 Task: Create lightening app for event and attendee management system.
Action: Mouse moved to (720, 54)
Screenshot: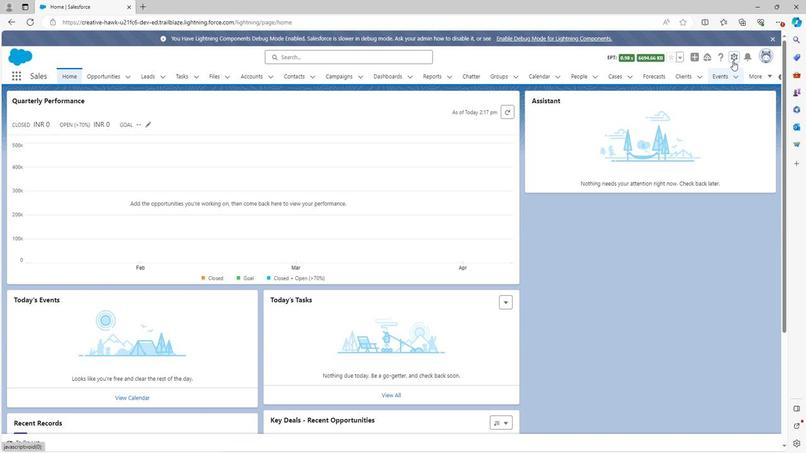 
Action: Mouse pressed left at (720, 54)
Screenshot: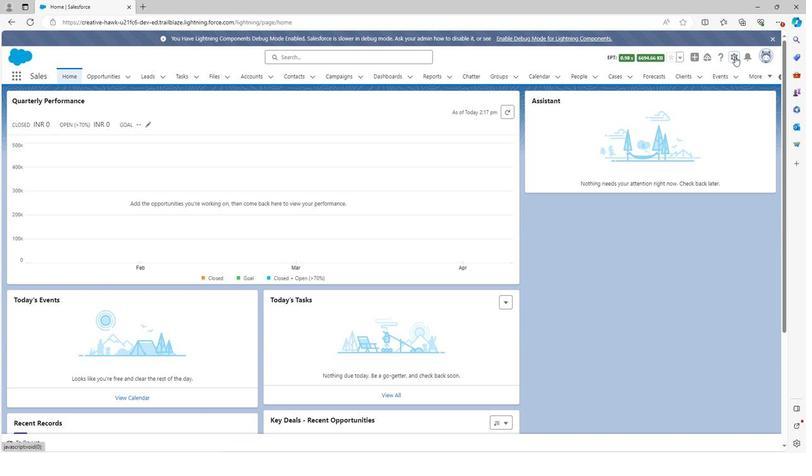 
Action: Mouse moved to (695, 78)
Screenshot: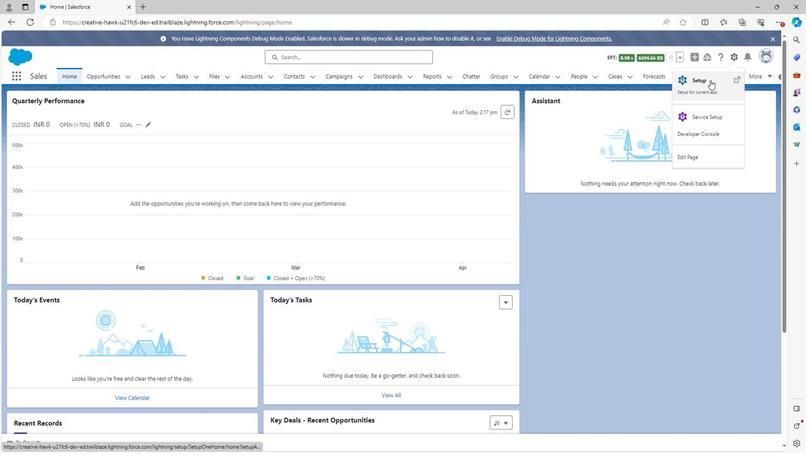 
Action: Mouse pressed left at (695, 78)
Screenshot: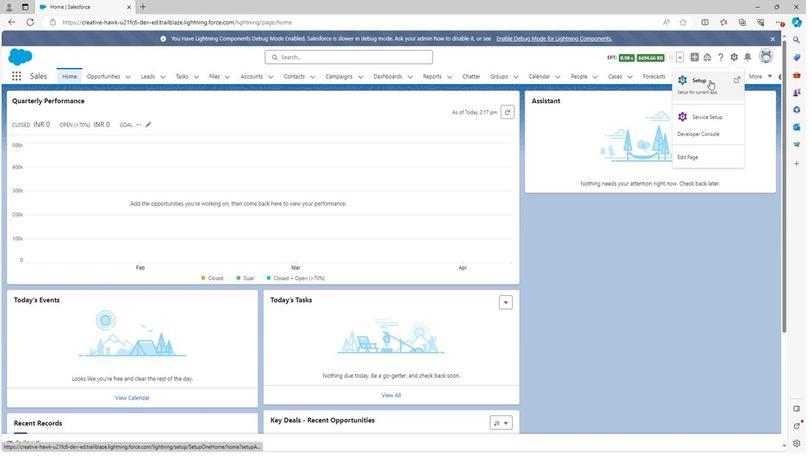 
Action: Mouse moved to (35, 103)
Screenshot: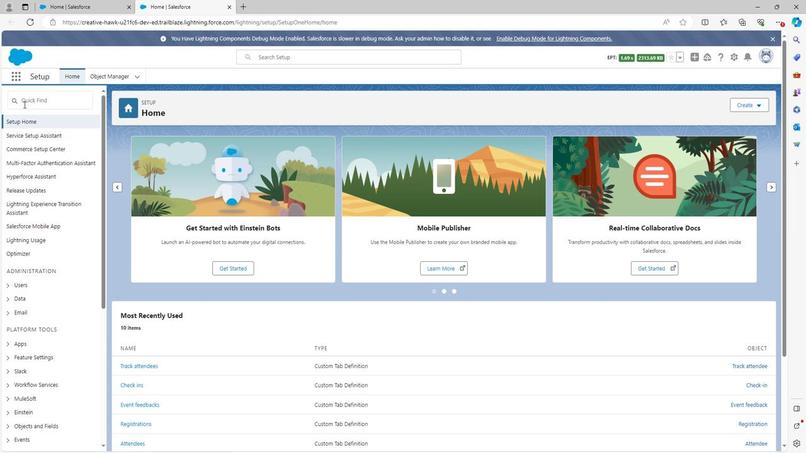 
Action: Mouse pressed left at (35, 103)
Screenshot: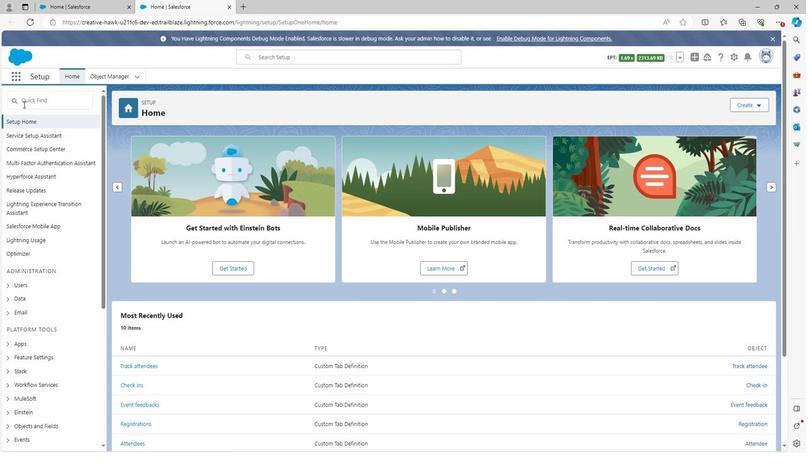 
Action: Key pressed app
Screenshot: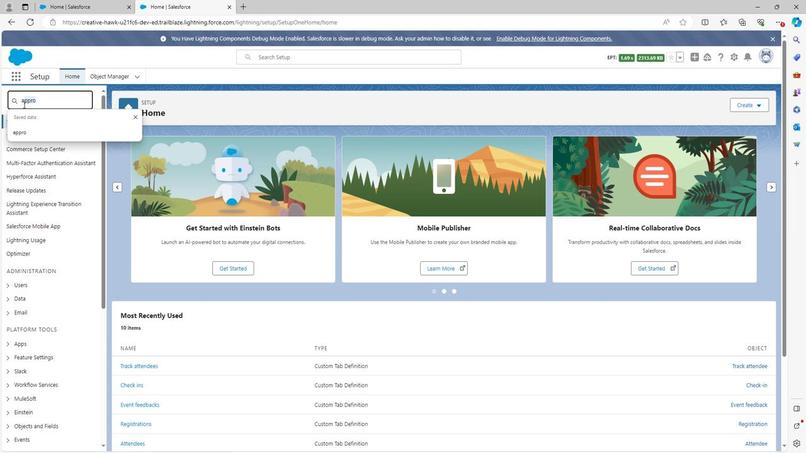 
Action: Mouse moved to (51, 189)
Screenshot: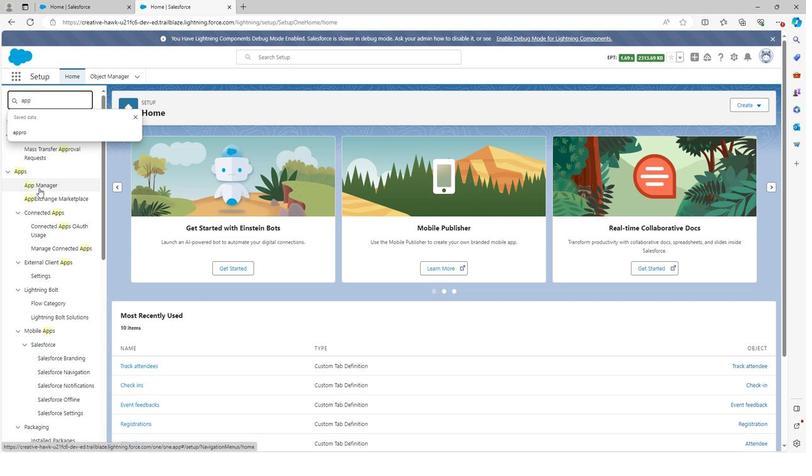 
Action: Mouse pressed left at (51, 189)
Screenshot: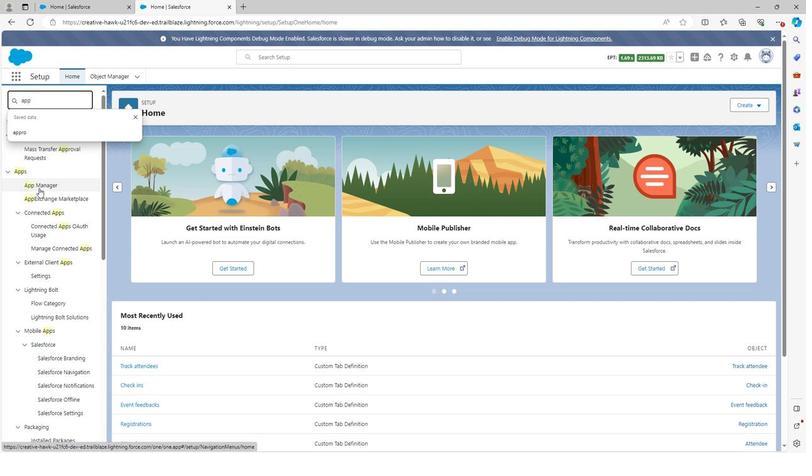 
Action: Mouse moved to (666, 100)
Screenshot: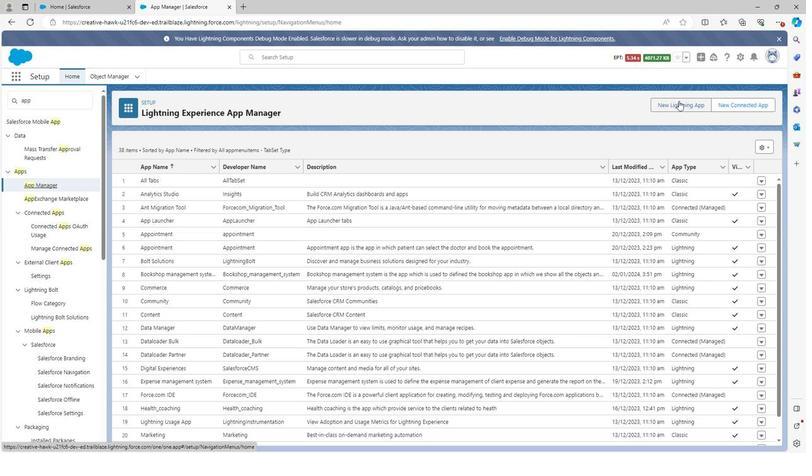 
Action: Mouse pressed left at (666, 100)
Screenshot: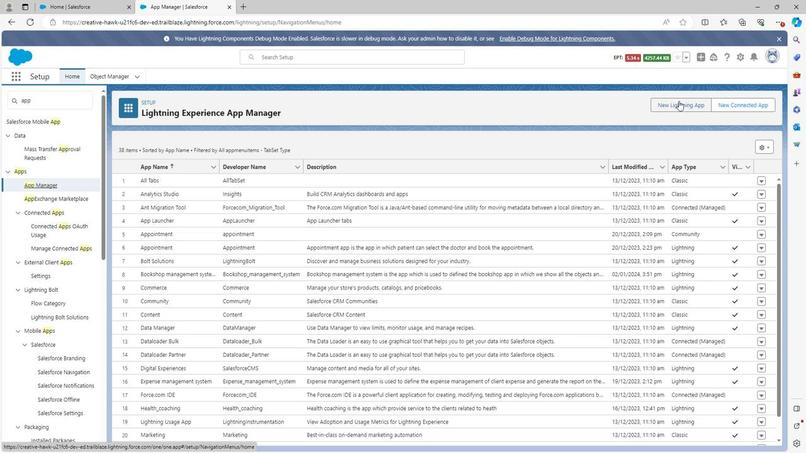 
Action: Mouse moved to (299, 186)
Screenshot: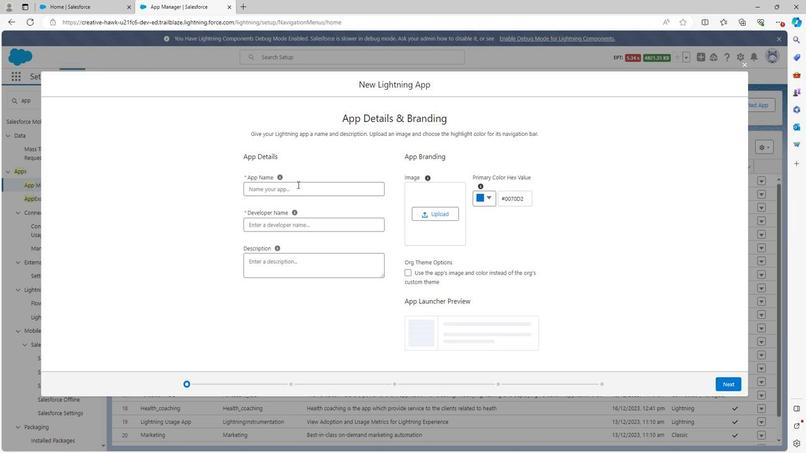 
Action: Mouse pressed left at (299, 186)
Screenshot: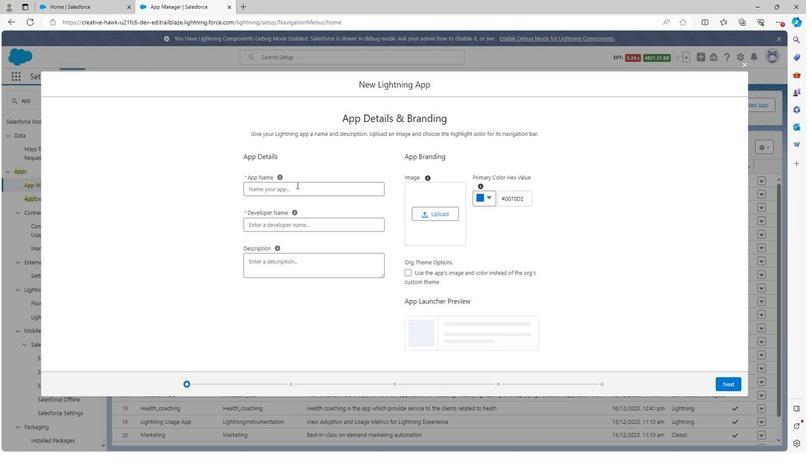 
Action: Mouse moved to (299, 186)
Screenshot: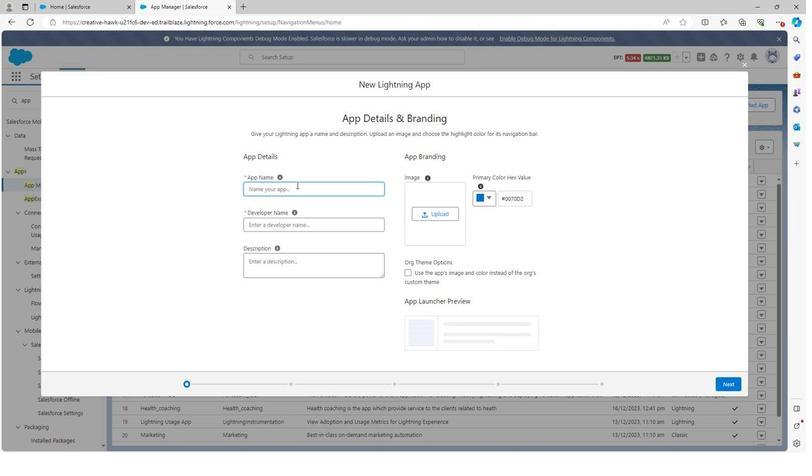 
Action: Key pressed <Key.shift>Event<Key.space>a
Screenshot: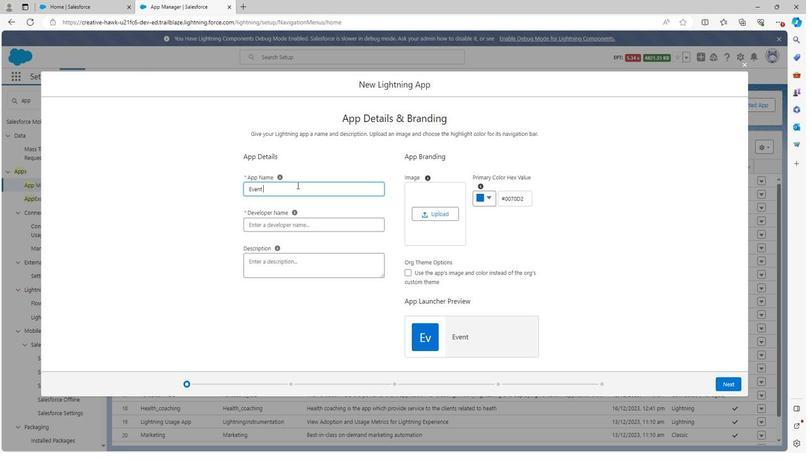 
Action: Mouse moved to (299, 186)
Screenshot: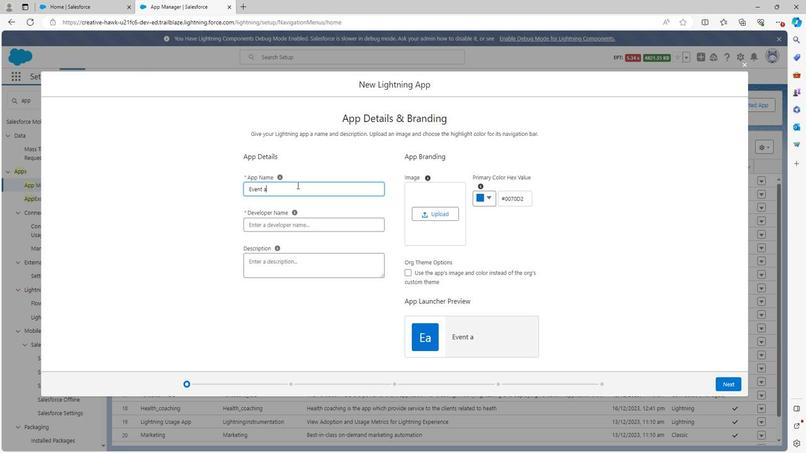 
Action: Key pressed nd<Key.space>attendee<Key.space>management<Key.space>system
Screenshot: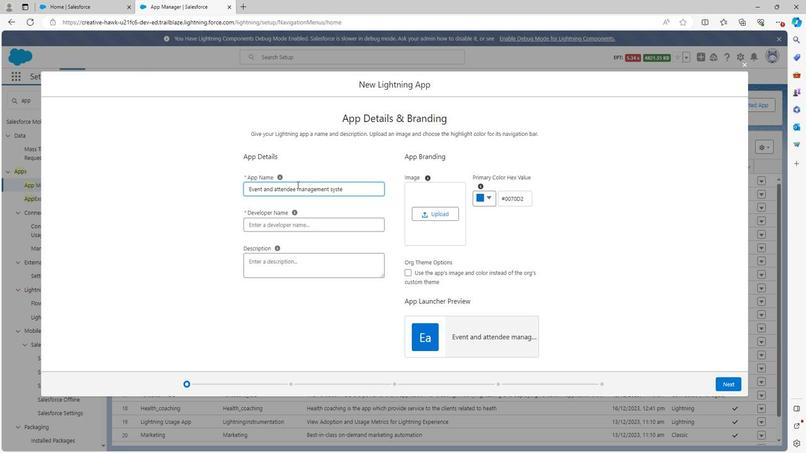 
Action: Mouse moved to (310, 228)
Screenshot: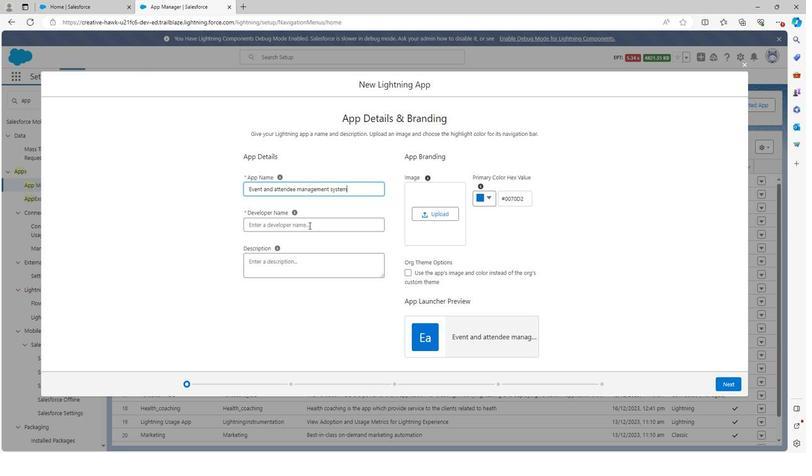 
Action: Mouse pressed left at (310, 228)
Screenshot: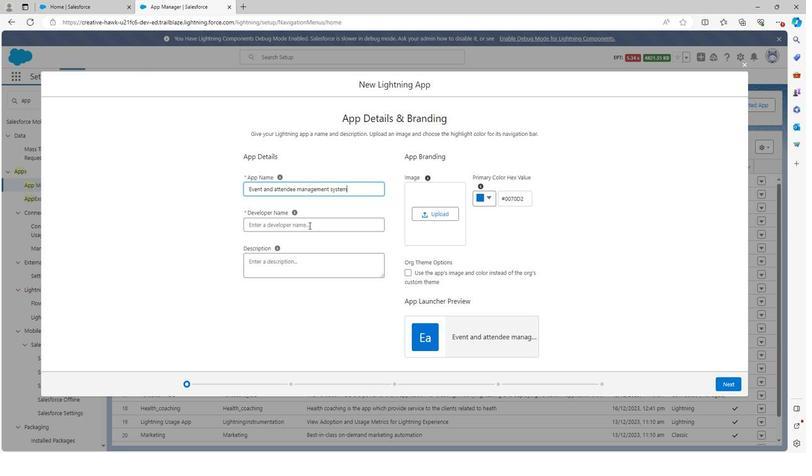 
Action: Mouse moved to (313, 263)
Screenshot: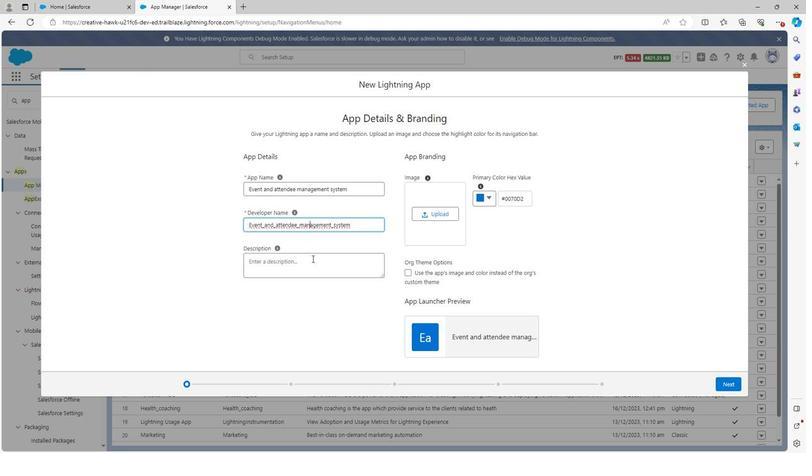 
Action: Mouse pressed left at (313, 263)
Screenshot: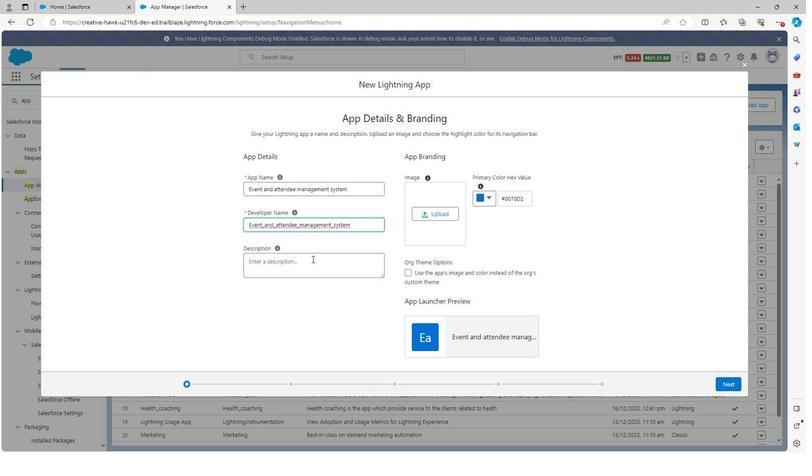 
Action: Key pressed <Key.shift>Event<Key.space>and<Key.space>att
Screenshot: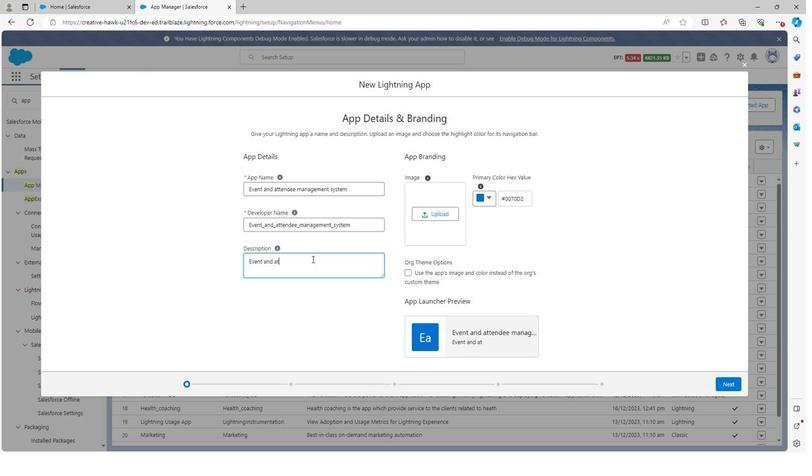 
Action: Mouse moved to (314, 263)
Screenshot: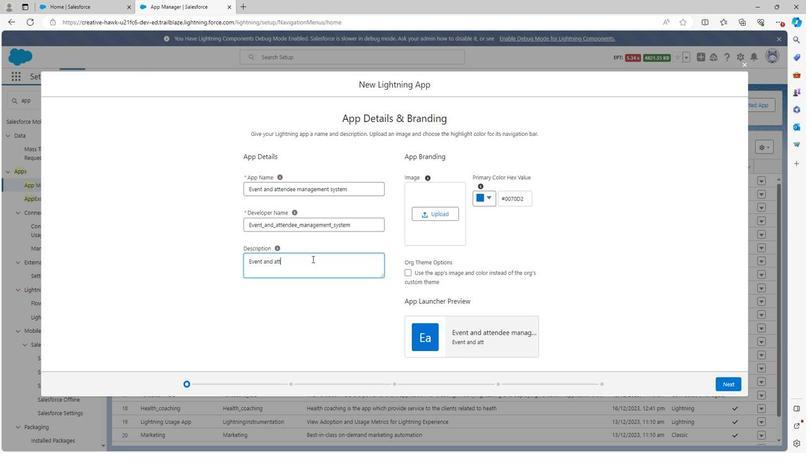 
Action: Key pressed endee<Key.space>management<Key.space>system<Key.space>is<Key.space>the<Key.space>app<Key.space>in<Key.space>which<Key.space>we<Key.space>defined<Key.space>all<Key.space>the<Key.space>objects<Key.space>with<Key.space>all<Key.space>the<Key.space>fields<Key.space>related<Key.space>r<Key.backspace>to<Key.space>events<Key.space>and<Key.space>registration
Screenshot: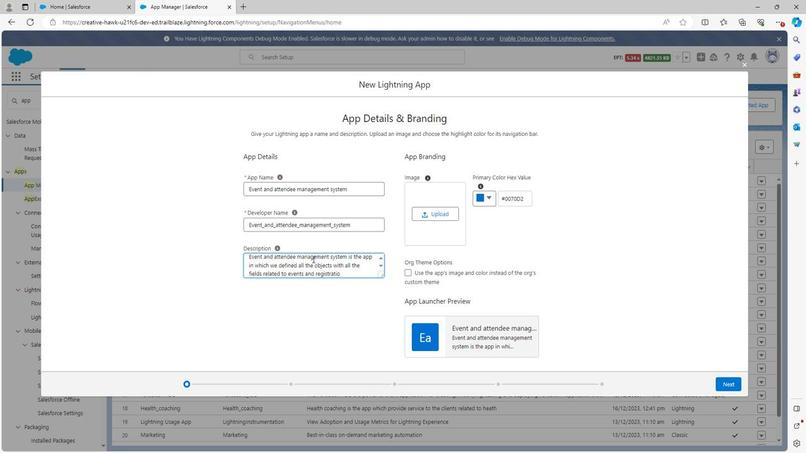 
Action: Mouse moved to (408, 278)
Screenshot: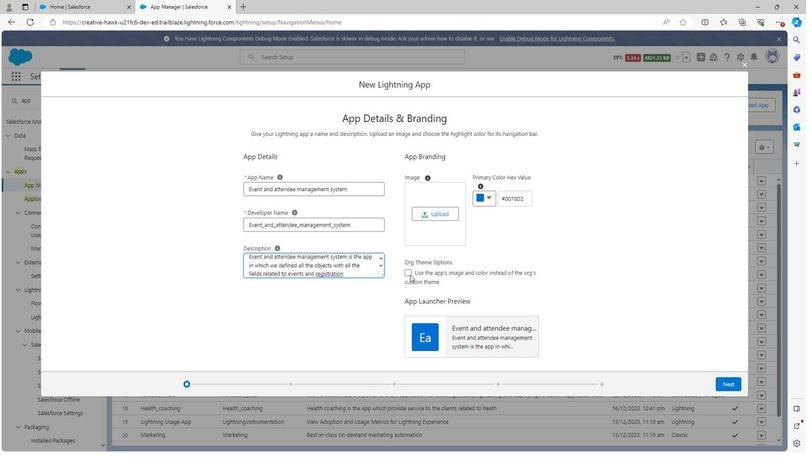 
Action: Mouse pressed left at (408, 278)
Screenshot: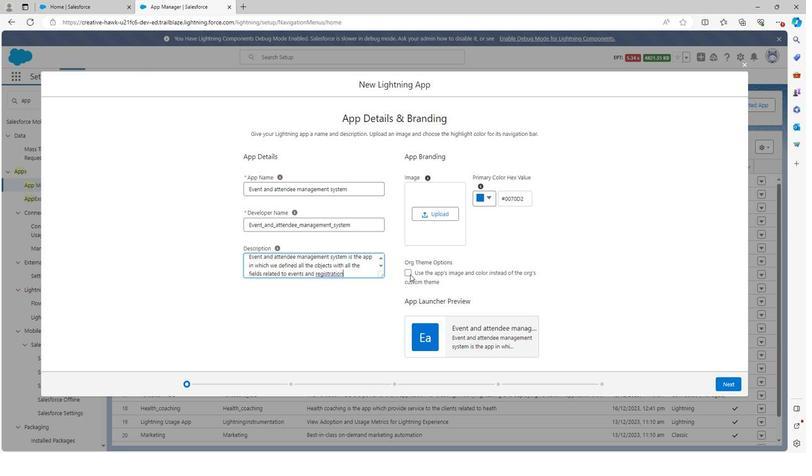 
Action: Mouse moved to (718, 393)
Screenshot: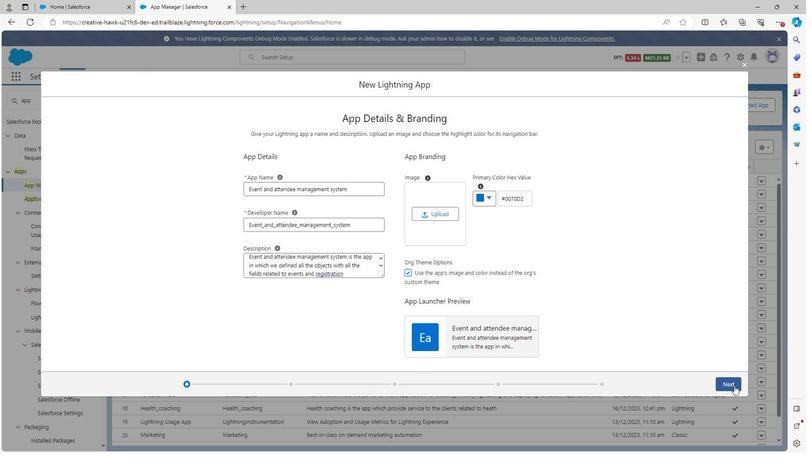 
Action: Mouse pressed left at (718, 393)
Screenshot: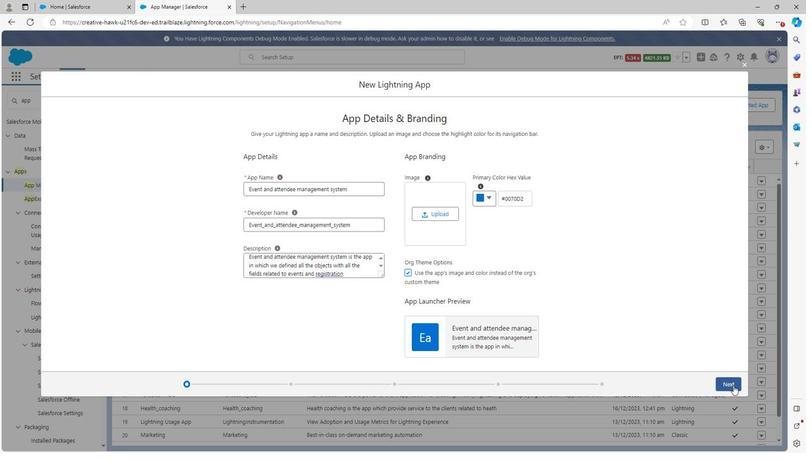 
Action: Mouse moved to (718, 392)
Screenshot: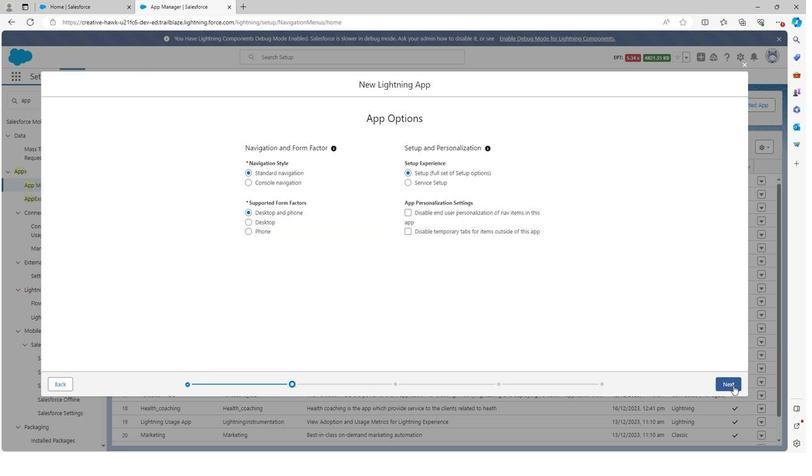
Action: Mouse pressed left at (718, 392)
Screenshot: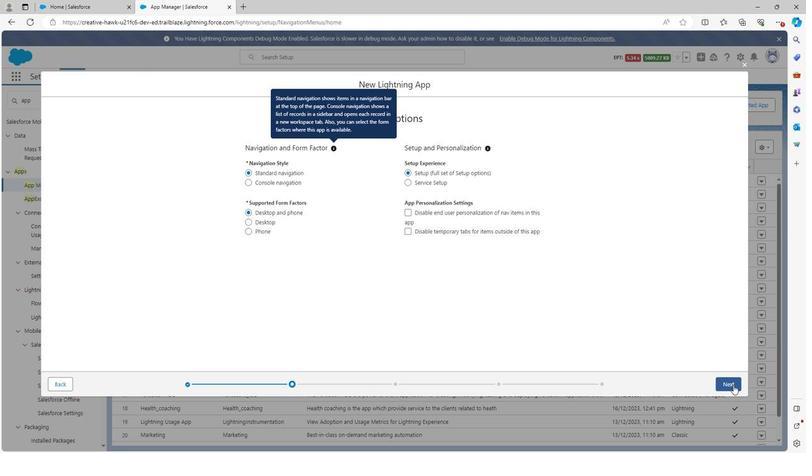 
Action: Mouse pressed left at (718, 392)
Screenshot: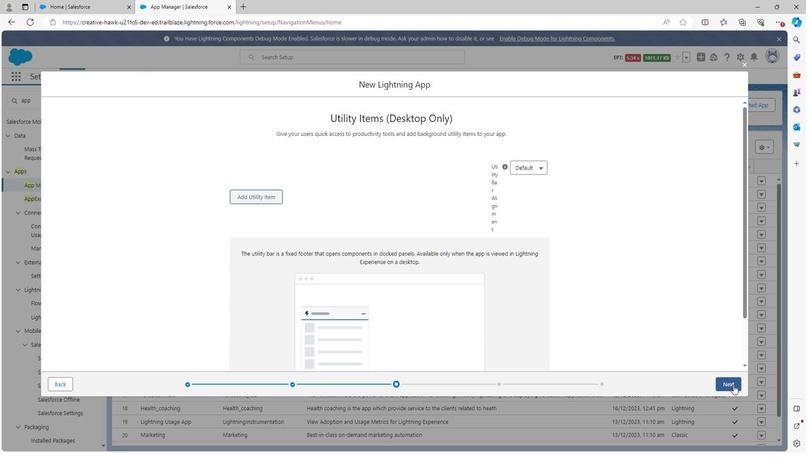 
Action: Mouse pressed left at (718, 392)
Screenshot: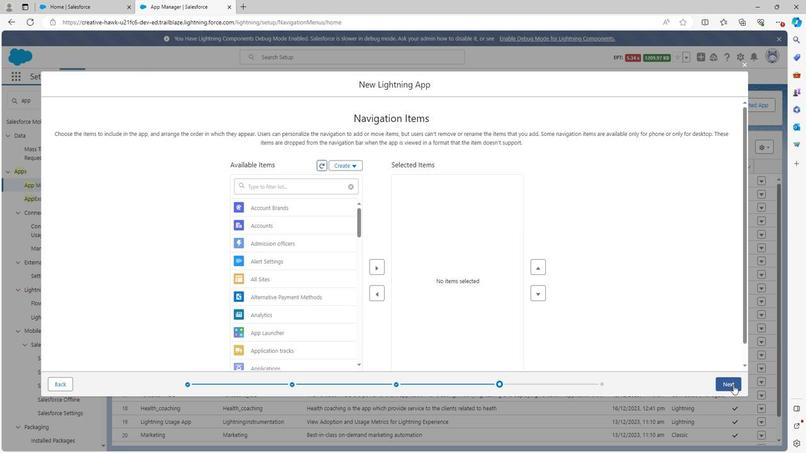
Action: Mouse moved to (306, 302)
Screenshot: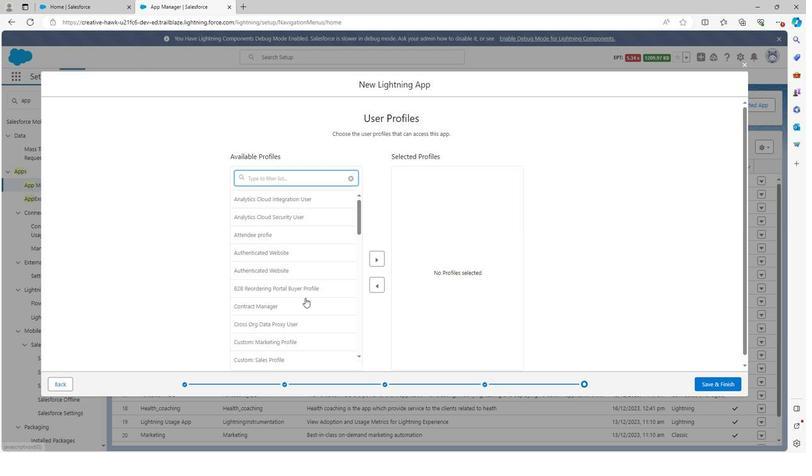 
Action: Mouse scrolled (306, 302) with delta (0, 0)
Screenshot: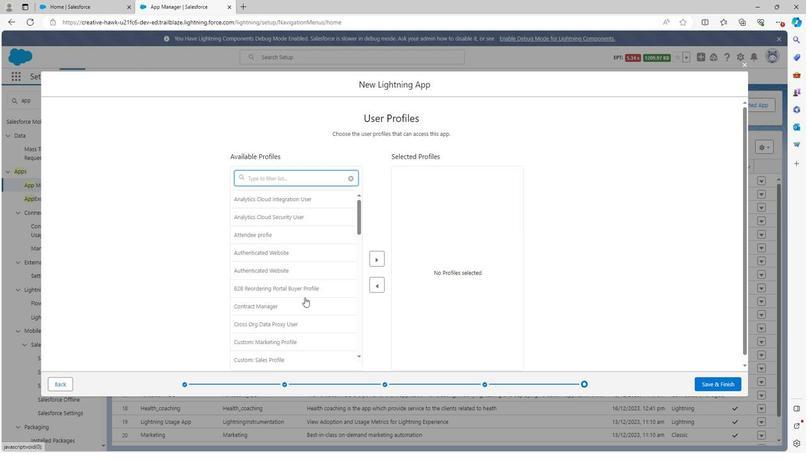 
Action: Mouse scrolled (306, 302) with delta (0, 0)
Screenshot: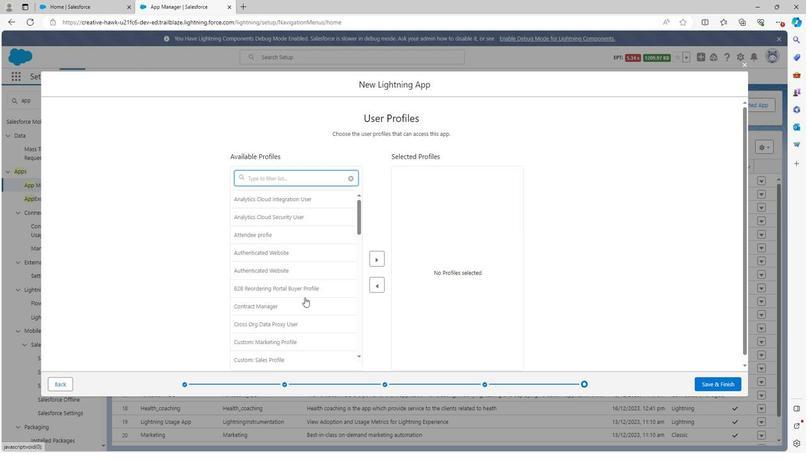 
Action: Mouse scrolled (306, 302) with delta (0, 0)
Screenshot: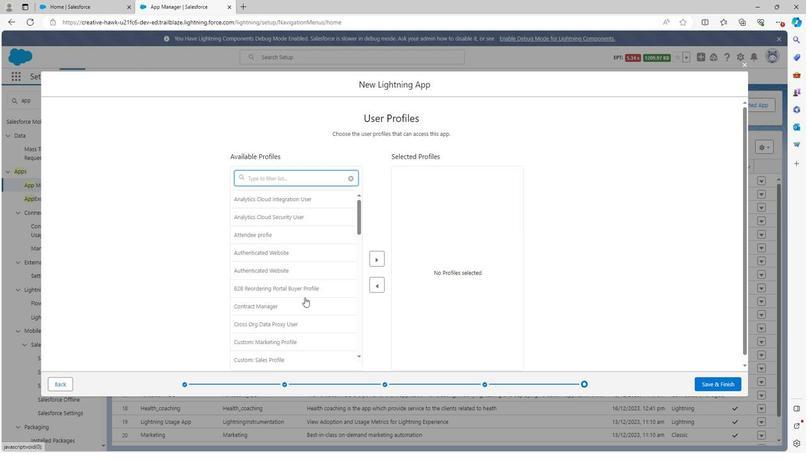 
Action: Mouse scrolled (306, 302) with delta (0, 0)
Screenshot: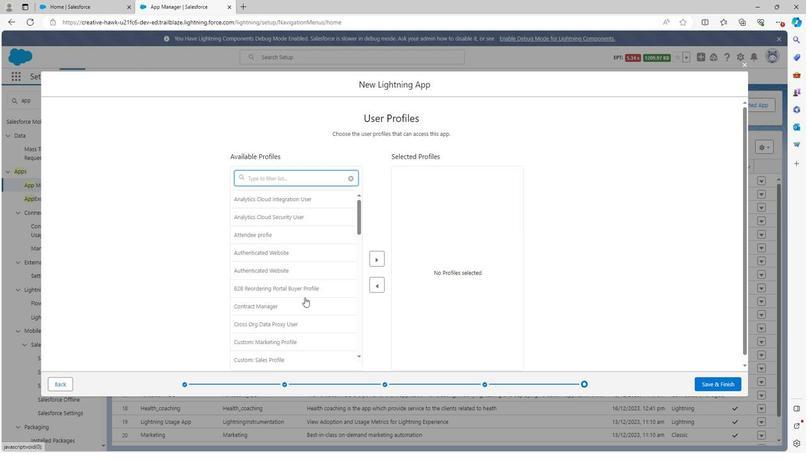 
Action: Mouse scrolled (306, 302) with delta (0, 0)
Screenshot: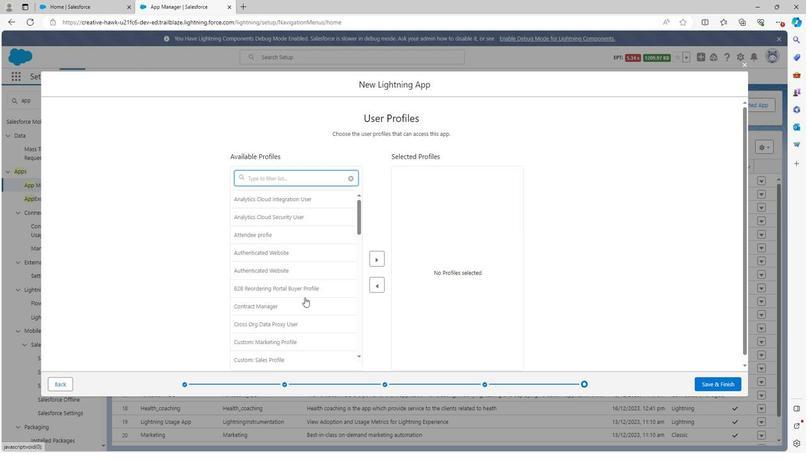 
Action: Mouse scrolled (306, 302) with delta (0, 0)
Screenshot: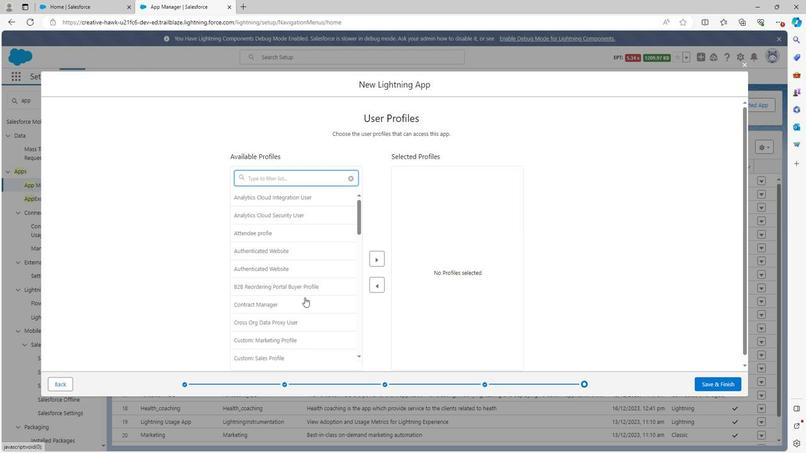 
Action: Mouse scrolled (306, 302) with delta (0, 0)
Screenshot: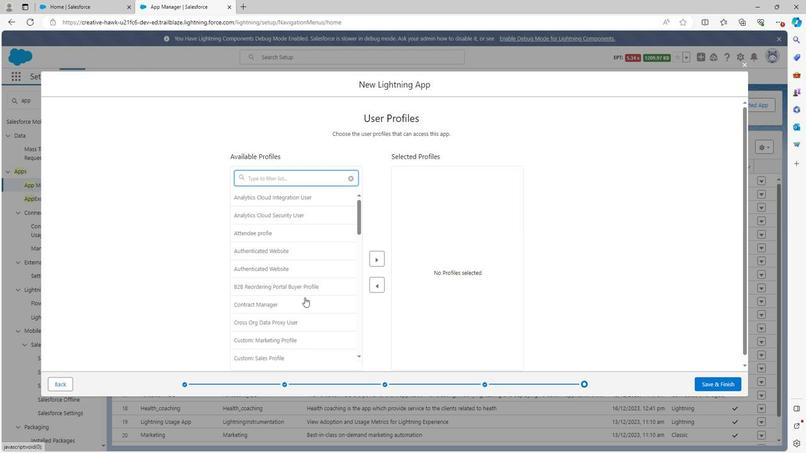 
Action: Mouse scrolled (306, 302) with delta (0, 0)
Screenshot: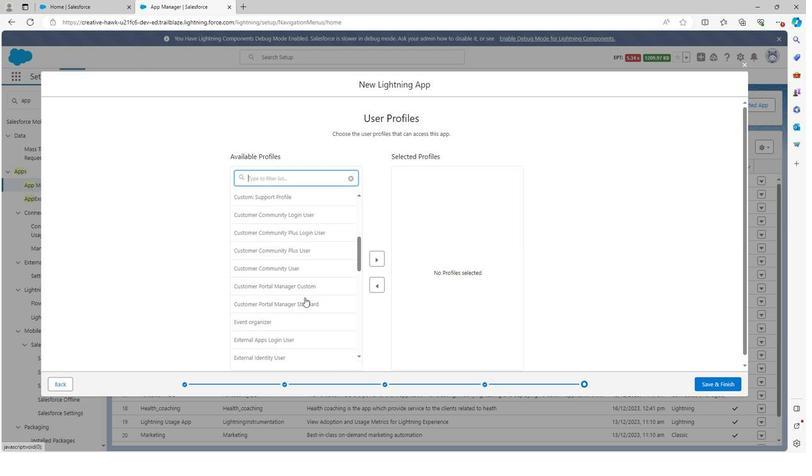
Action: Mouse scrolled (306, 302) with delta (0, 0)
Screenshot: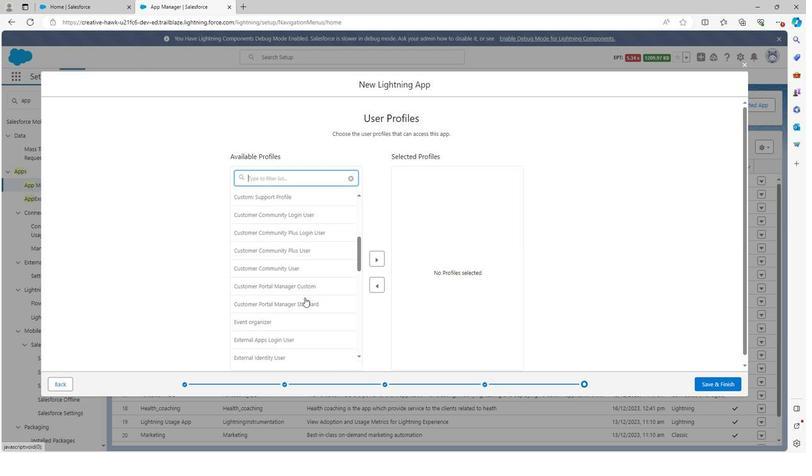 
Action: Mouse scrolled (306, 302) with delta (0, 0)
Screenshot: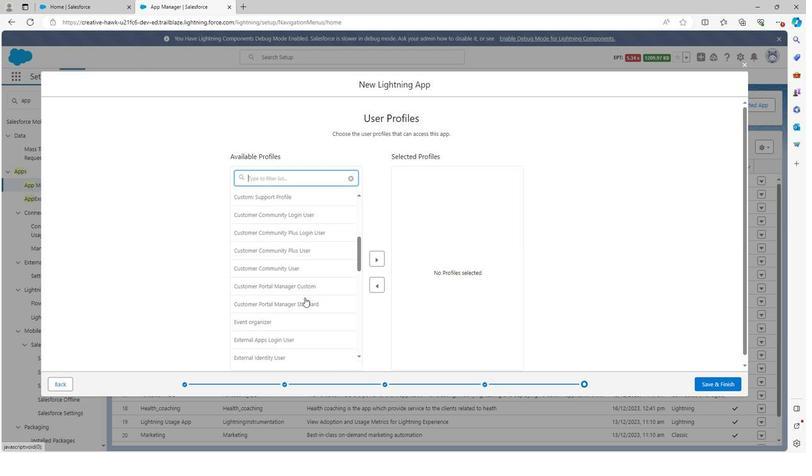 
Action: Mouse scrolled (306, 302) with delta (0, 0)
Screenshot: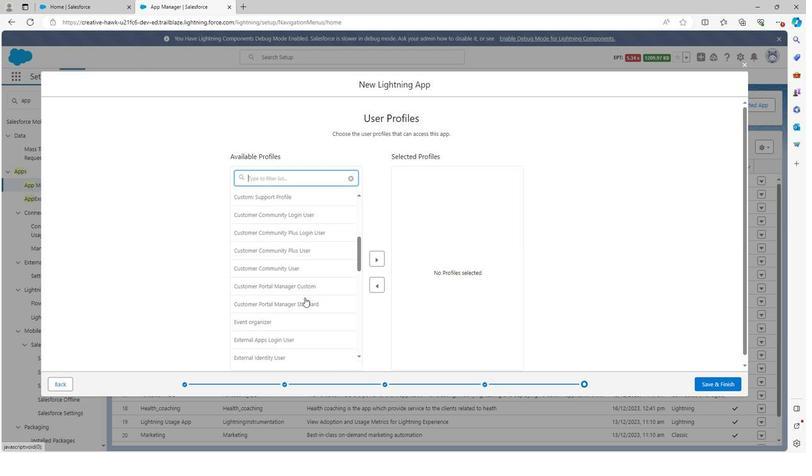 
Action: Mouse scrolled (306, 302) with delta (0, 0)
Screenshot: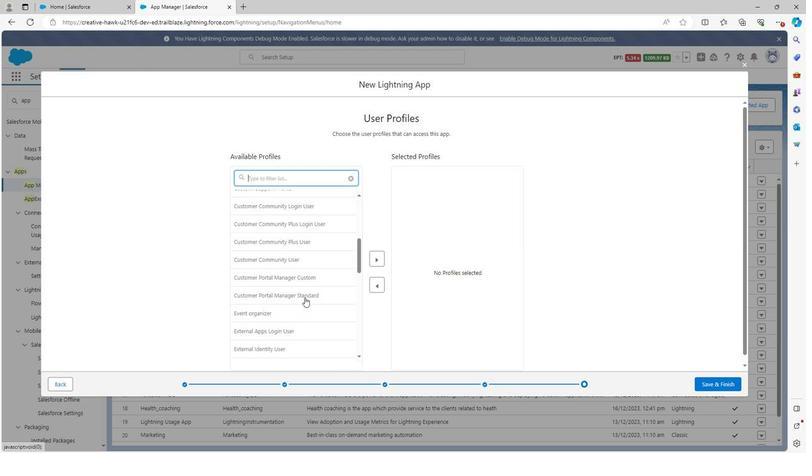 
Action: Mouse scrolled (306, 302) with delta (0, 0)
Screenshot: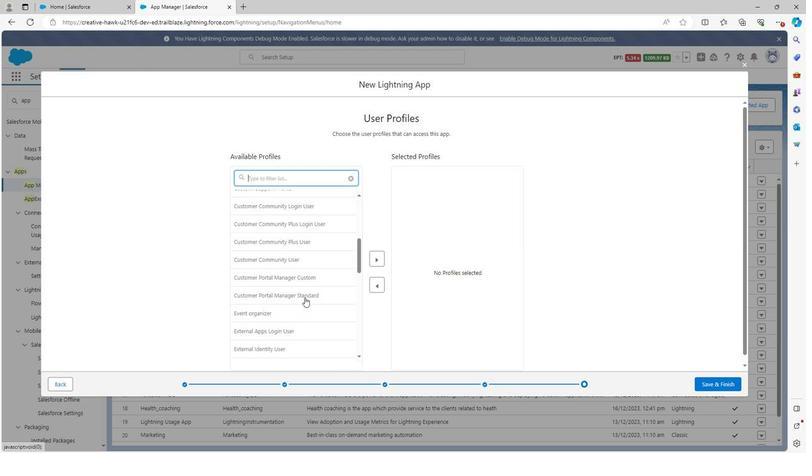 
Action: Mouse scrolled (306, 302) with delta (0, 0)
Screenshot: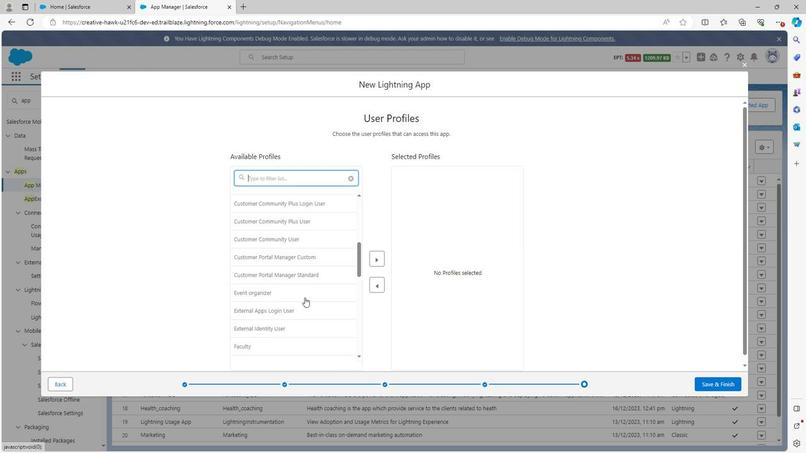 
Action: Mouse scrolled (306, 302) with delta (0, 0)
Screenshot: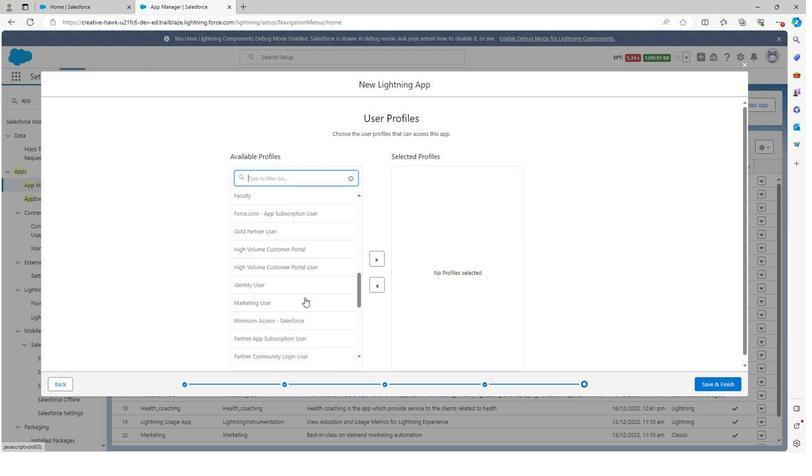 
Action: Mouse scrolled (306, 302) with delta (0, 0)
Screenshot: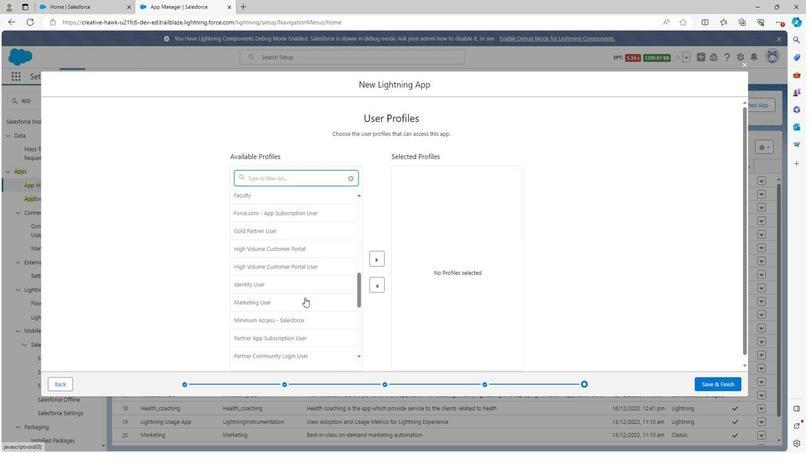 
Action: Mouse scrolled (306, 302) with delta (0, 0)
Screenshot: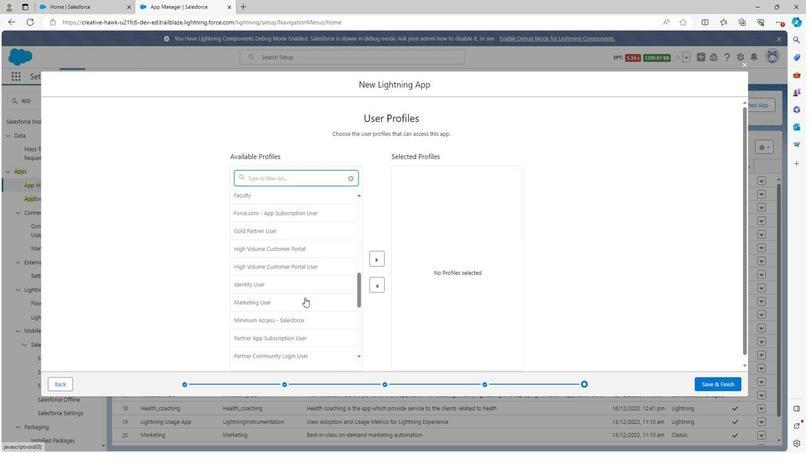 
Action: Mouse scrolled (306, 302) with delta (0, 0)
Screenshot: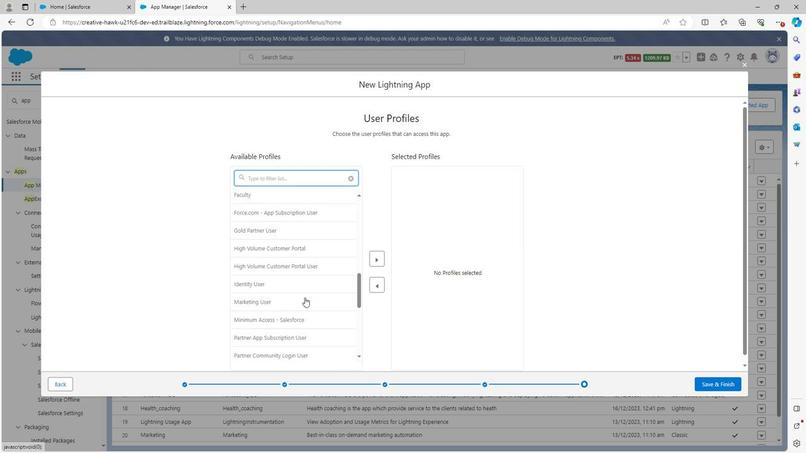 
Action: Mouse scrolled (306, 302) with delta (0, 0)
Screenshot: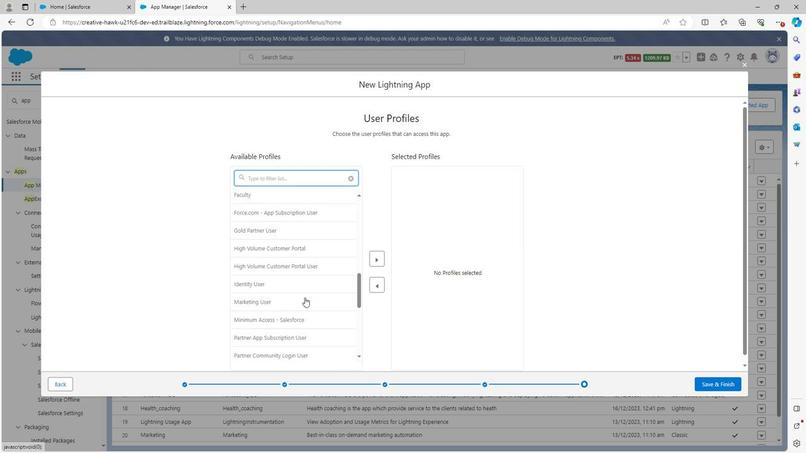 
Action: Mouse scrolled (306, 302) with delta (0, 0)
Screenshot: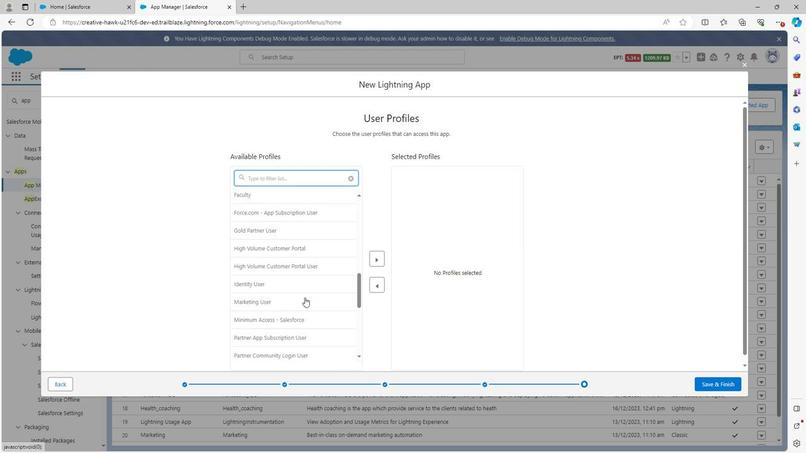 
Action: Mouse scrolled (306, 302) with delta (0, 0)
Screenshot: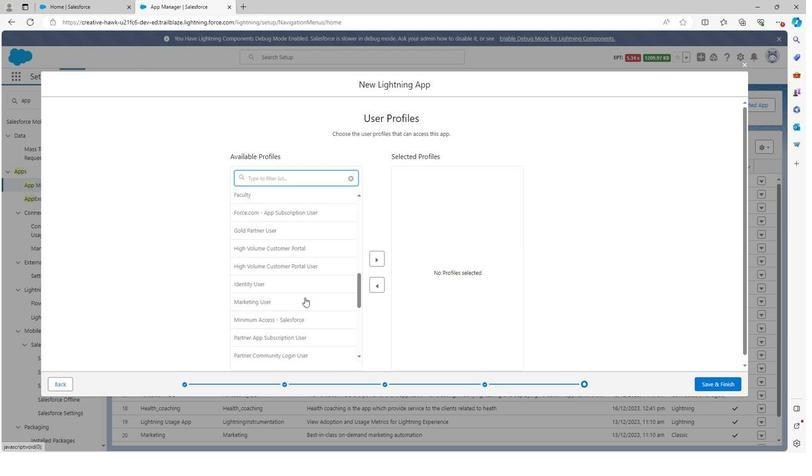 
Action: Mouse scrolled (306, 302) with delta (0, 0)
Screenshot: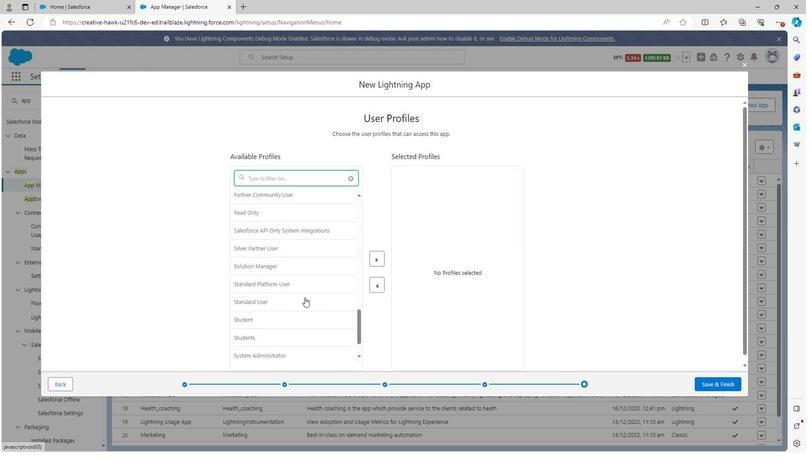 
Action: Mouse scrolled (306, 302) with delta (0, 0)
Screenshot: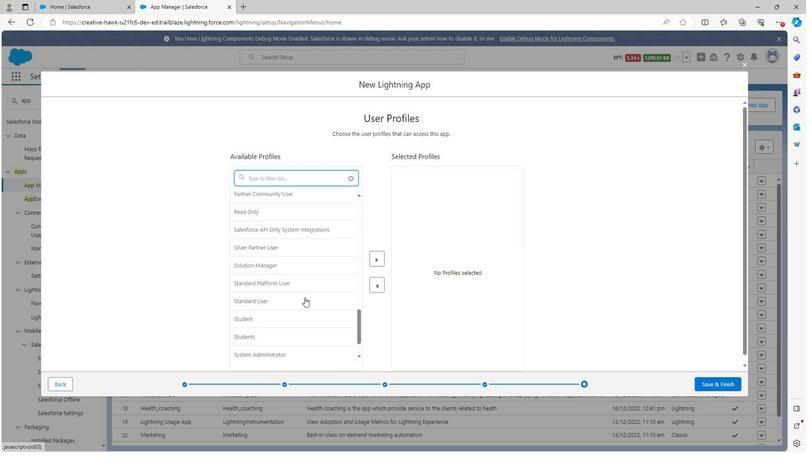 
Action: Mouse scrolled (306, 302) with delta (0, 0)
Screenshot: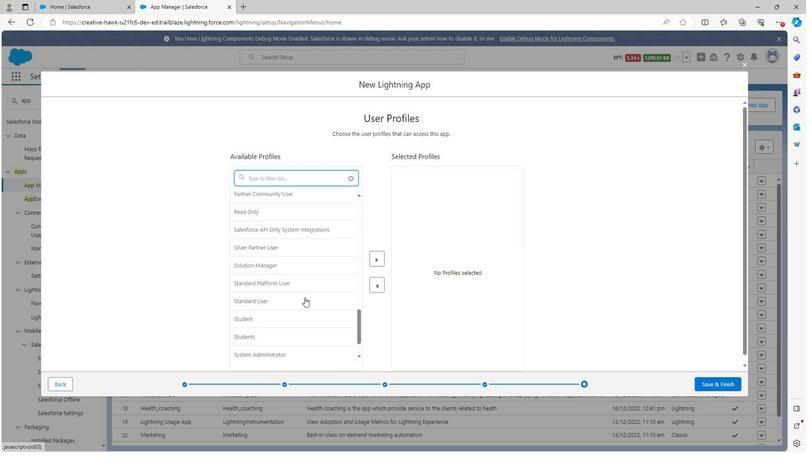 
Action: Mouse scrolled (306, 302) with delta (0, 0)
Screenshot: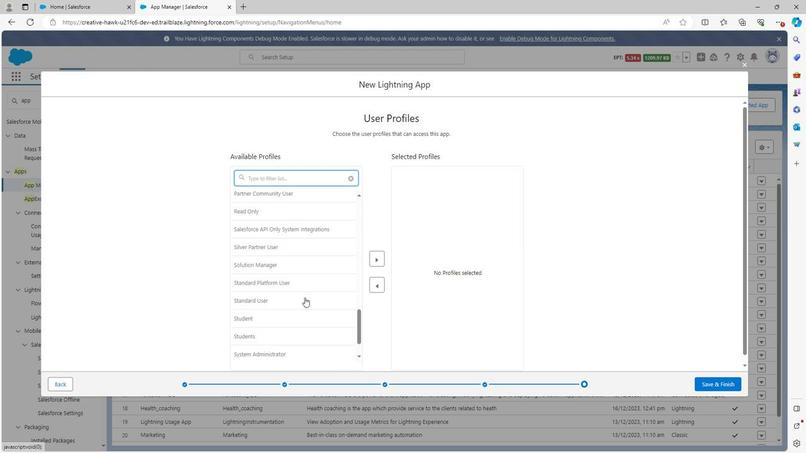 
Action: Mouse scrolled (306, 302) with delta (0, 0)
Screenshot: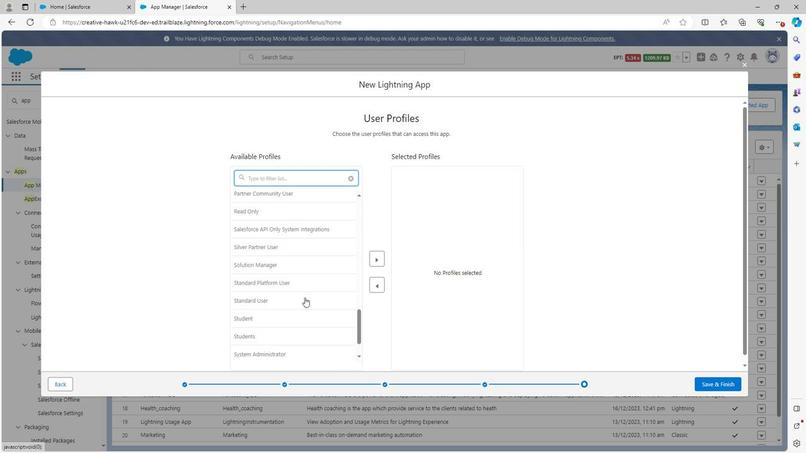 
Action: Mouse scrolled (306, 302) with delta (0, 0)
Screenshot: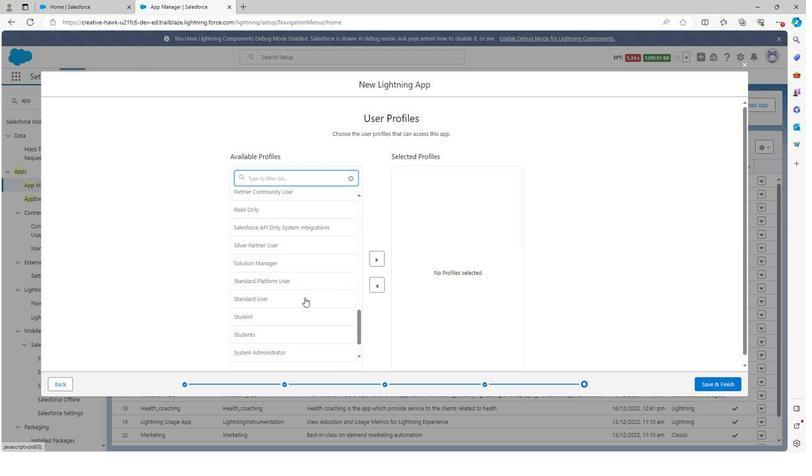 
Action: Mouse moved to (291, 322)
Screenshot: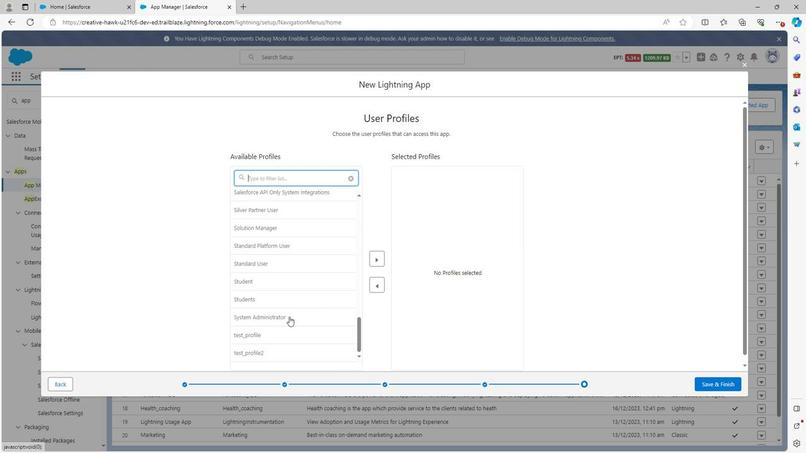
Action: Mouse pressed left at (291, 322)
Screenshot: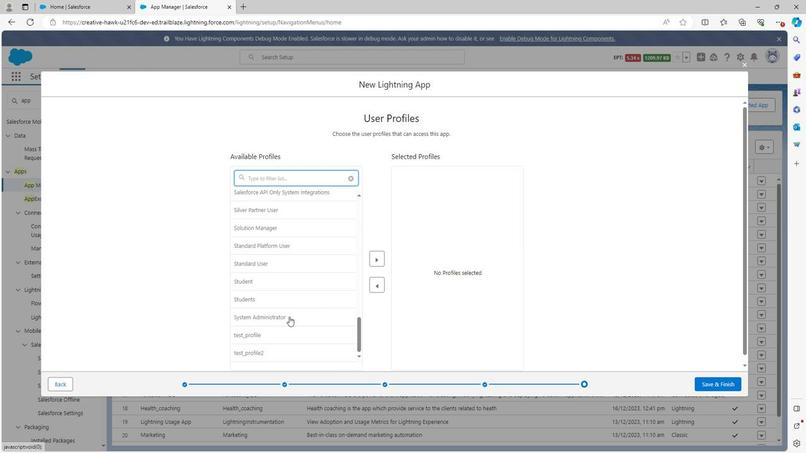 
Action: Mouse moved to (380, 262)
Screenshot: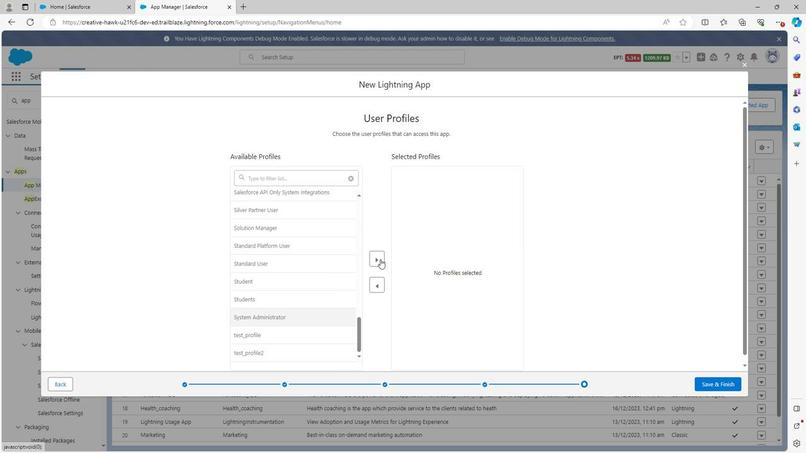 
Action: Mouse pressed left at (380, 262)
Screenshot: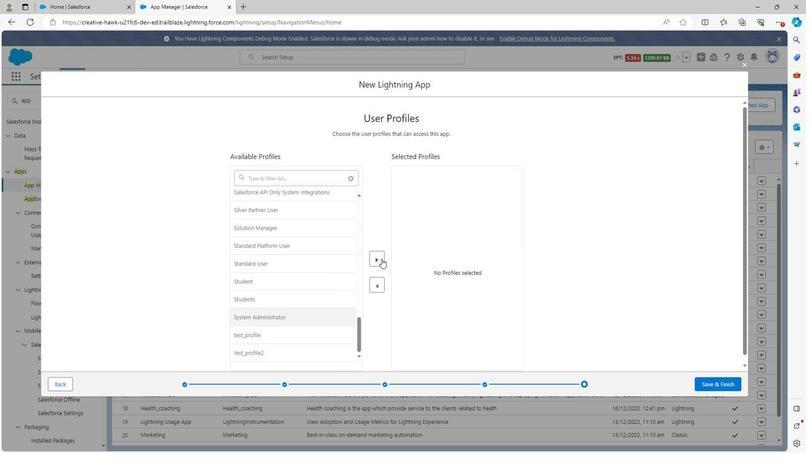 
Action: Mouse moved to (263, 338)
Screenshot: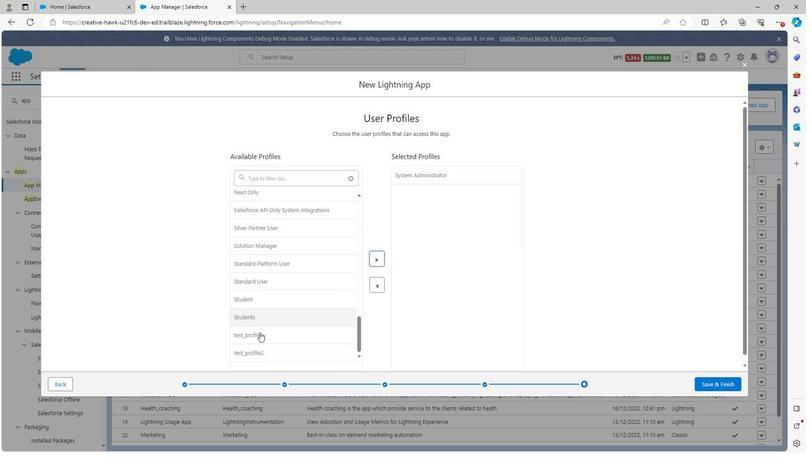 
Action: Mouse pressed left at (263, 338)
Screenshot: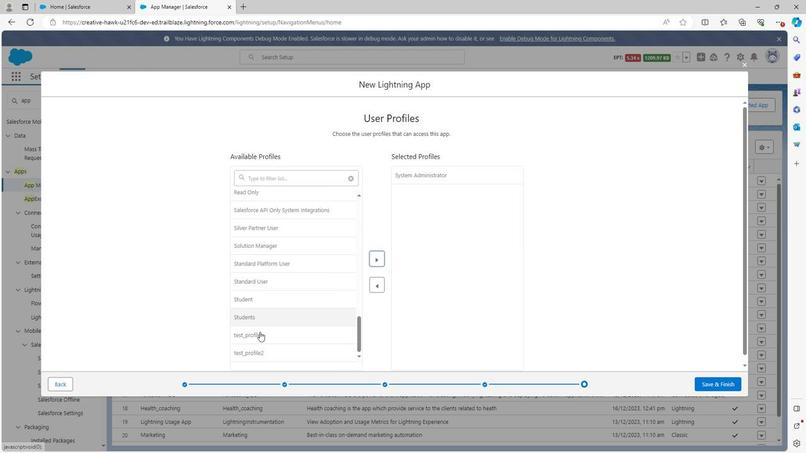 
Action: Mouse moved to (375, 260)
Screenshot: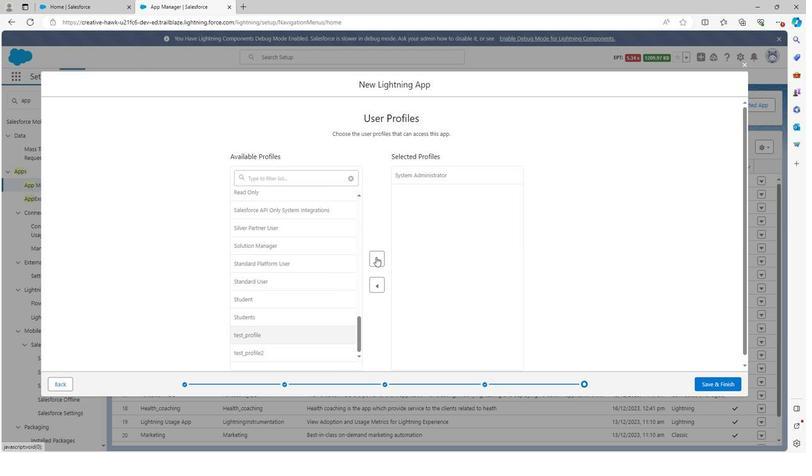 
Action: Mouse pressed left at (375, 260)
Screenshot: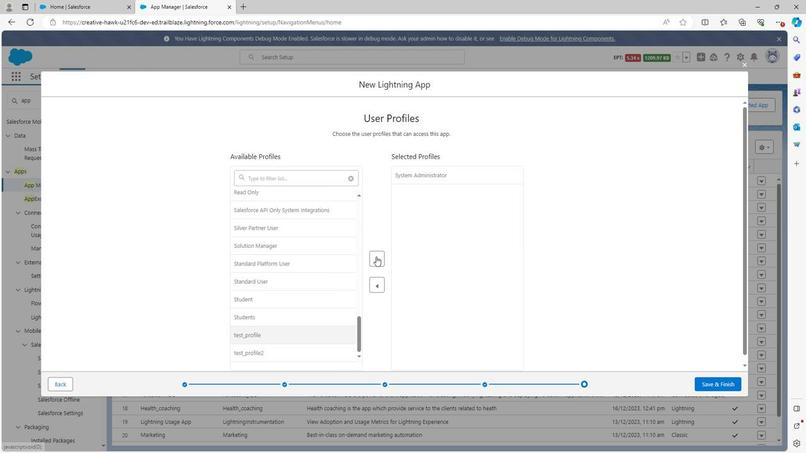 
Action: Mouse moved to (276, 319)
Screenshot: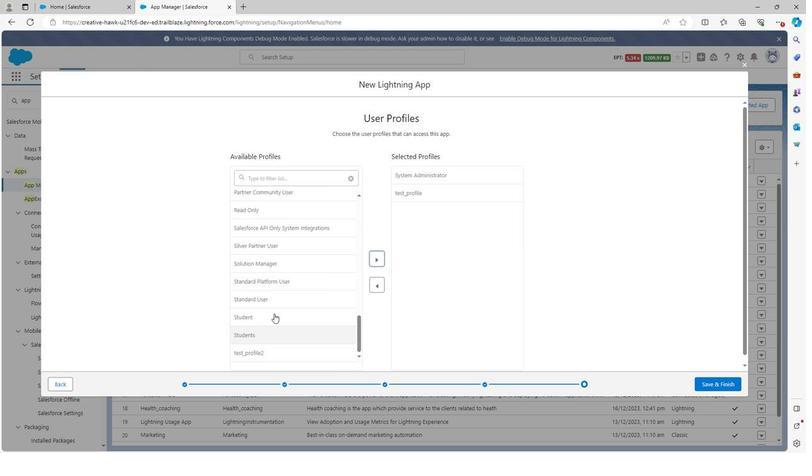 
Action: Mouse pressed left at (276, 319)
Screenshot: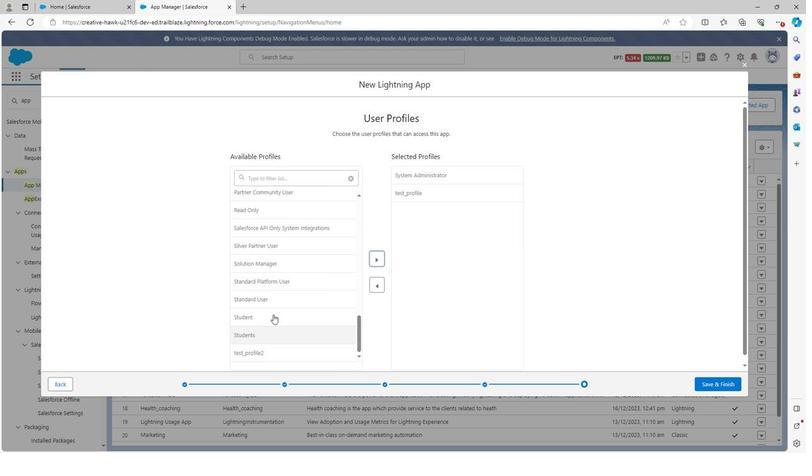 
Action: Mouse moved to (376, 260)
Screenshot: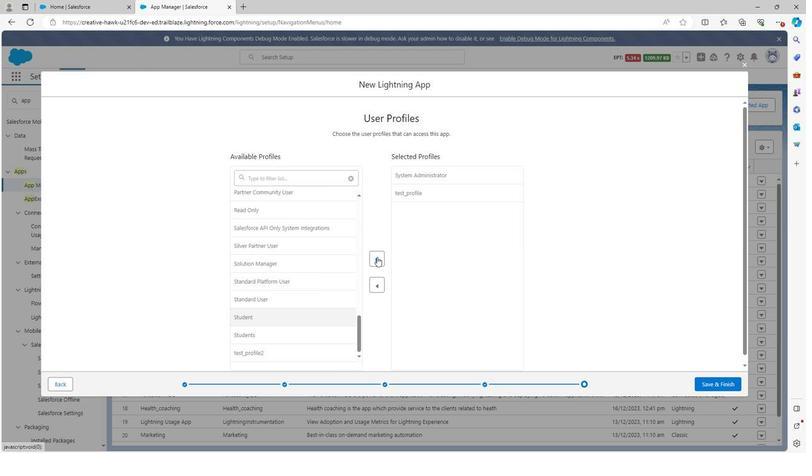 
Action: Mouse pressed left at (376, 260)
Screenshot: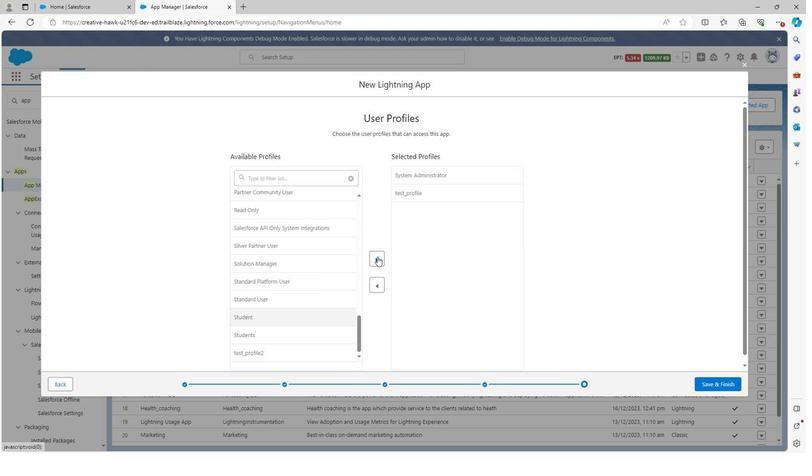 
Action: Mouse moved to (275, 355)
Screenshot: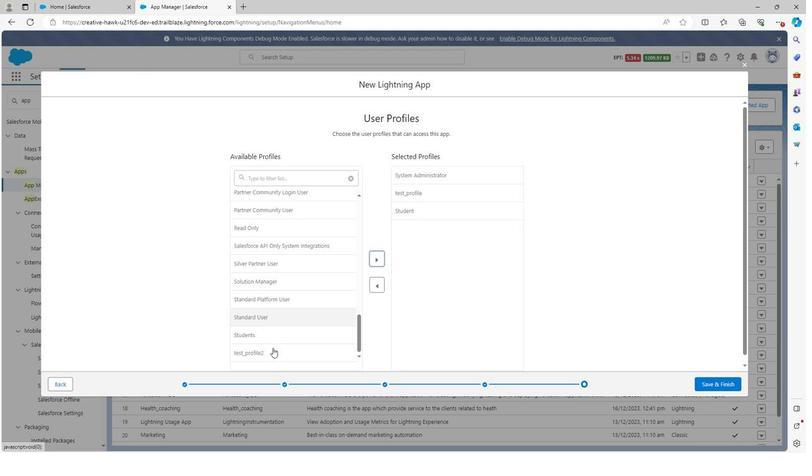 
Action: Mouse pressed left at (275, 355)
Screenshot: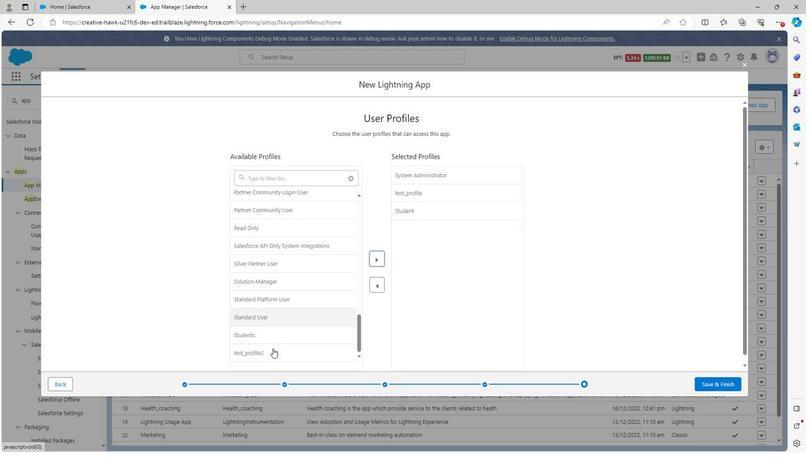 
Action: Mouse moved to (377, 258)
Screenshot: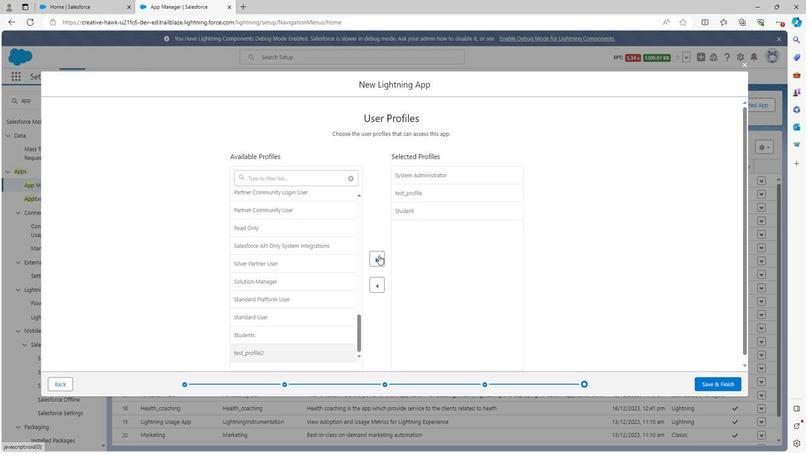 
Action: Mouse pressed left at (377, 258)
Screenshot: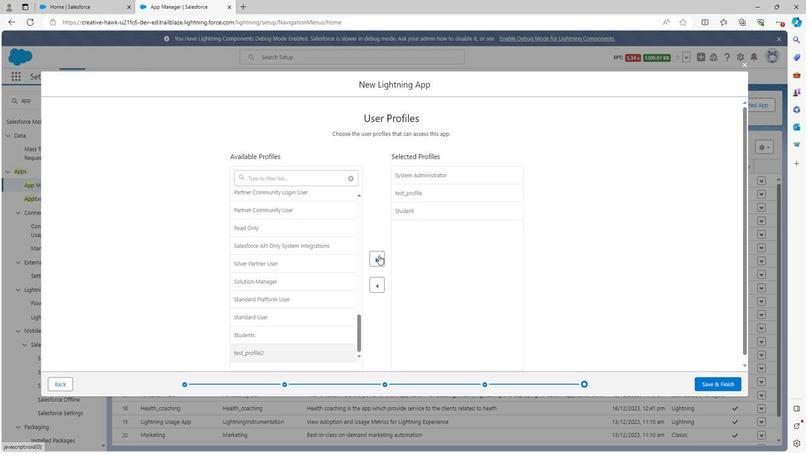 
Action: Mouse moved to (278, 356)
Screenshot: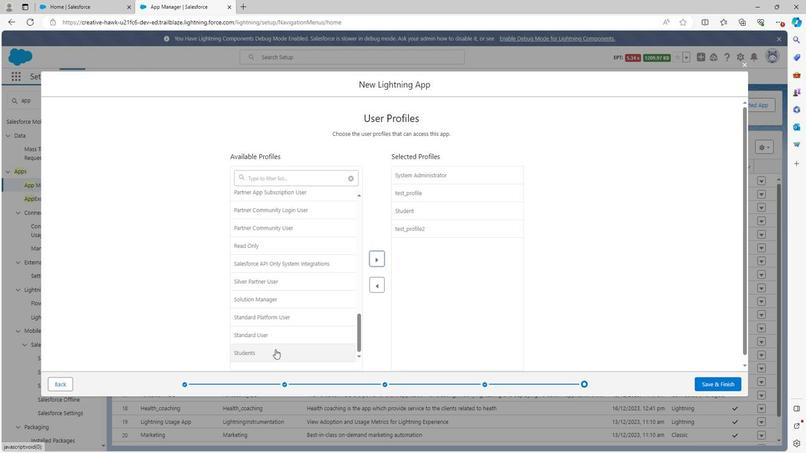 
Action: Mouse pressed left at (278, 356)
Screenshot: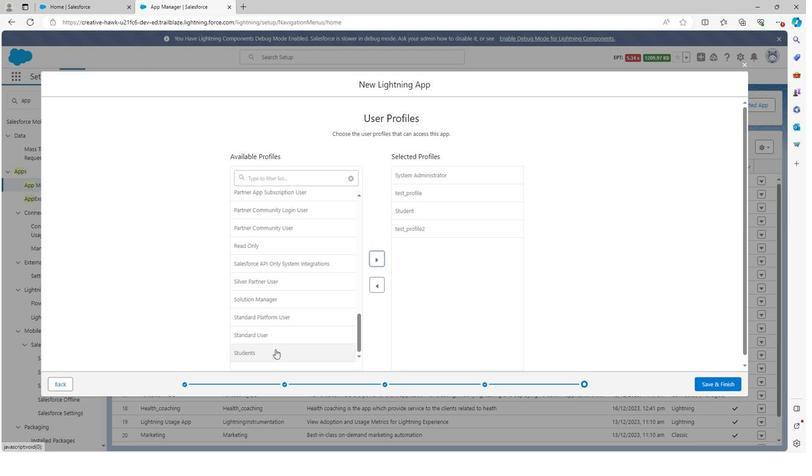 
Action: Mouse moved to (377, 261)
Screenshot: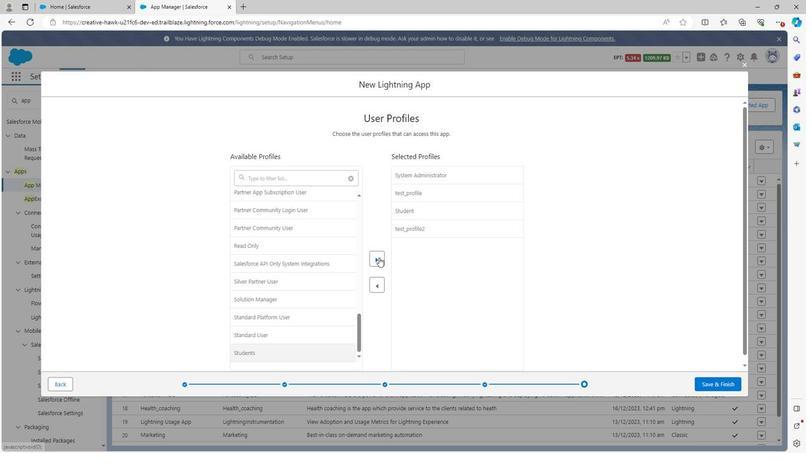 
Action: Mouse pressed left at (377, 261)
Screenshot: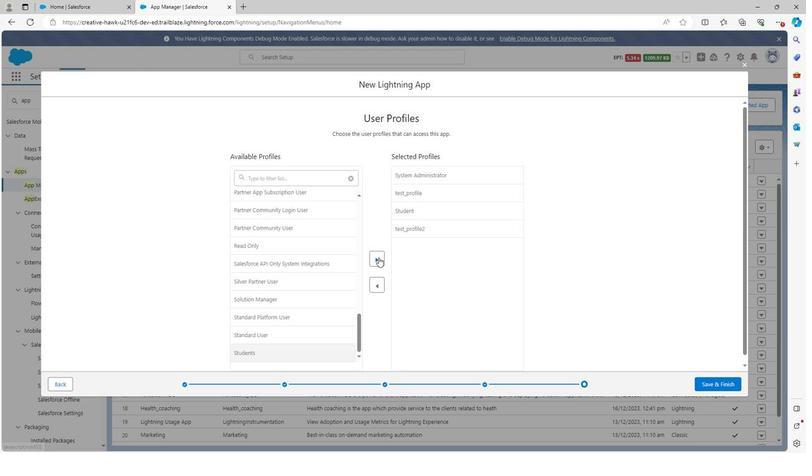 
Action: Mouse moved to (280, 361)
Screenshot: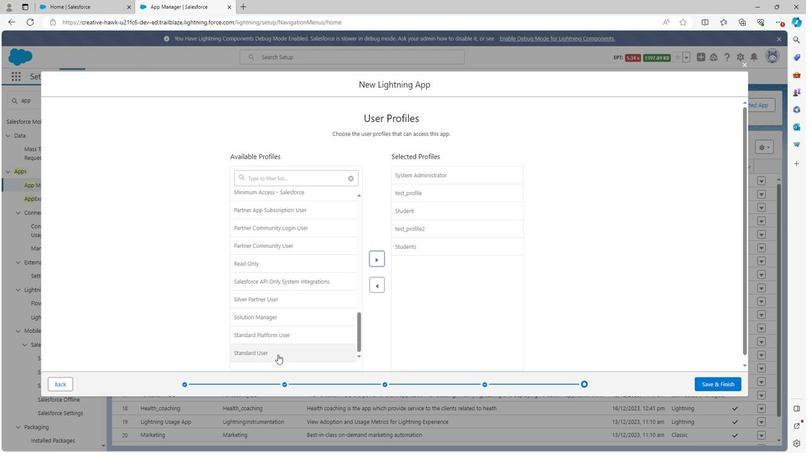 
Action: Mouse pressed left at (280, 361)
Screenshot: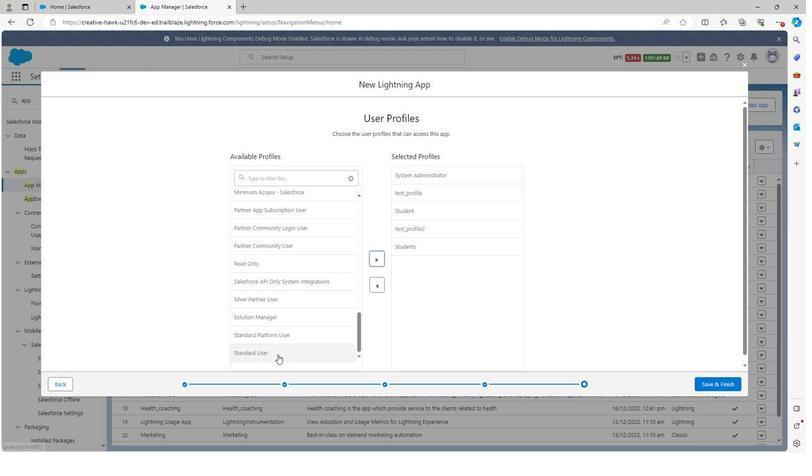 
Action: Mouse moved to (373, 262)
Screenshot: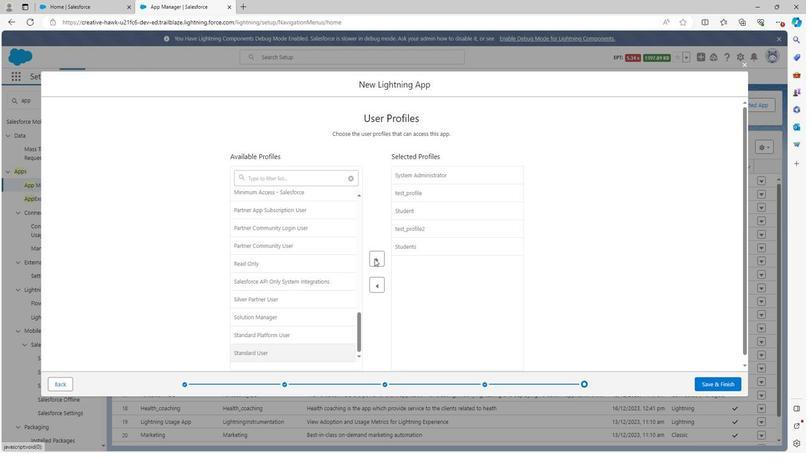 
Action: Mouse pressed left at (373, 262)
Screenshot: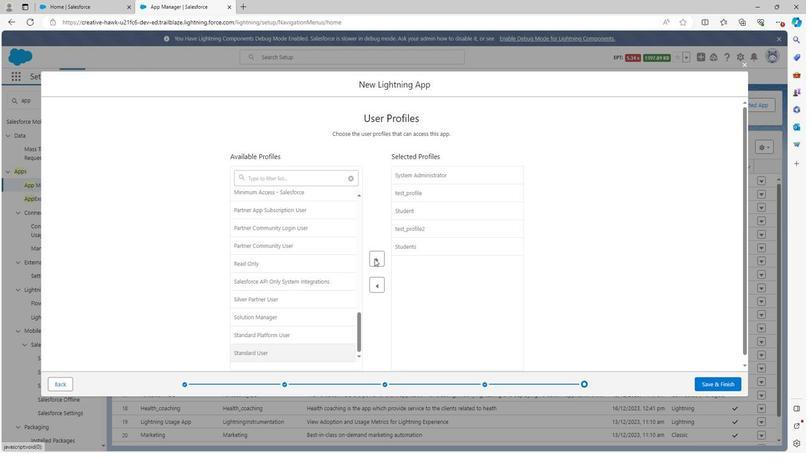 
Action: Mouse moved to (295, 309)
Screenshot: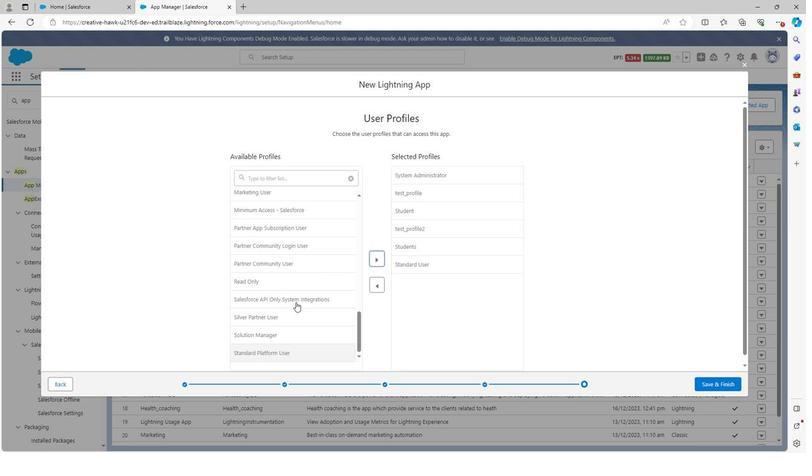 
Action: Mouse scrolled (295, 309) with delta (0, 0)
Screenshot: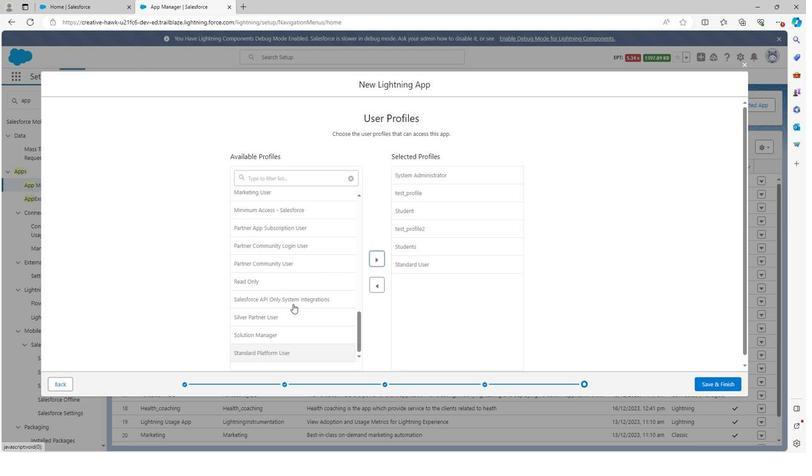 
Action: Mouse scrolled (295, 309) with delta (0, 0)
Screenshot: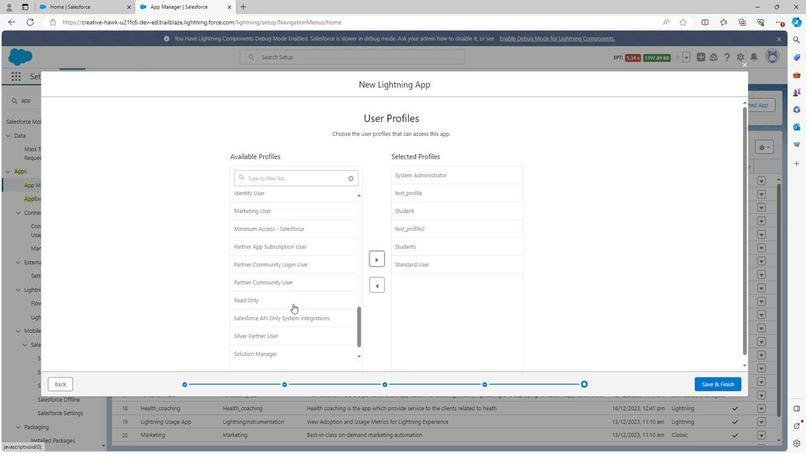 
Action: Mouse scrolled (295, 309) with delta (0, 0)
Screenshot: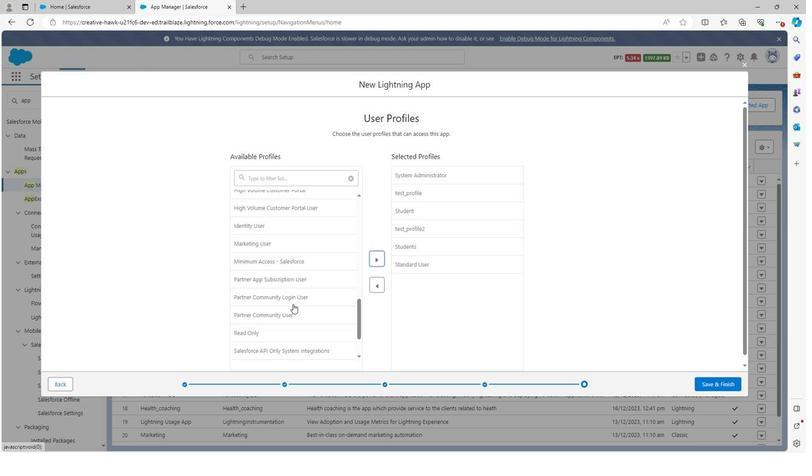 
Action: Mouse scrolled (295, 309) with delta (0, 0)
Screenshot: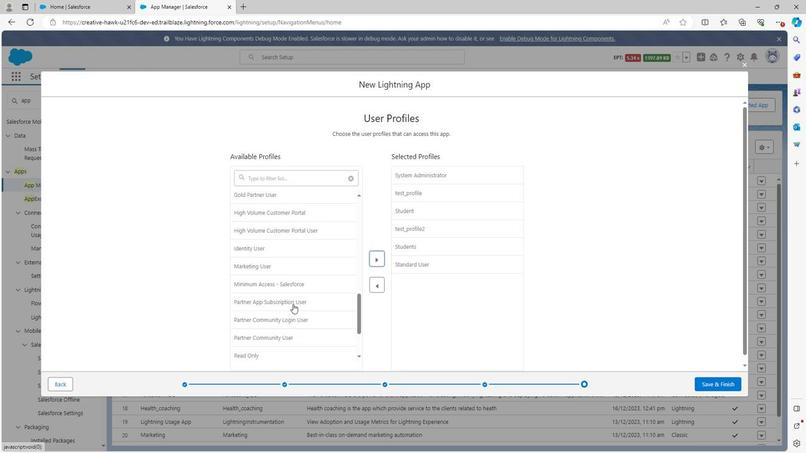 
Action: Mouse scrolled (295, 309) with delta (0, 0)
Screenshot: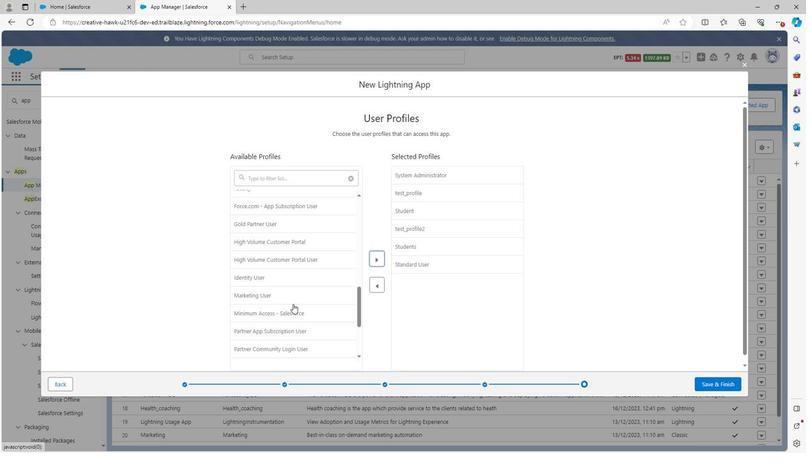 
Action: Mouse scrolled (295, 309) with delta (0, 0)
Screenshot: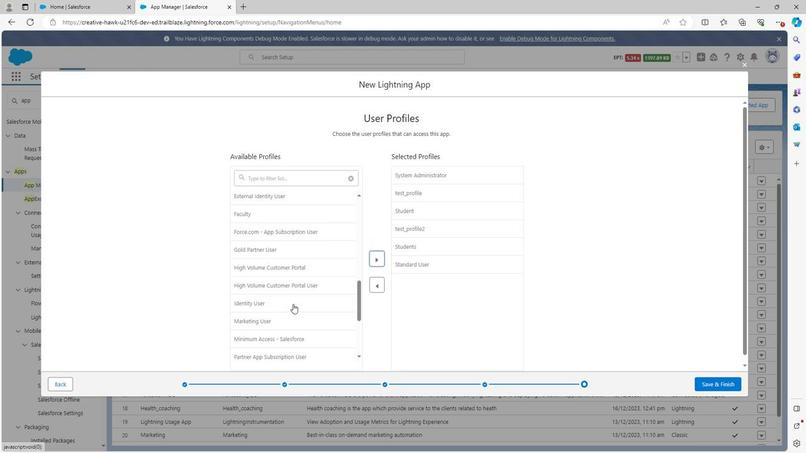 
Action: Mouse scrolled (295, 309) with delta (0, 0)
Screenshot: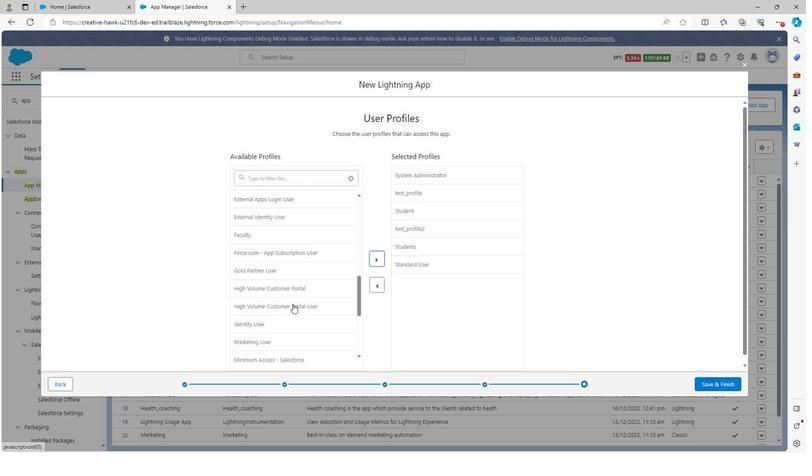 
Action: Mouse scrolled (295, 309) with delta (0, 0)
Screenshot: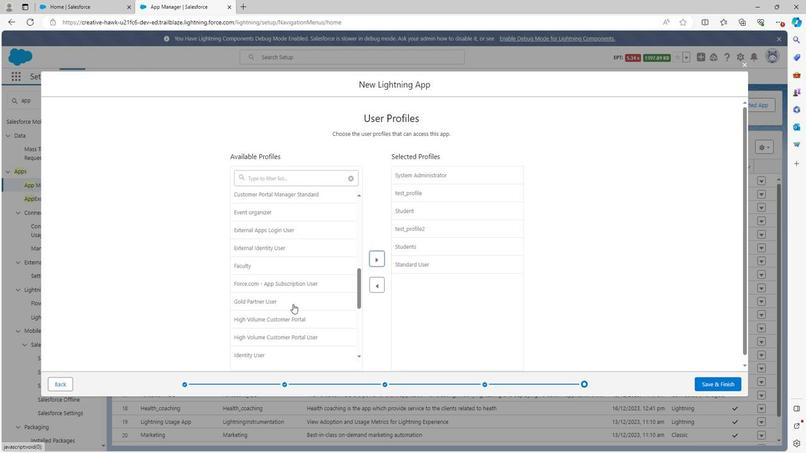 
Action: Mouse scrolled (295, 309) with delta (0, 0)
Screenshot: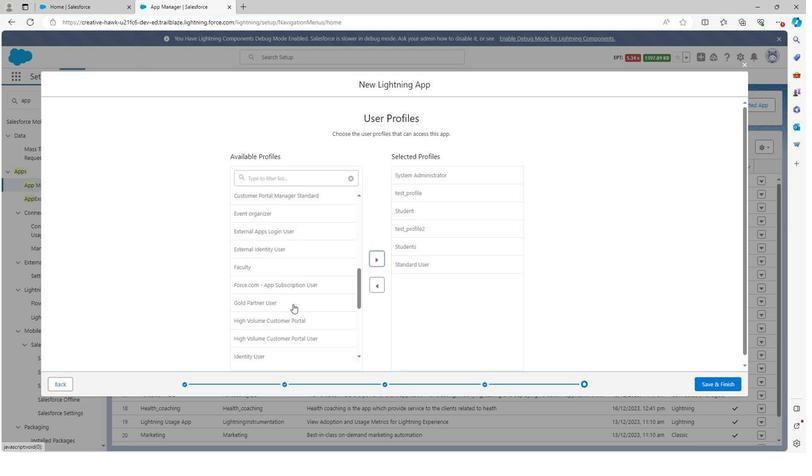 
Action: Mouse scrolled (295, 309) with delta (0, 0)
Screenshot: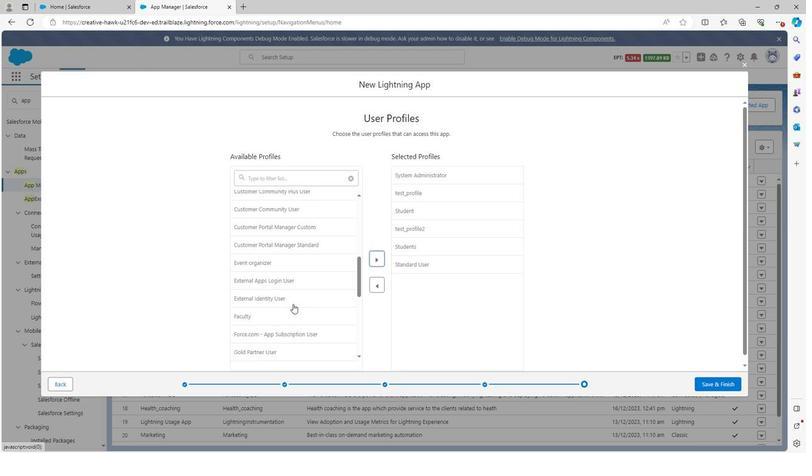 
Action: Mouse scrolled (295, 309) with delta (0, 0)
Screenshot: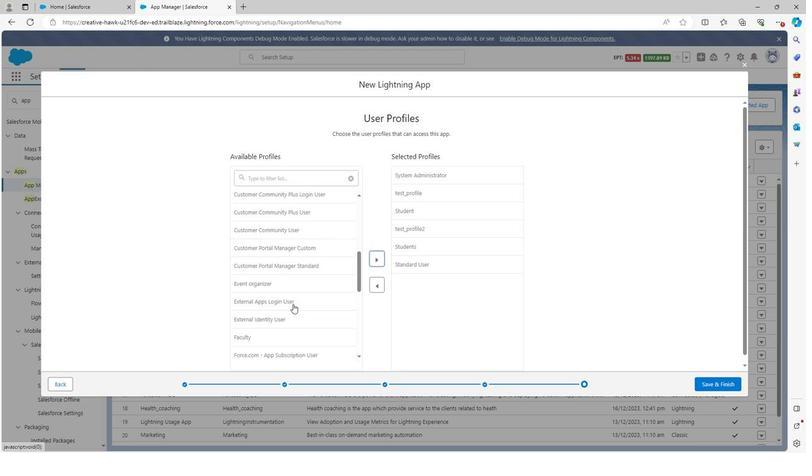 
Action: Mouse scrolled (295, 309) with delta (0, 0)
Screenshot: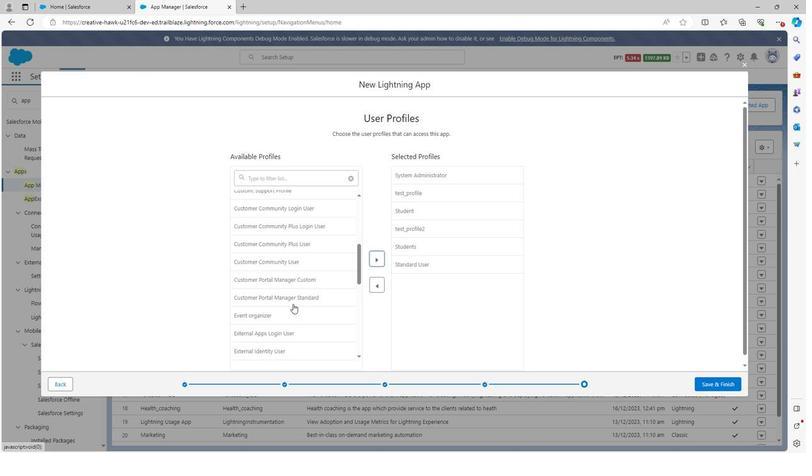 
Action: Mouse scrolled (295, 309) with delta (0, 0)
Screenshot: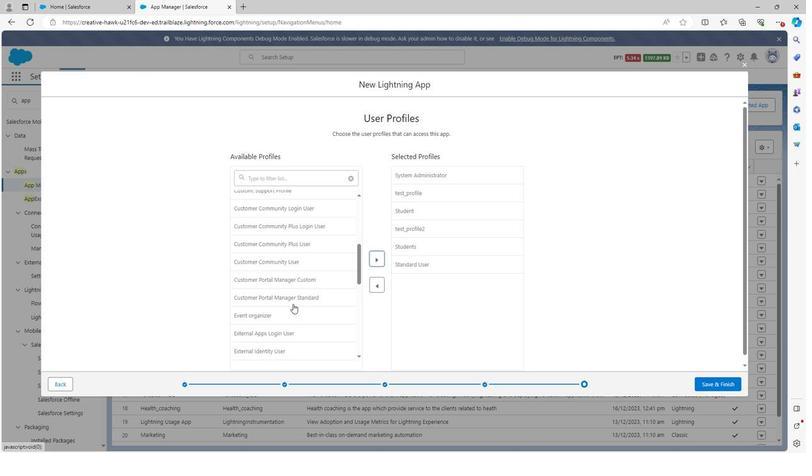 
Action: Mouse scrolled (295, 309) with delta (0, 0)
Screenshot: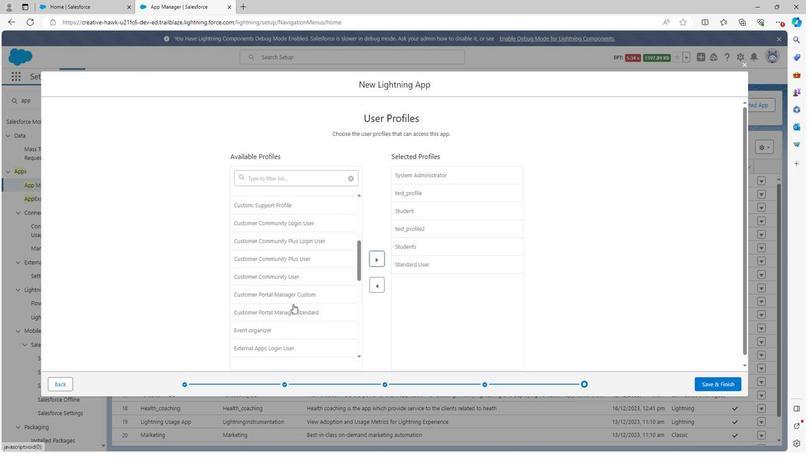 
Action: Mouse scrolled (295, 309) with delta (0, 0)
Screenshot: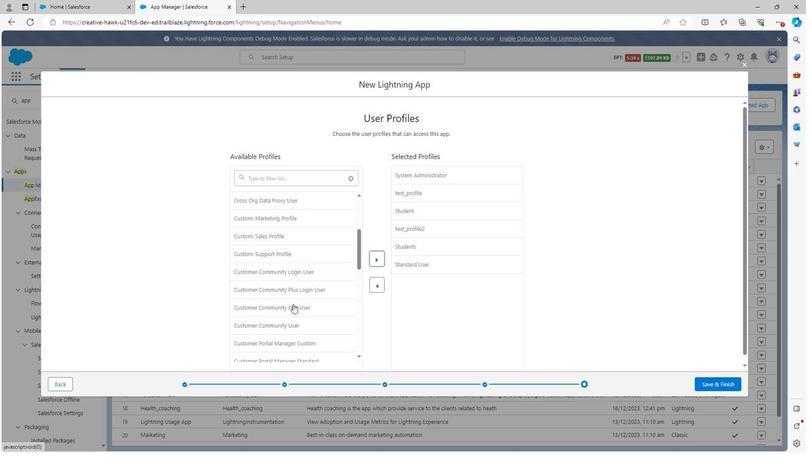 
Action: Mouse scrolled (295, 309) with delta (0, 0)
Screenshot: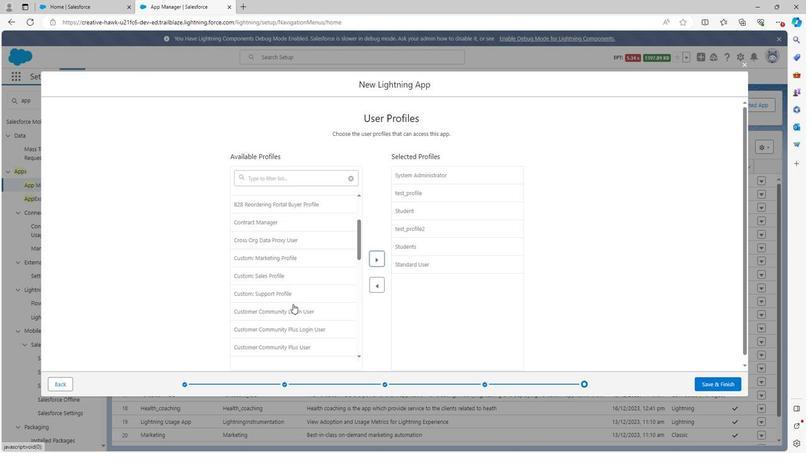 
Action: Mouse scrolled (295, 309) with delta (0, 0)
Screenshot: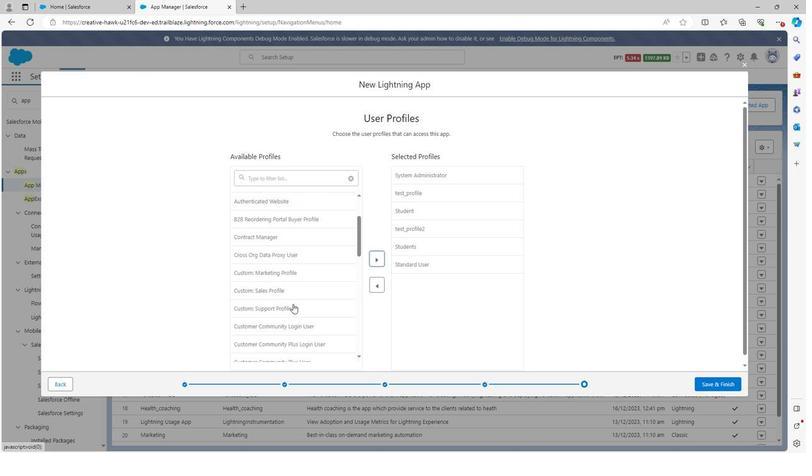 
Action: Mouse scrolled (295, 309) with delta (0, 0)
Screenshot: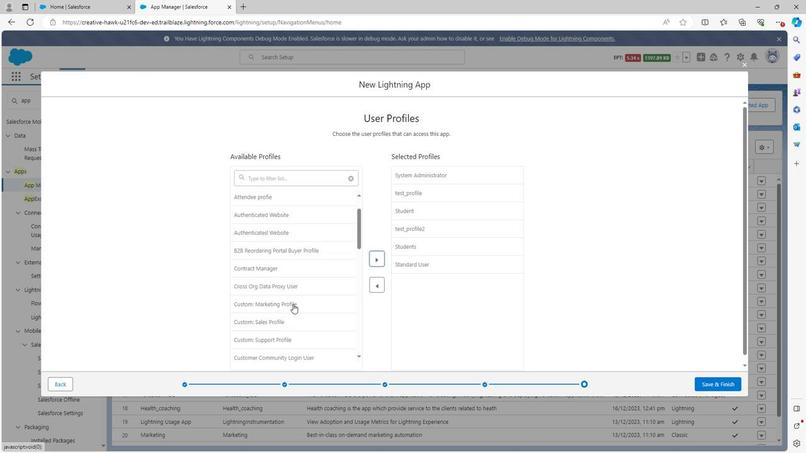 
Action: Mouse scrolled (295, 309) with delta (0, 0)
Screenshot: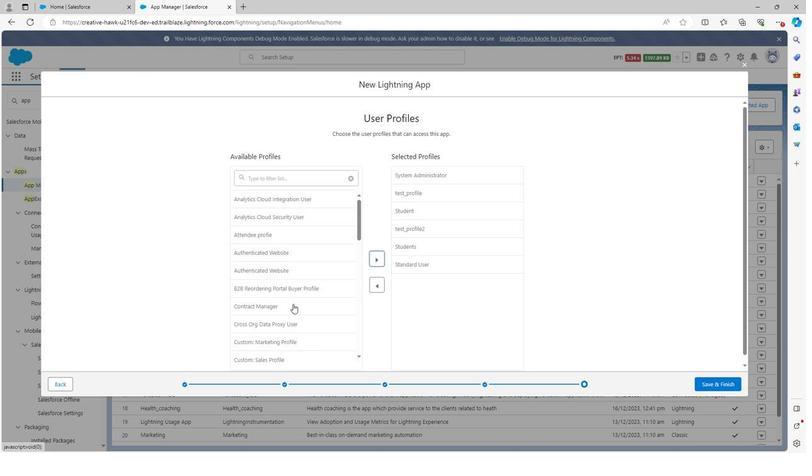 
Action: Mouse scrolled (295, 309) with delta (0, 0)
Screenshot: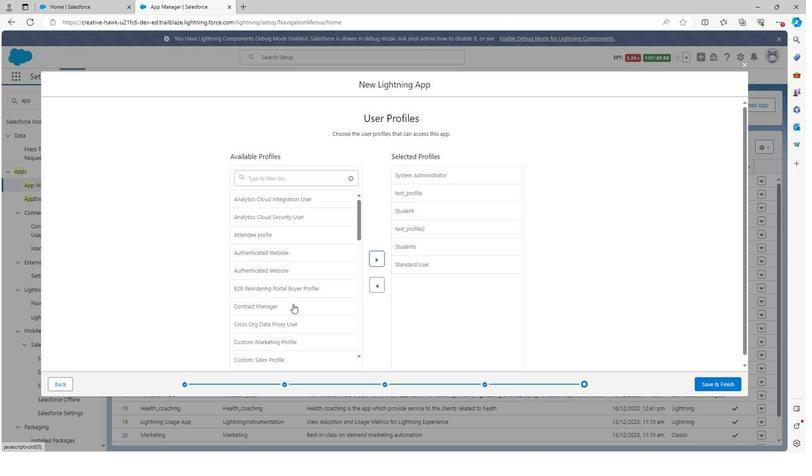
Action: Mouse moved to (710, 389)
Screenshot: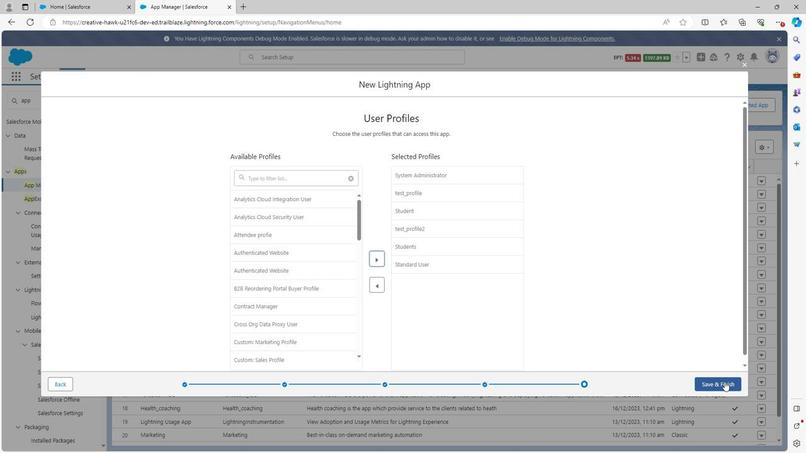 
Action: Mouse pressed left at (710, 389)
Screenshot: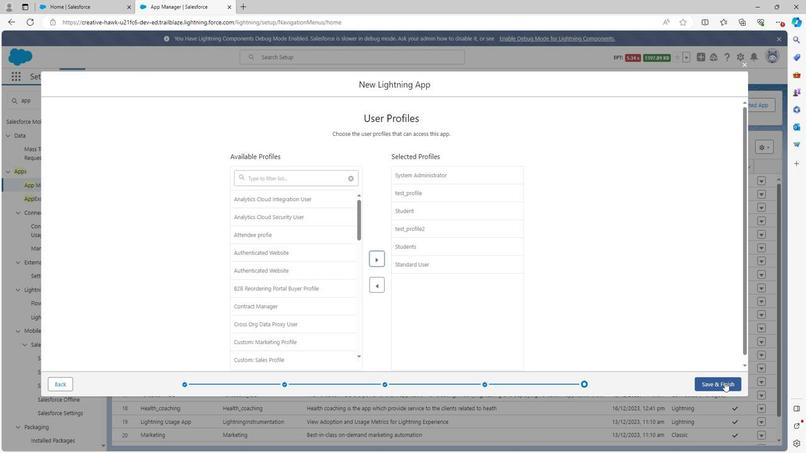 
Action: Mouse moved to (515, 192)
Screenshot: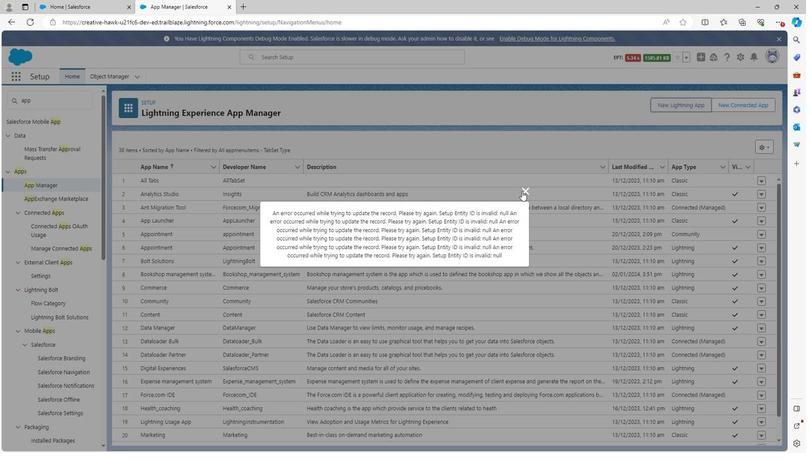 
Action: Mouse pressed left at (515, 192)
Screenshot: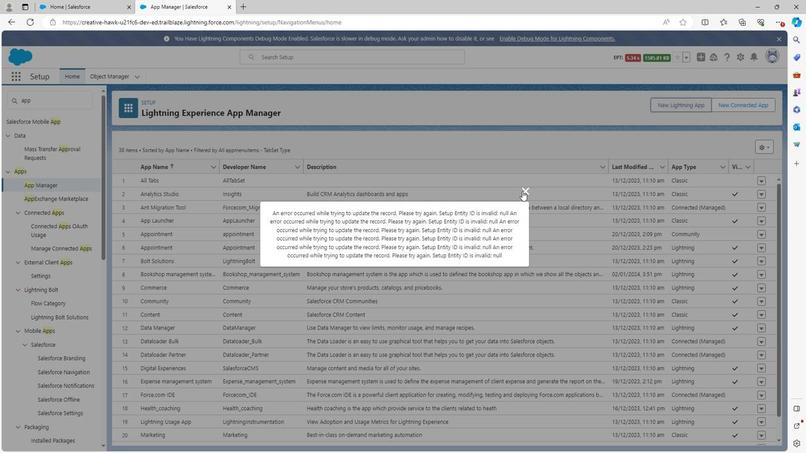 
Action: Mouse moved to (365, 370)
Screenshot: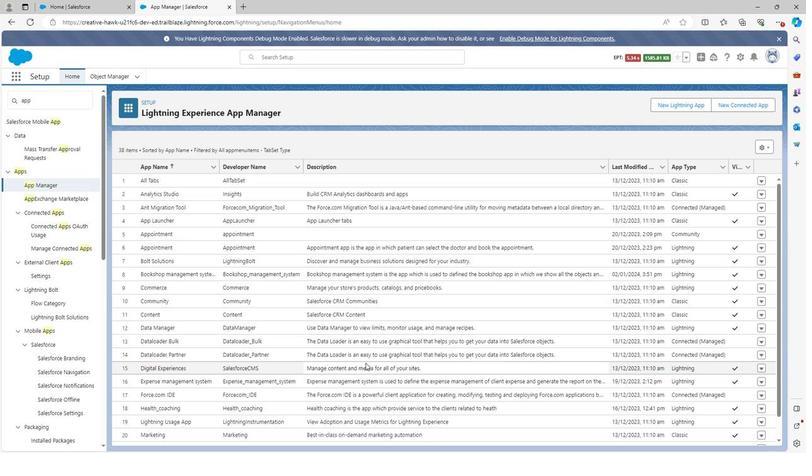 
Action: Mouse scrolled (365, 369) with delta (0, 0)
Screenshot: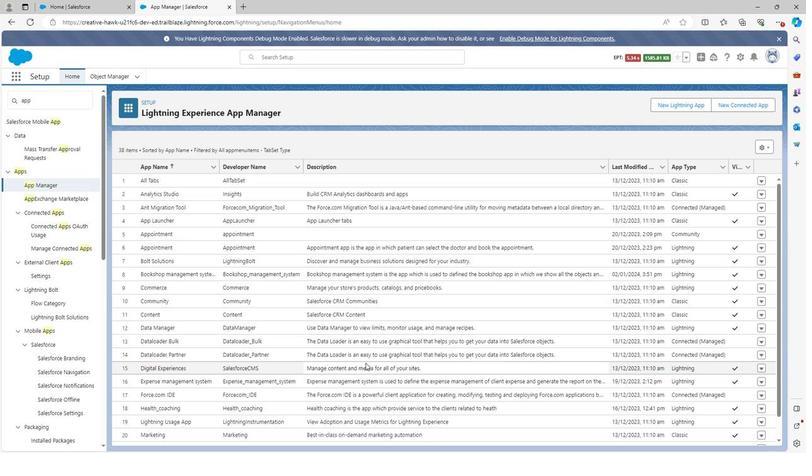 
Action: Mouse scrolled (365, 369) with delta (0, 0)
Screenshot: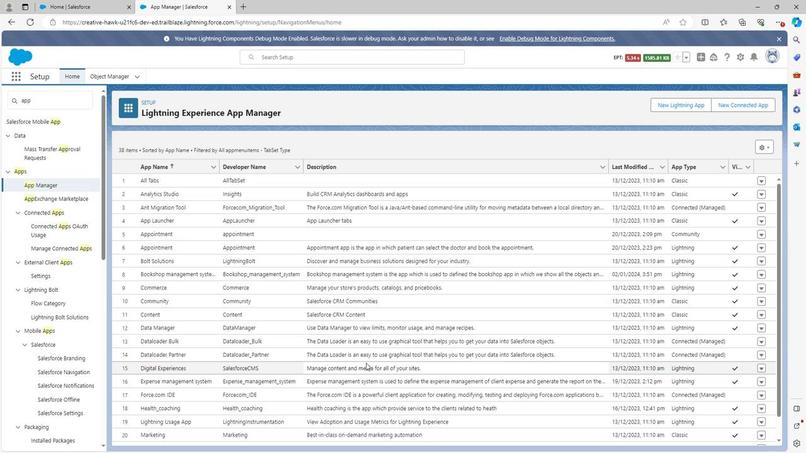 
Action: Mouse scrolled (365, 369) with delta (0, 0)
Screenshot: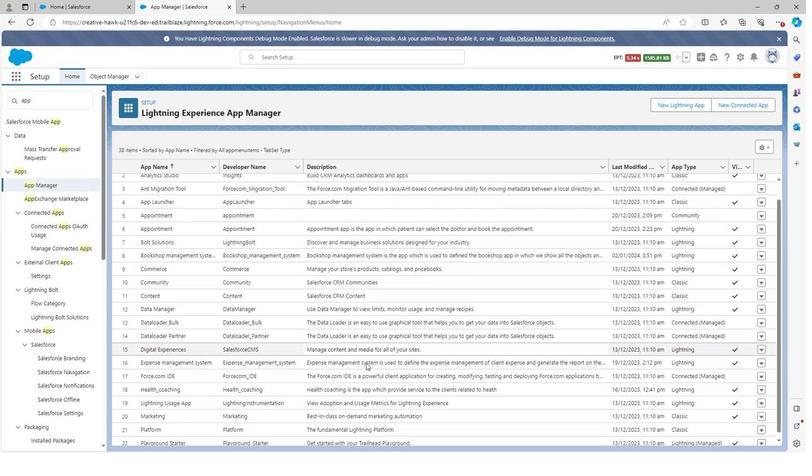 
Action: Mouse scrolled (365, 369) with delta (0, 0)
Screenshot: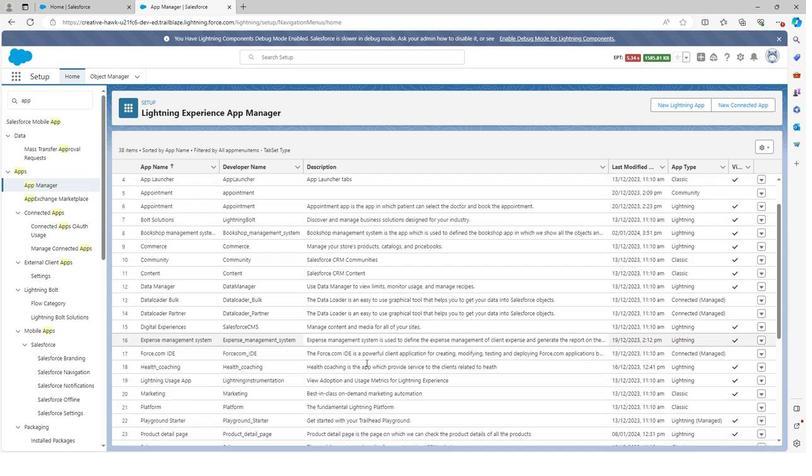 
Action: Mouse scrolled (365, 369) with delta (0, 0)
Screenshot: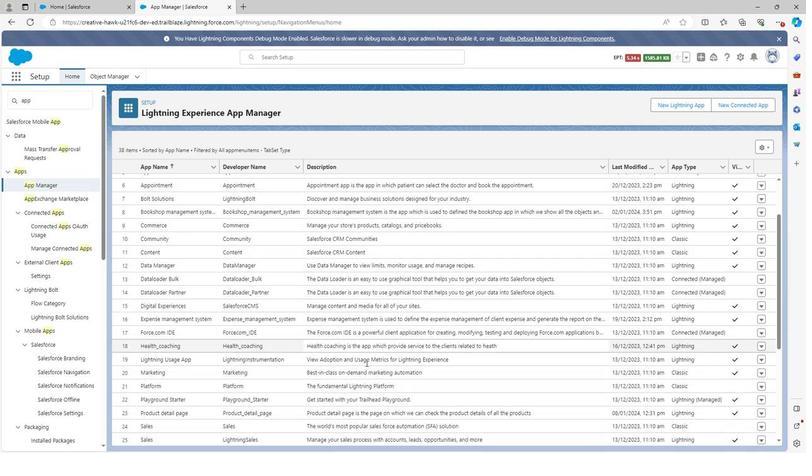 
Action: Mouse moved to (365, 370)
Screenshot: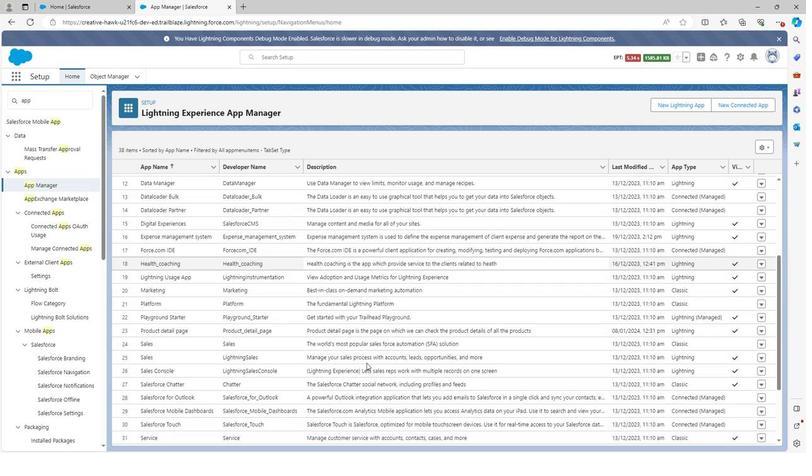 
Action: Mouse scrolled (365, 369) with delta (0, 0)
Screenshot: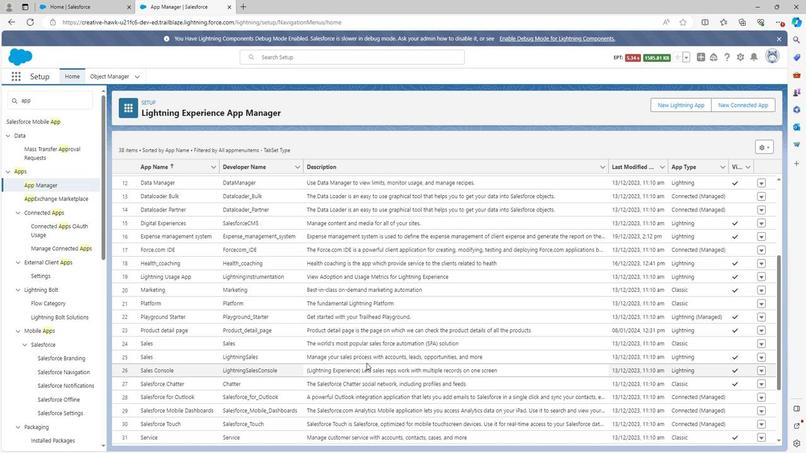 
Action: Mouse scrolled (365, 369) with delta (0, 0)
Screenshot: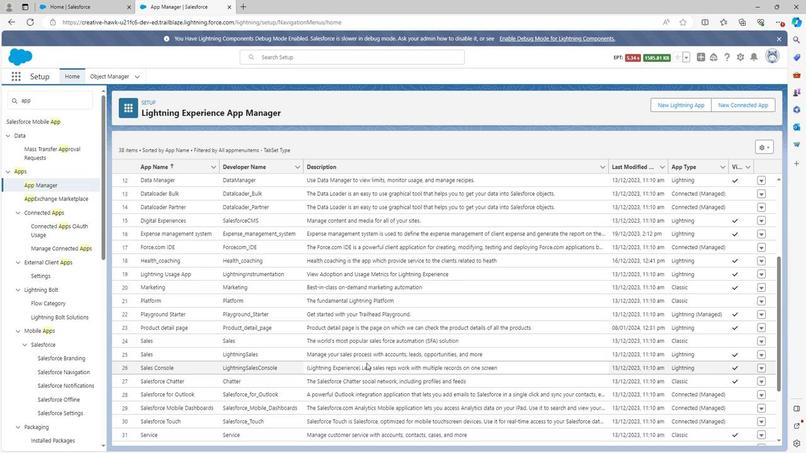 
Action: Mouse scrolled (365, 369) with delta (0, 0)
Screenshot: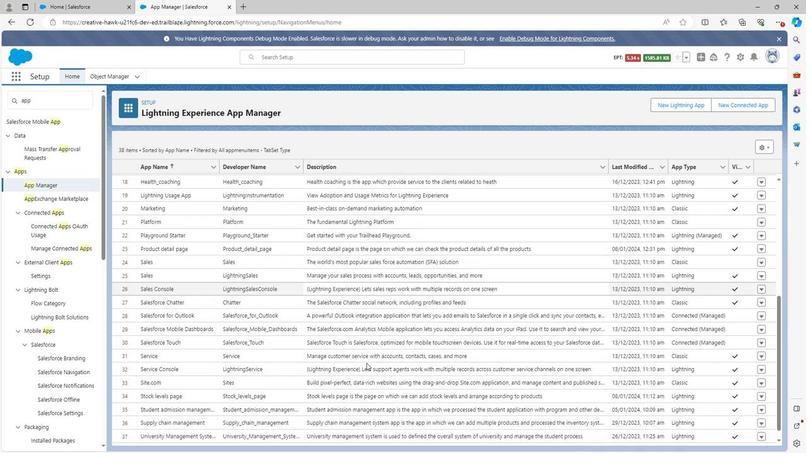 
Action: Mouse scrolled (365, 369) with delta (0, 0)
Screenshot: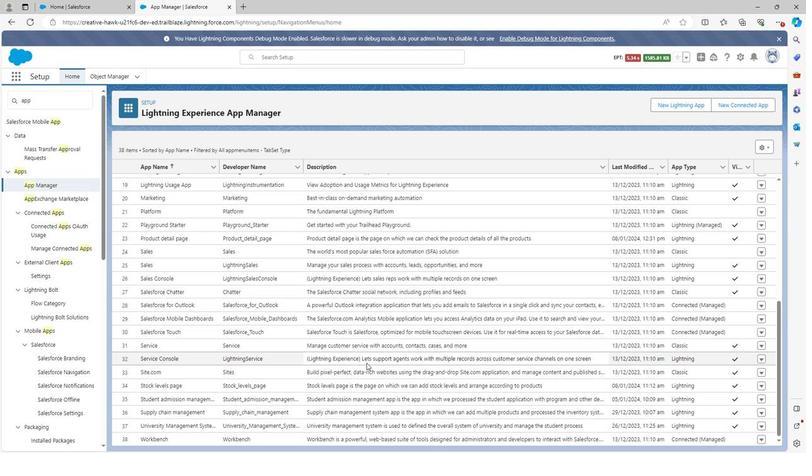 
Action: Mouse scrolled (365, 369) with delta (0, 0)
Screenshot: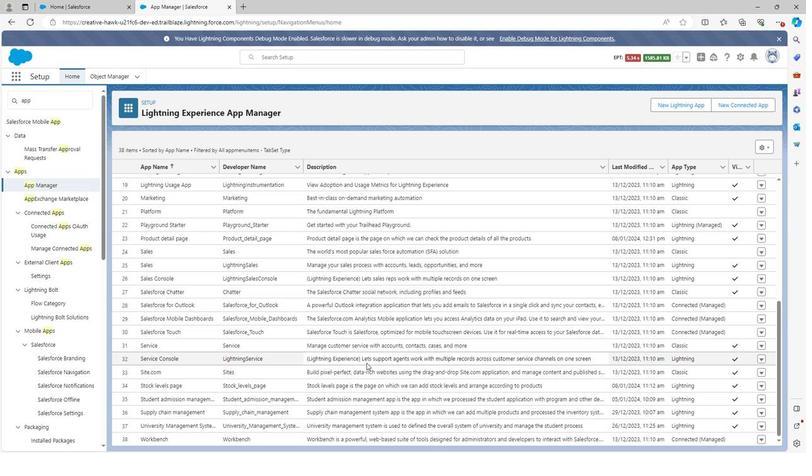 
Action: Mouse scrolled (365, 369) with delta (0, 0)
Screenshot: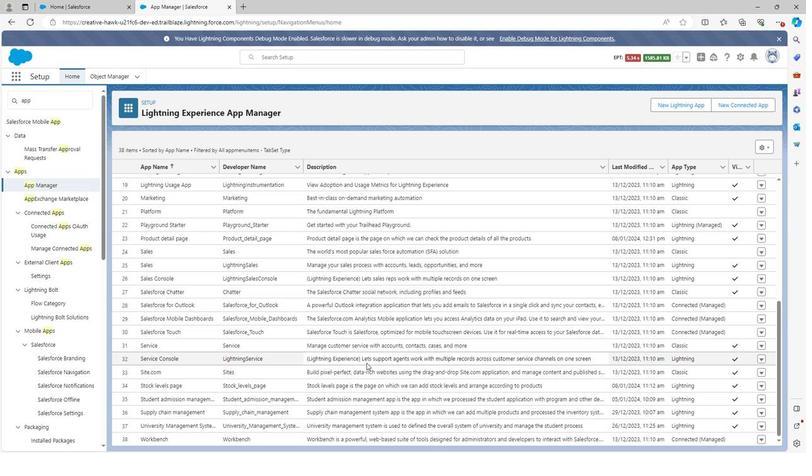 
Action: Mouse scrolled (365, 370) with delta (0, 0)
Screenshot: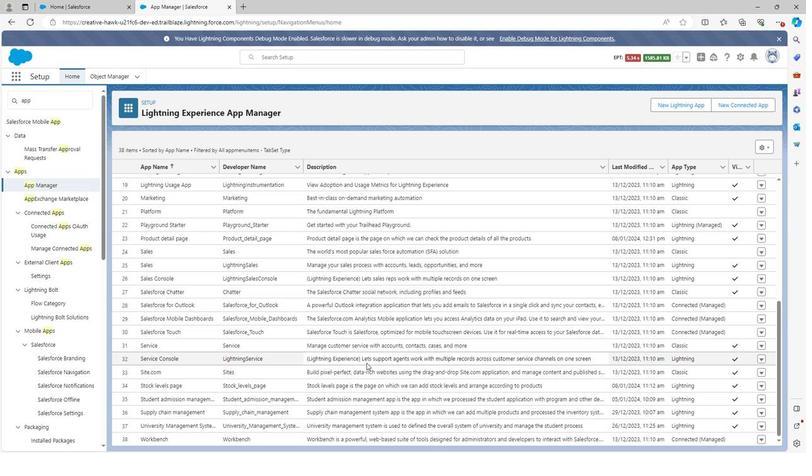 
Action: Mouse scrolled (365, 370) with delta (0, 0)
Screenshot: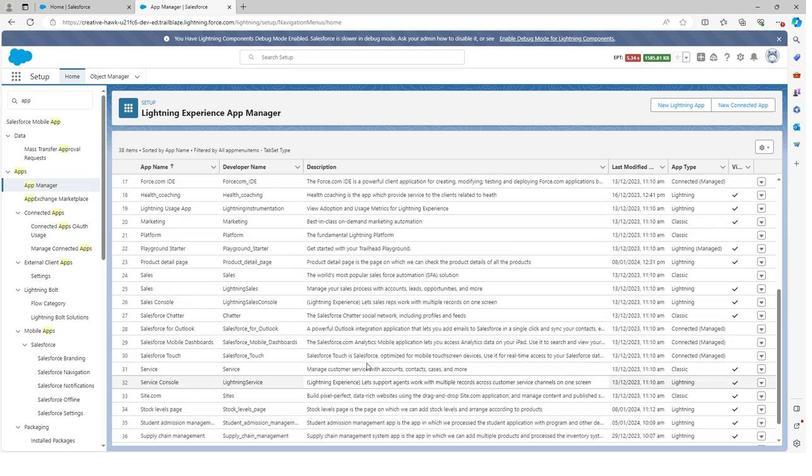 
Action: Mouse scrolled (365, 370) with delta (0, 0)
Screenshot: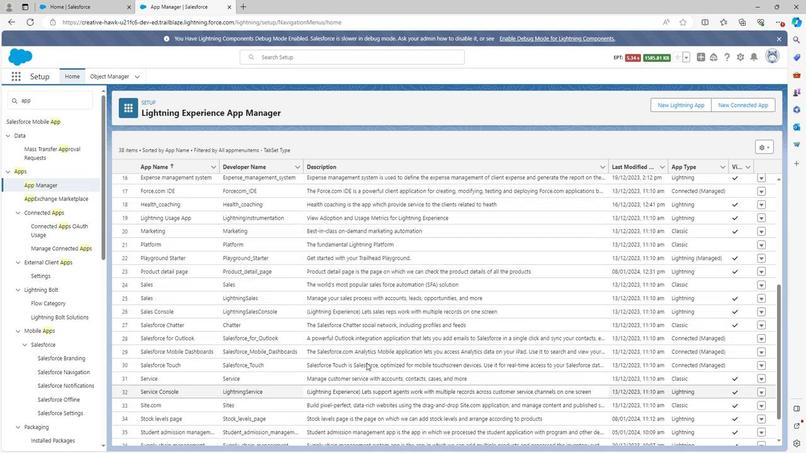 
Action: Mouse scrolled (365, 370) with delta (0, 0)
Screenshot: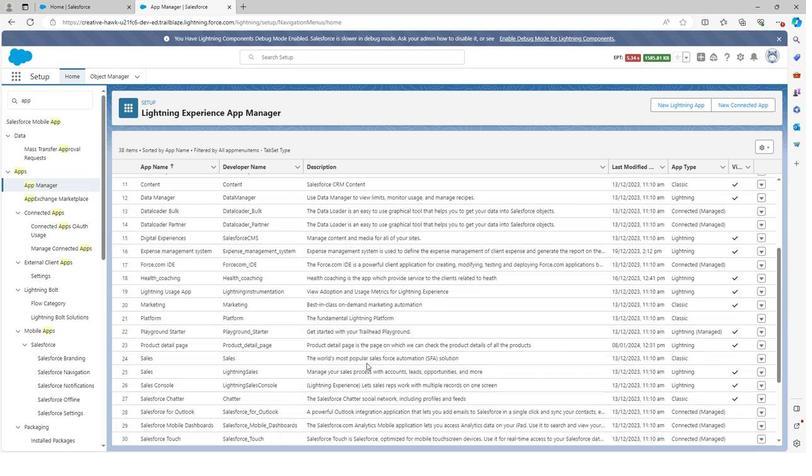 
Action: Mouse moved to (671, 100)
Screenshot: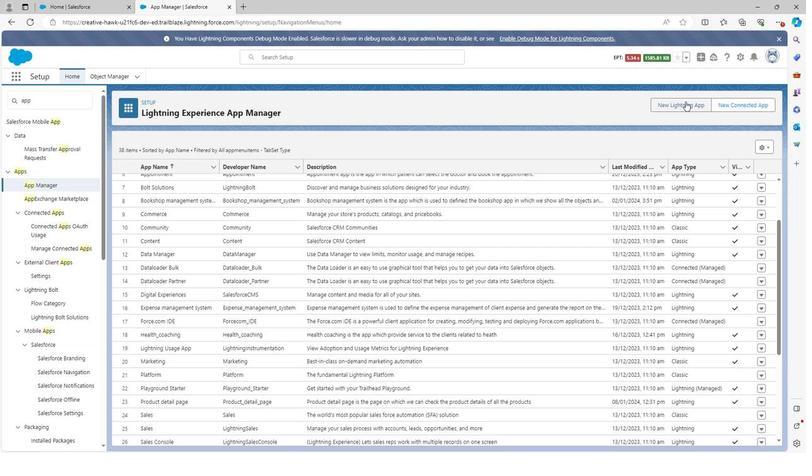 
Action: Mouse pressed left at (671, 100)
Screenshot: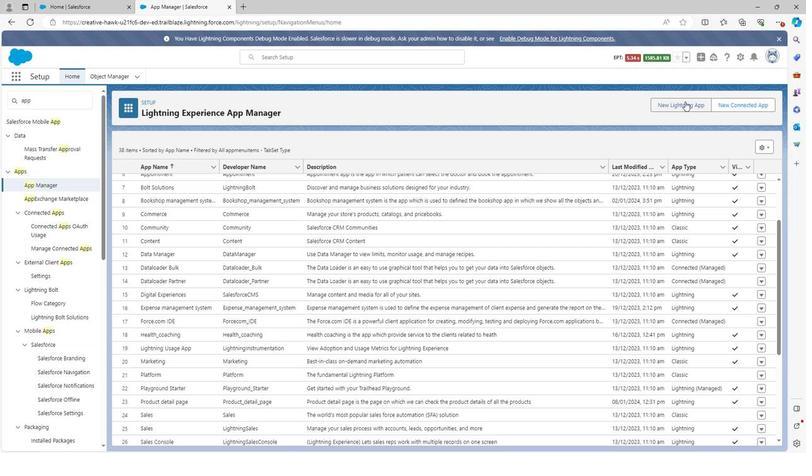
Action: Mouse moved to (273, 188)
Screenshot: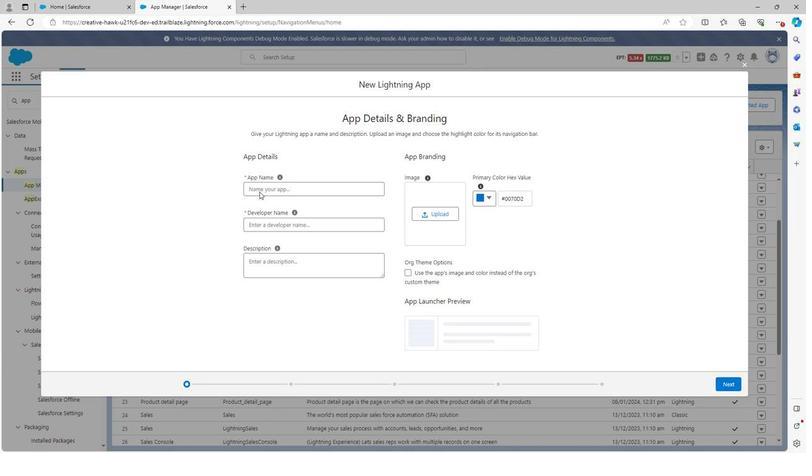 
Action: Mouse pressed left at (273, 188)
Screenshot: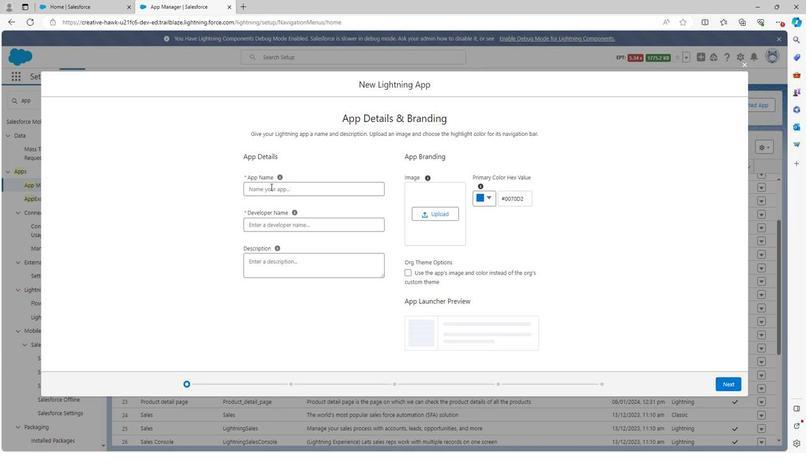 
Action: Mouse moved to (273, 188)
Screenshot: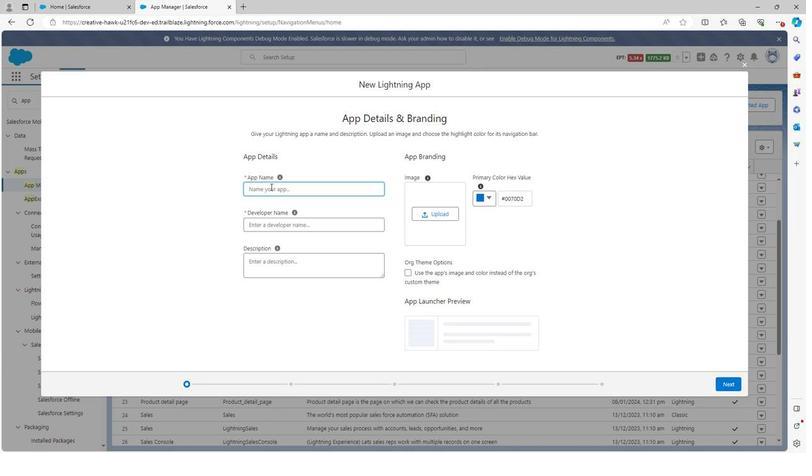 
Action: Key pressed <Key.shift>Event<Key.space>m<Key.backspace>and<Key.space>attendee<Key.space>management<Key.space>system
Screenshot: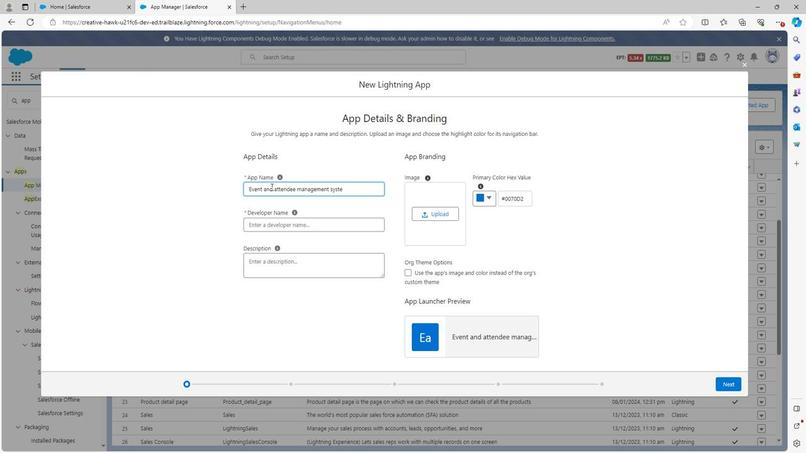 
Action: Mouse moved to (294, 225)
Screenshot: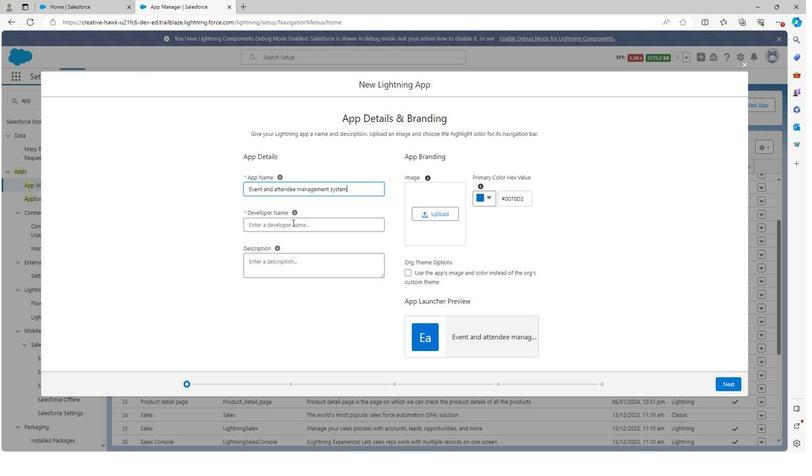 
Action: Mouse pressed left at (294, 225)
Screenshot: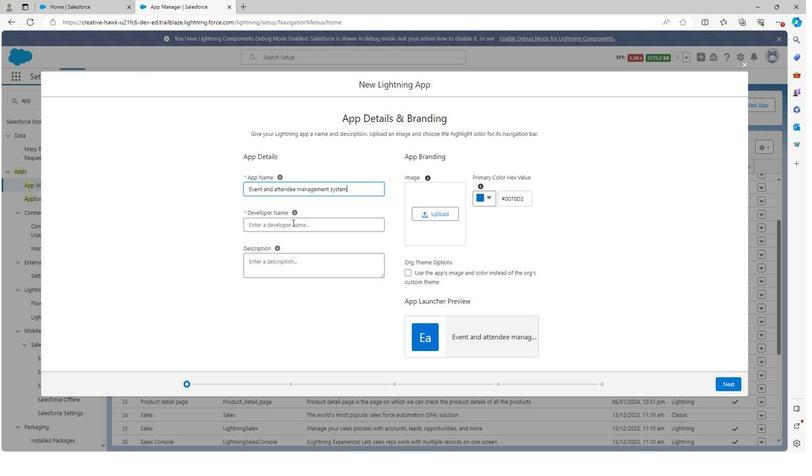 
Action: Mouse moved to (277, 265)
Screenshot: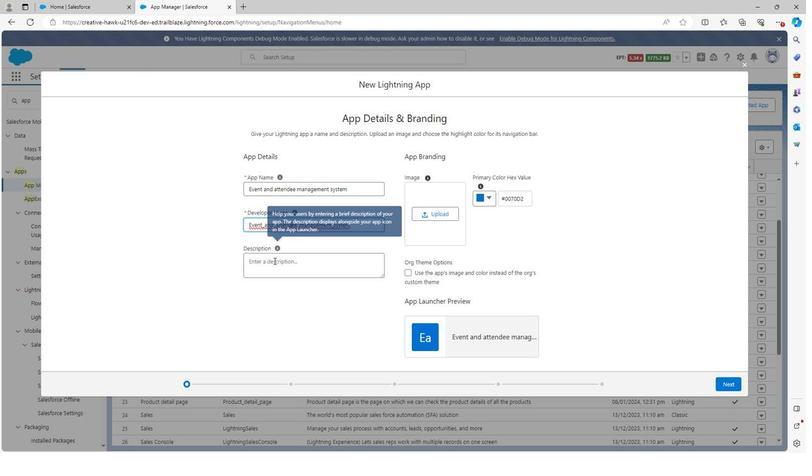 
Action: Mouse pressed left at (277, 265)
Screenshot: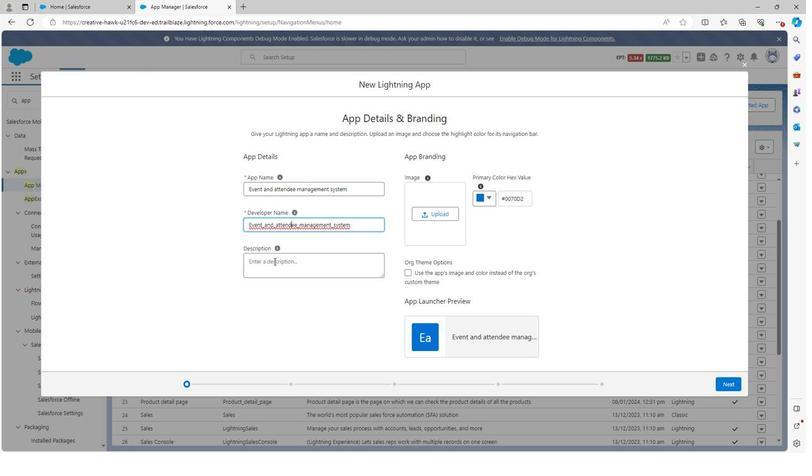 
Action: Mouse moved to (276, 265)
Screenshot: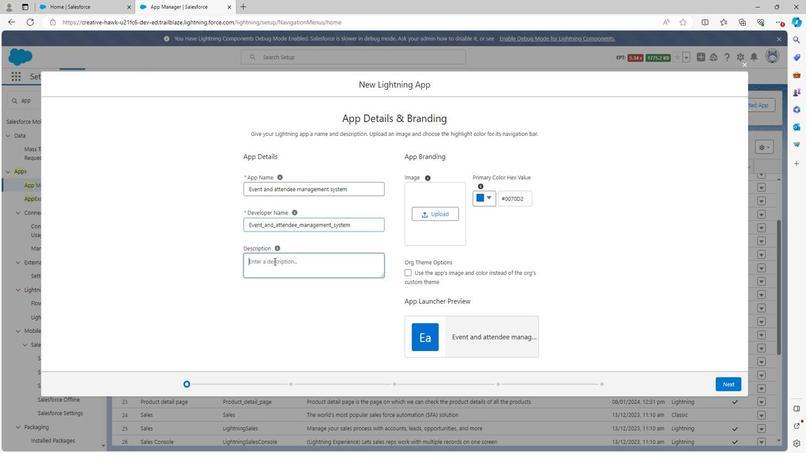 
Action: Key pressed <Key.shift>Event<Key.space>and<Key.space>attendee<Key.space>management<Key.space>system<Key.space>is<Key.space>the<Key.space>app<Key.space>through<Key.space>which<Key.space>we<Key.space>defined<Key.space>all<Key.space>the<Key.space>objects<Key.space>with<Key.space>all<Key.space>the<Key.space>fields<Key.space>related<Key.space>to<Key.space>events<Key.space>and<Key.space>registration
Screenshot: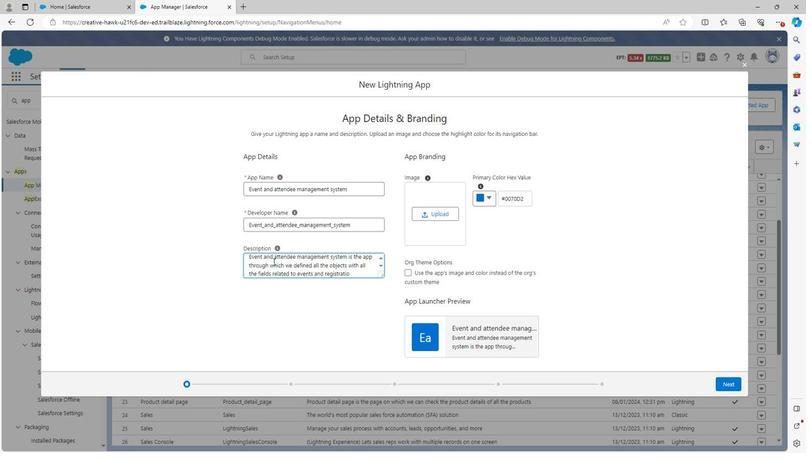 
Action: Mouse moved to (408, 273)
Screenshot: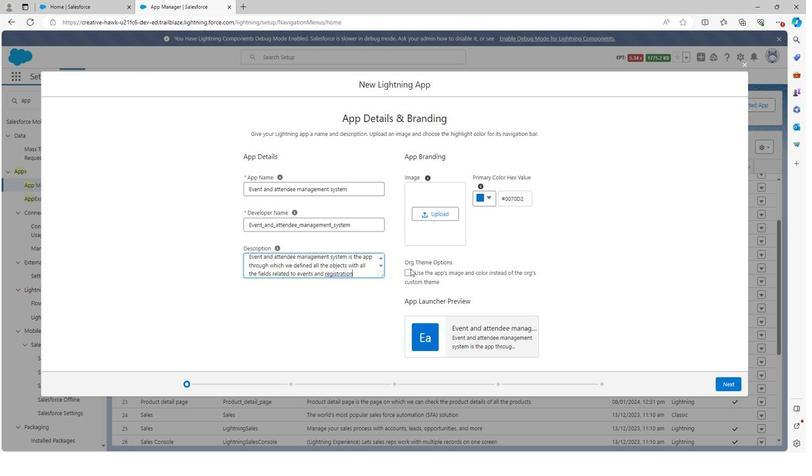 
Action: Mouse pressed left at (408, 273)
Screenshot: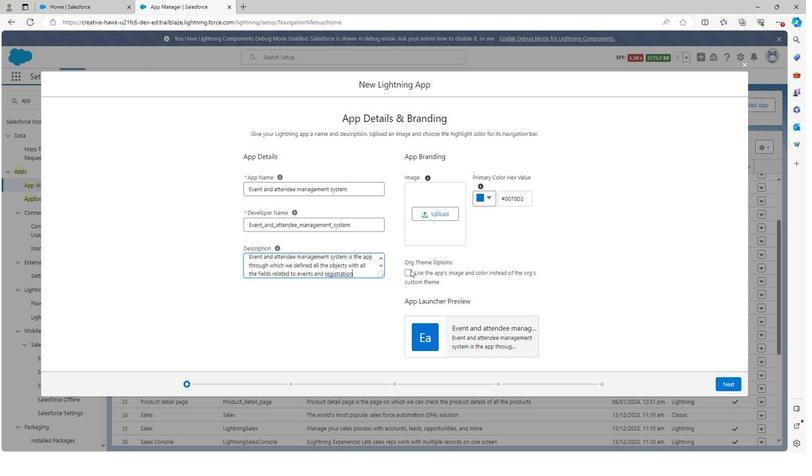 
Action: Mouse moved to (710, 394)
Screenshot: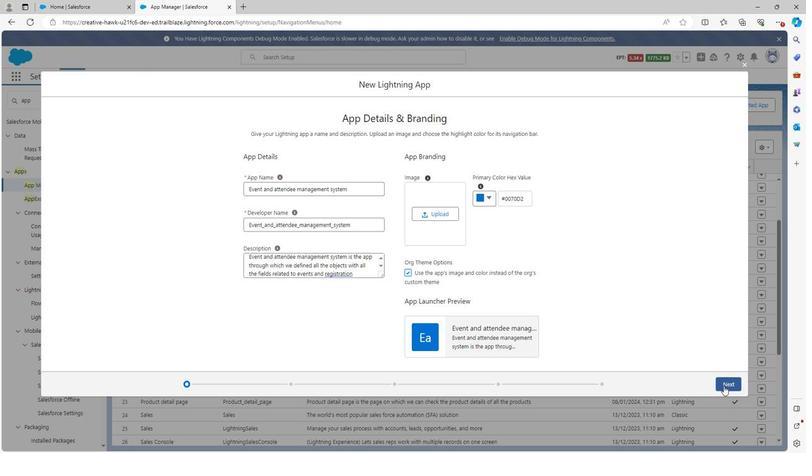 
Action: Mouse pressed left at (710, 394)
Screenshot: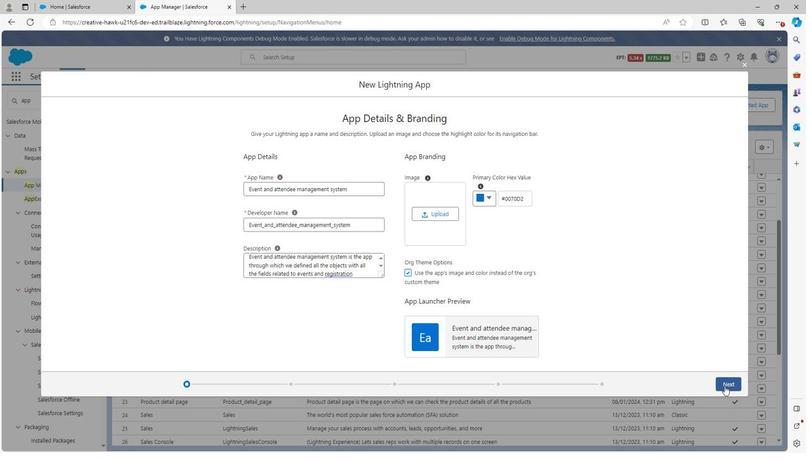 
Action: Mouse moved to (714, 392)
Screenshot: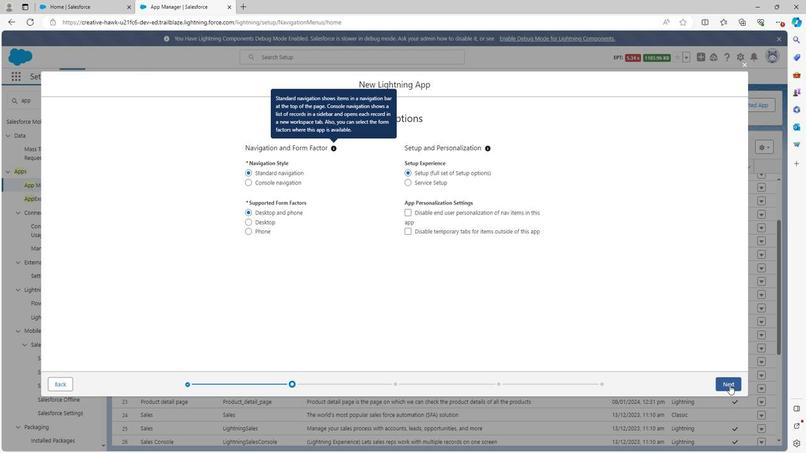 
Action: Mouse pressed left at (714, 392)
Screenshot: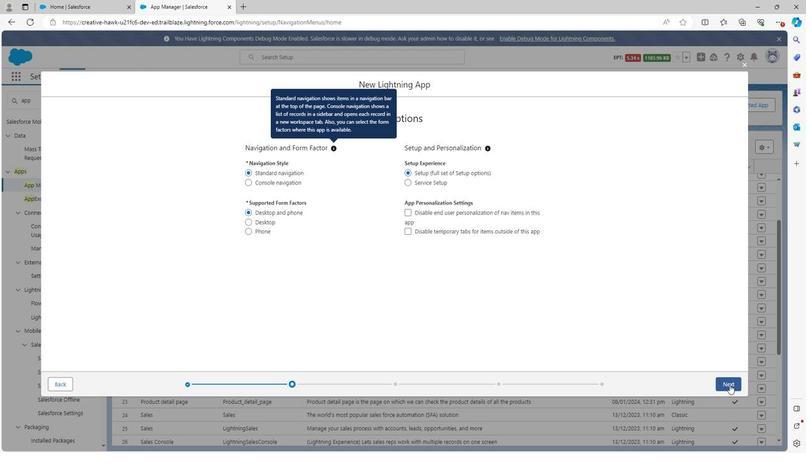 
Action: Mouse moved to (714, 389)
Screenshot: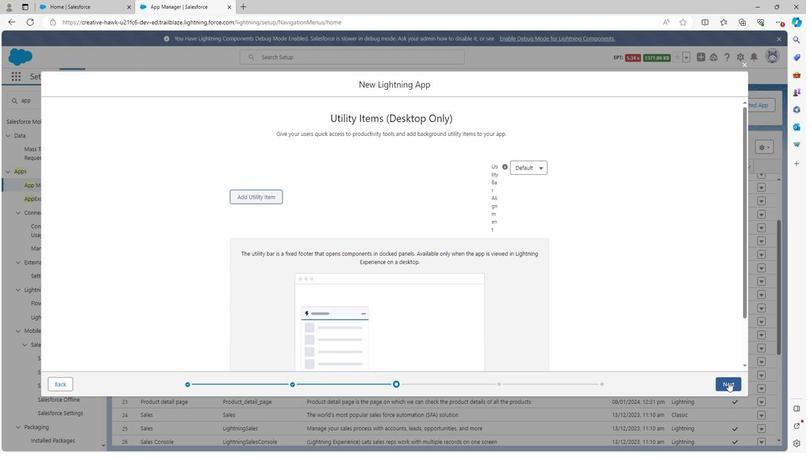 
Action: Mouse pressed left at (714, 389)
Screenshot: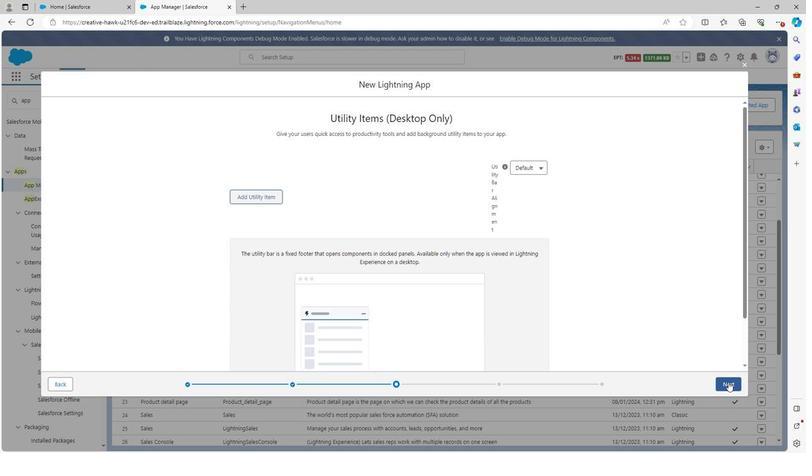 
Action: Mouse pressed left at (714, 389)
Screenshot: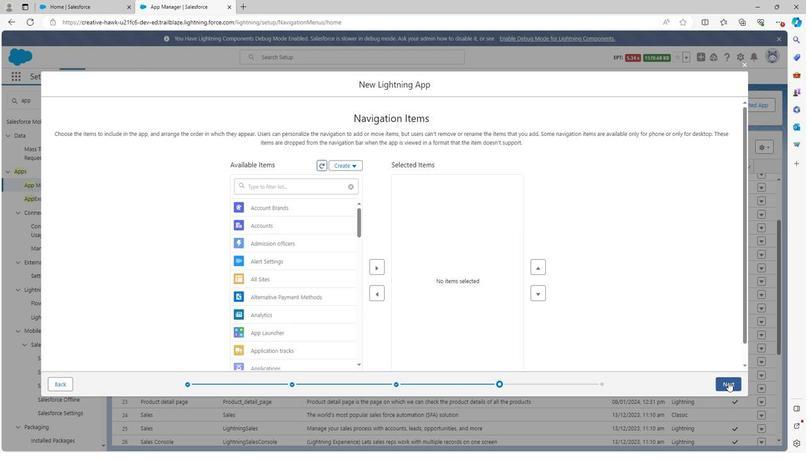 
Action: Mouse pressed left at (714, 389)
Screenshot: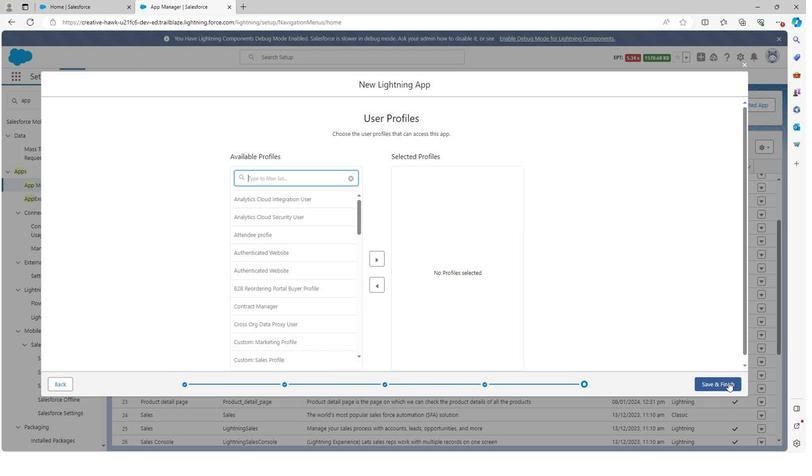 
Action: Mouse moved to (363, 304)
Screenshot: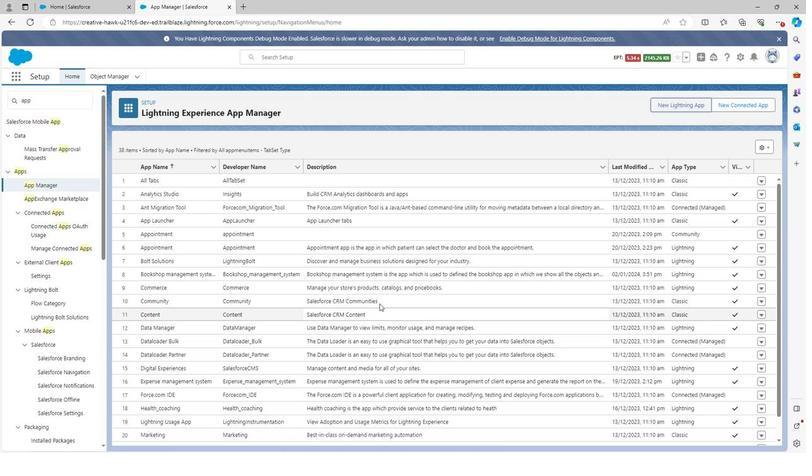 
Action: Mouse scrolled (363, 303) with delta (0, 0)
Screenshot: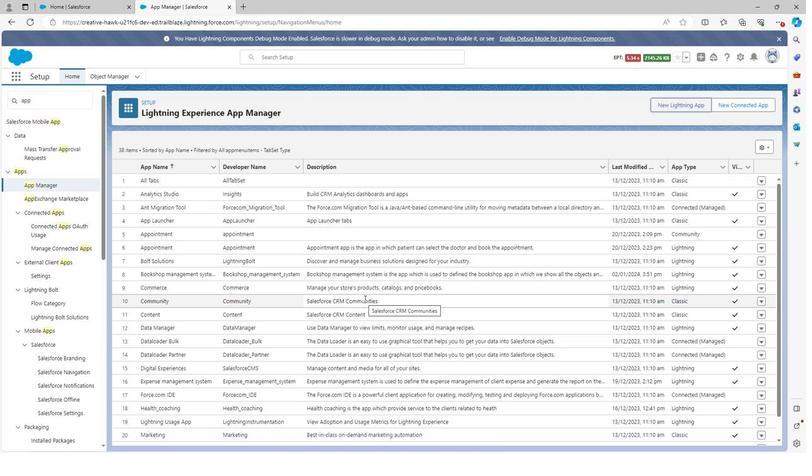 
Action: Mouse scrolled (363, 303) with delta (0, 0)
Screenshot: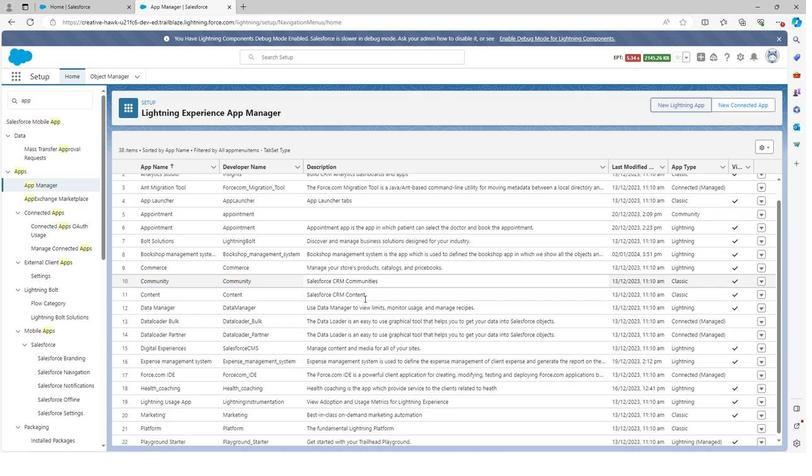 
Action: Mouse scrolled (363, 303) with delta (0, 0)
Screenshot: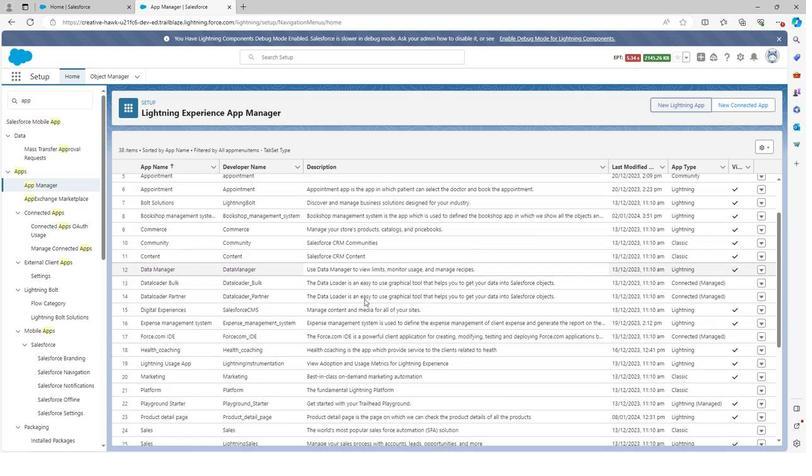 
Action: Mouse scrolled (363, 303) with delta (0, 0)
Screenshot: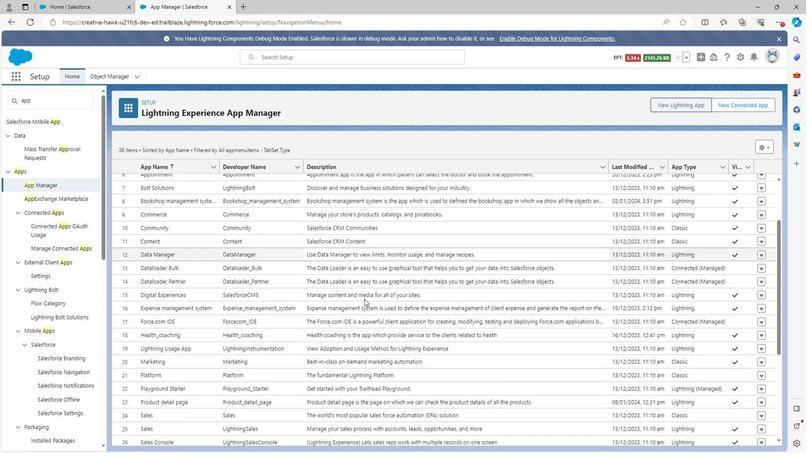 
Action: Mouse scrolled (363, 303) with delta (0, 0)
Screenshot: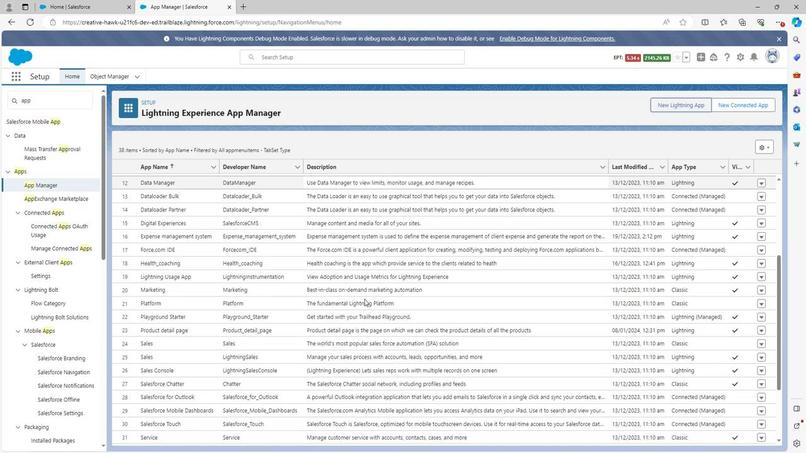 
Action: Mouse scrolled (363, 303) with delta (0, 0)
Screenshot: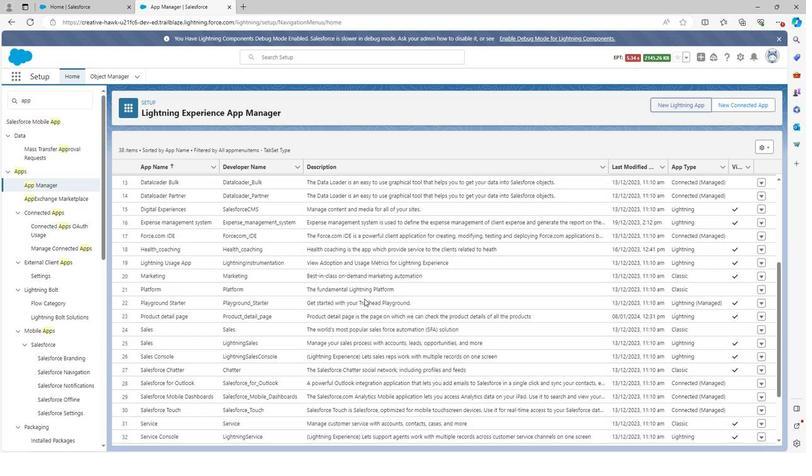
Action: Mouse scrolled (363, 303) with delta (0, 0)
Screenshot: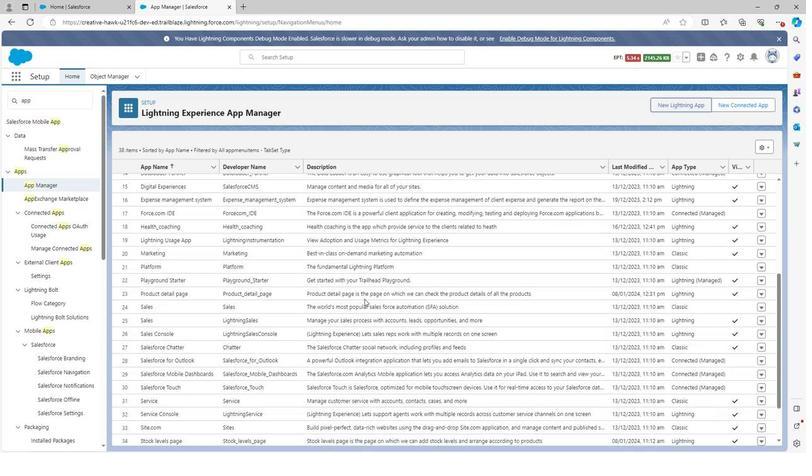 
Action: Mouse scrolled (363, 303) with delta (0, 0)
Screenshot: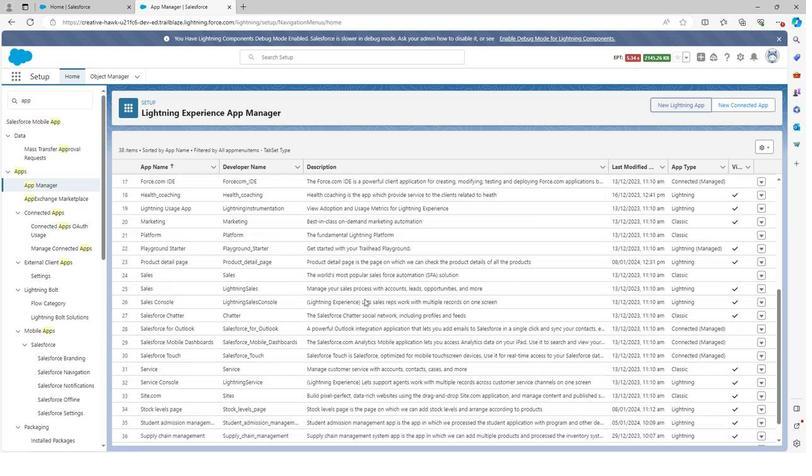 
Action: Mouse scrolled (363, 303) with delta (0, 0)
Screenshot: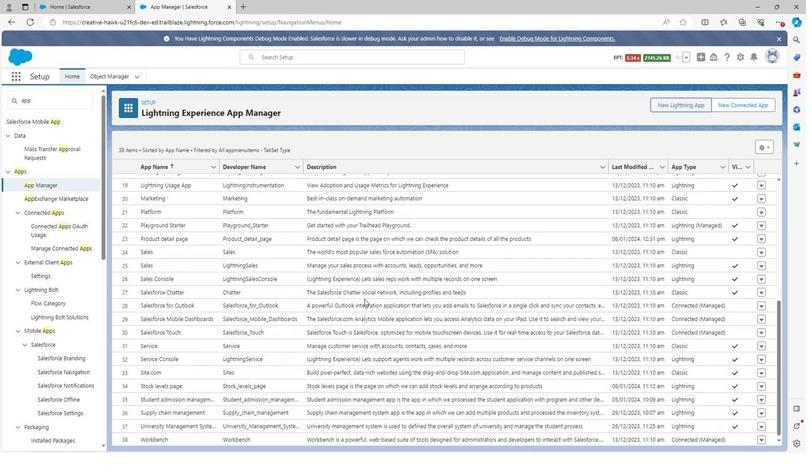 
Action: Mouse scrolled (363, 303) with delta (0, 0)
Screenshot: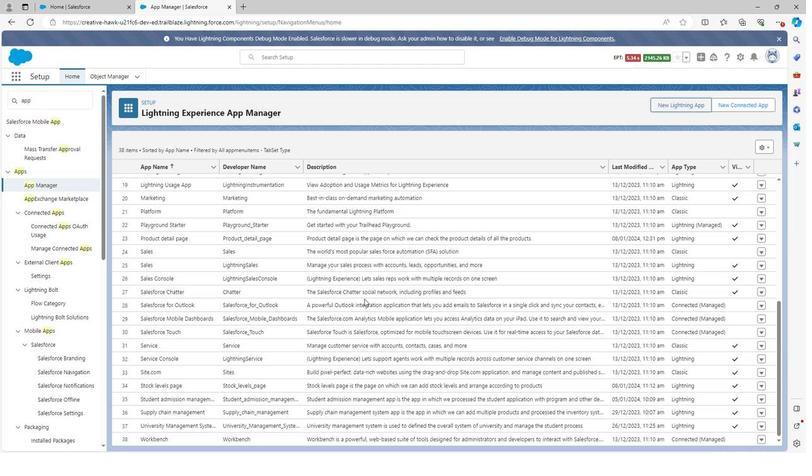 
Action: Mouse scrolled (363, 303) with delta (0, 0)
Screenshot: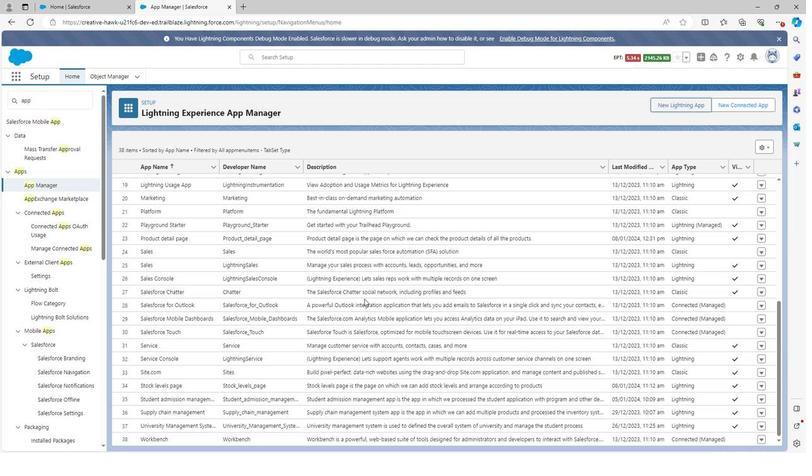 
Action: Mouse moved to (363, 304)
Screenshot: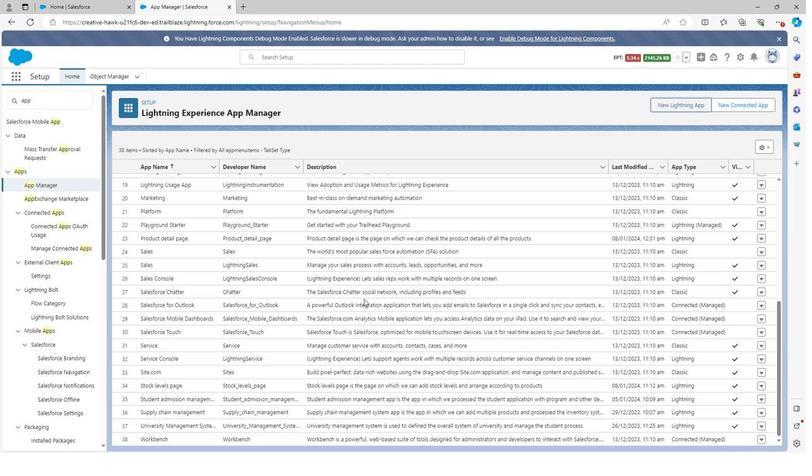 
Action: Mouse scrolled (363, 304) with delta (0, 0)
Screenshot: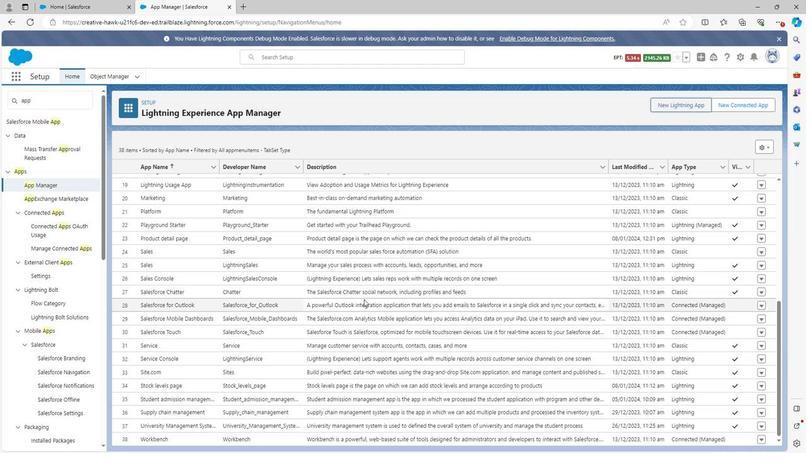 
Action: Mouse scrolled (363, 304) with delta (0, 0)
Screenshot: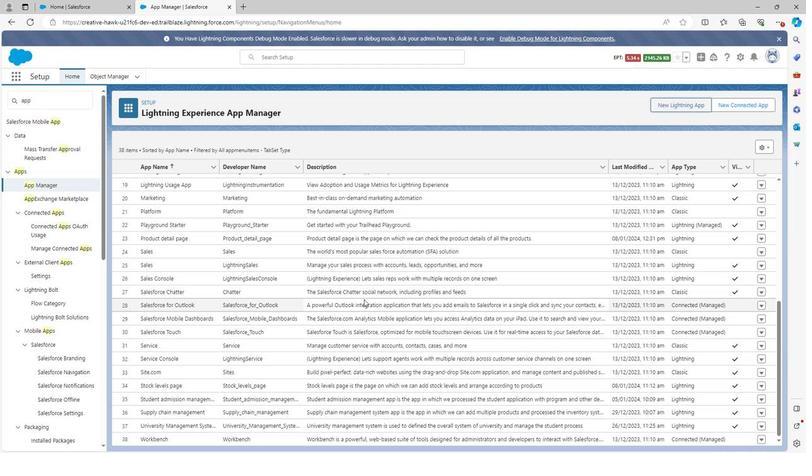 
Action: Mouse scrolled (363, 304) with delta (0, 0)
Screenshot: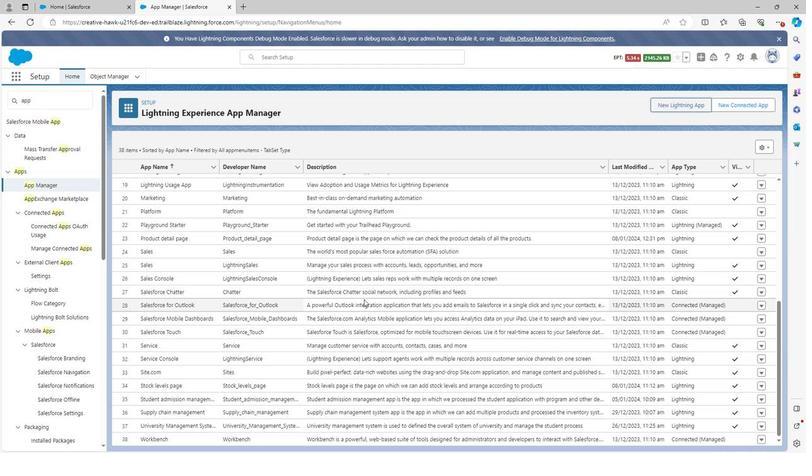 
Action: Mouse scrolled (363, 304) with delta (0, 0)
Screenshot: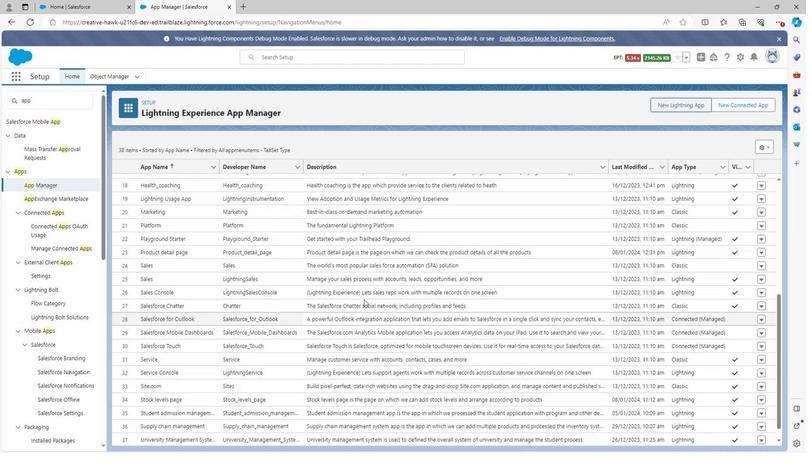 
Action: Mouse scrolled (363, 304) with delta (0, 0)
Screenshot: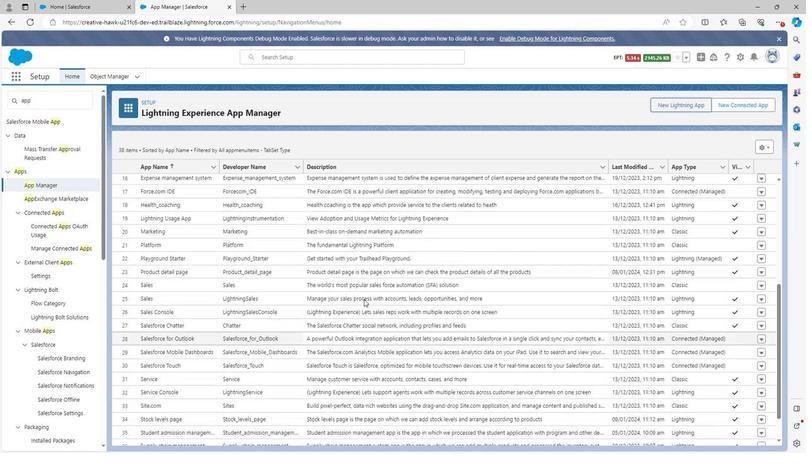 
Action: Mouse scrolled (363, 304) with delta (0, 0)
Screenshot: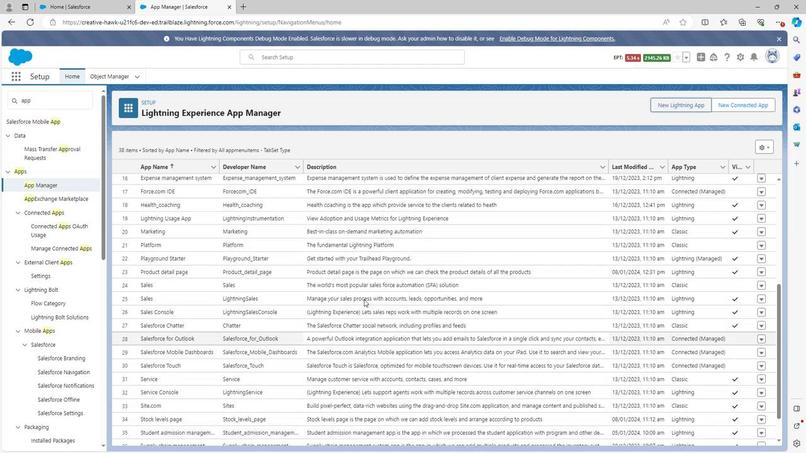 
Action: Mouse scrolled (363, 304) with delta (0, 0)
Screenshot: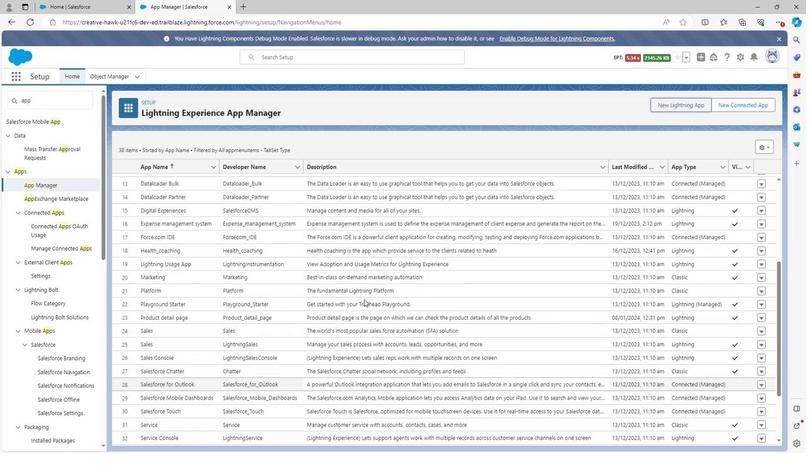 
Action: Mouse moved to (369, 306)
Screenshot: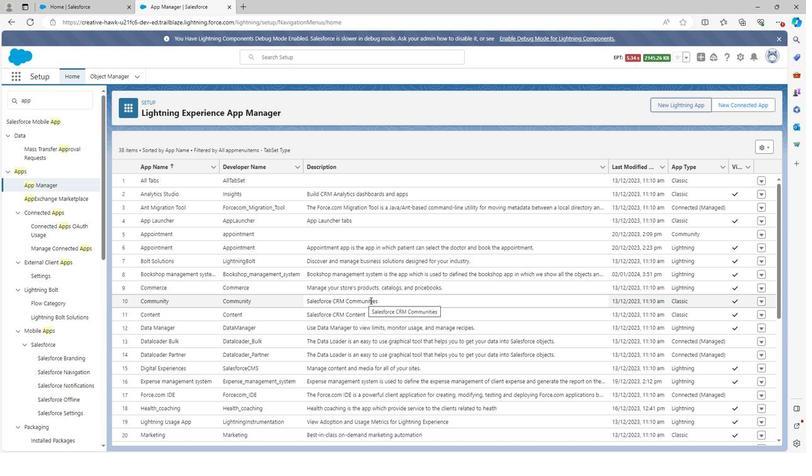 
Action: Mouse scrolled (369, 305) with delta (0, 0)
Screenshot: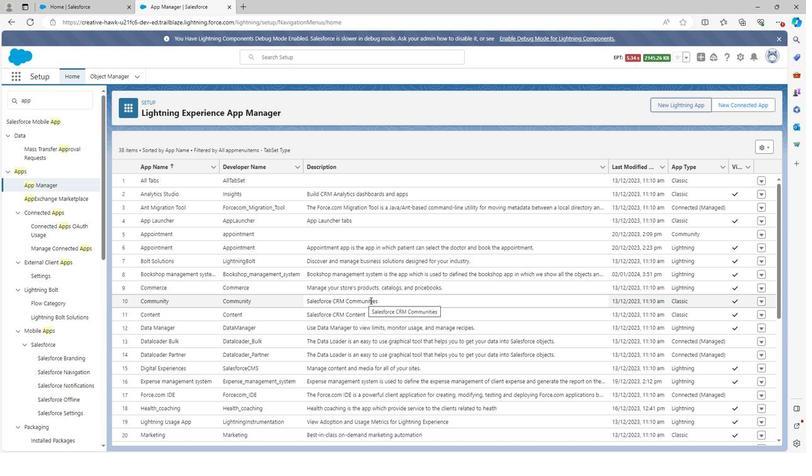 
Action: Mouse moved to (369, 306)
Screenshot: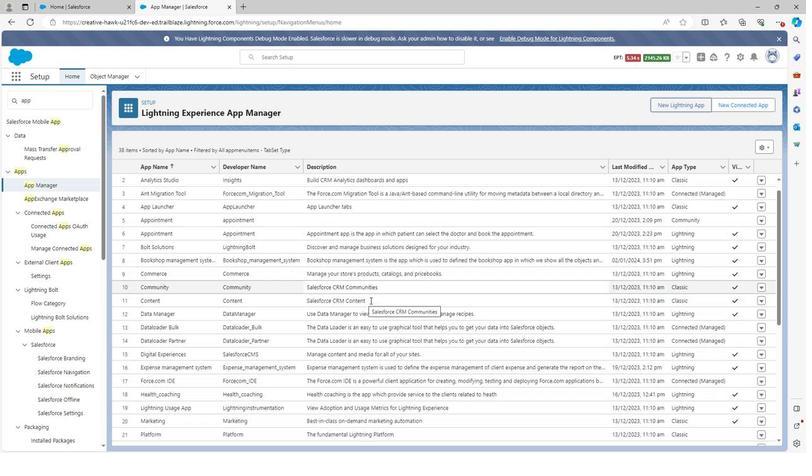 
Action: Mouse scrolled (369, 305) with delta (0, 0)
Screenshot: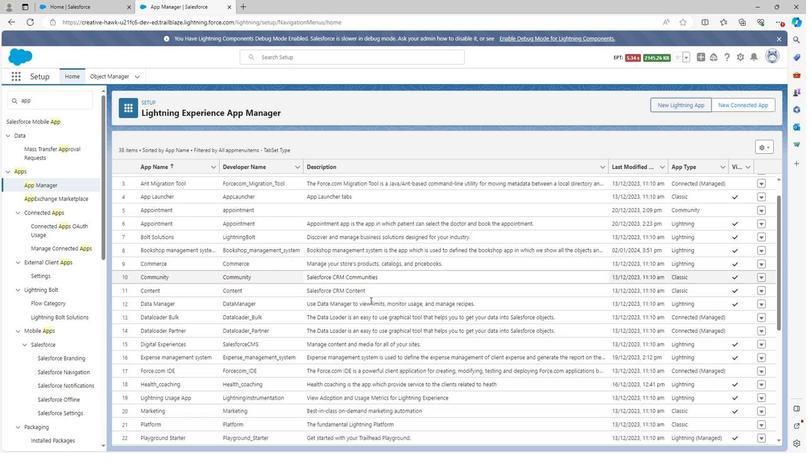 
Action: Mouse scrolled (369, 305) with delta (0, 0)
Screenshot: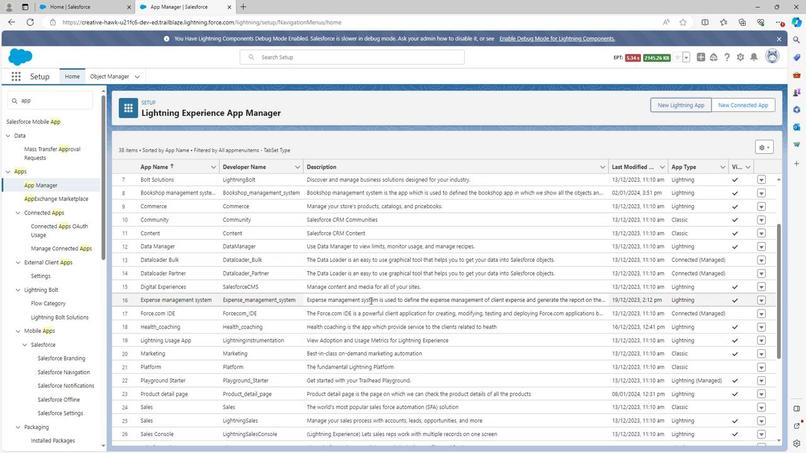 
Action: Mouse scrolled (369, 305) with delta (0, 0)
Screenshot: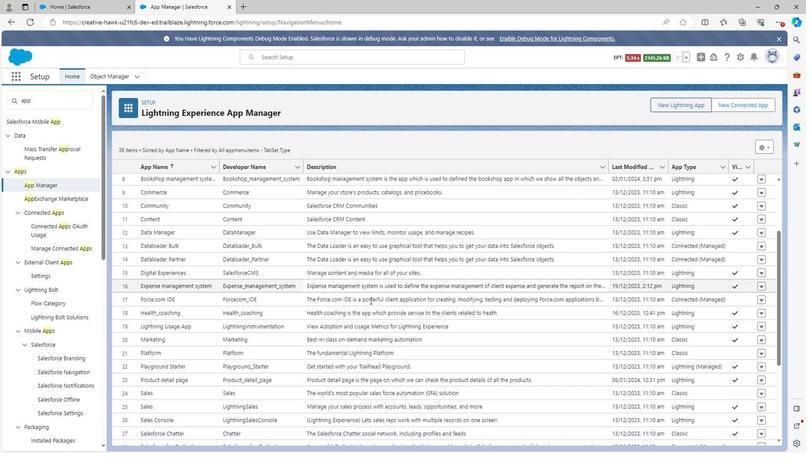 
Action: Mouse scrolled (369, 305) with delta (0, 0)
Screenshot: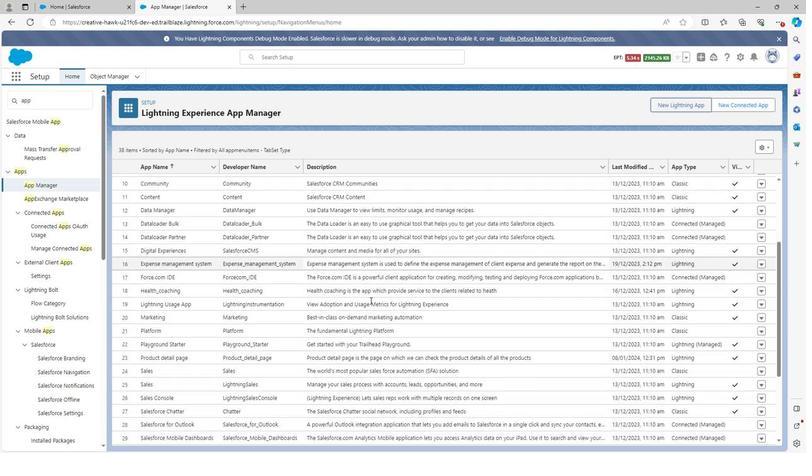 
Action: Mouse scrolled (369, 305) with delta (0, 0)
Screenshot: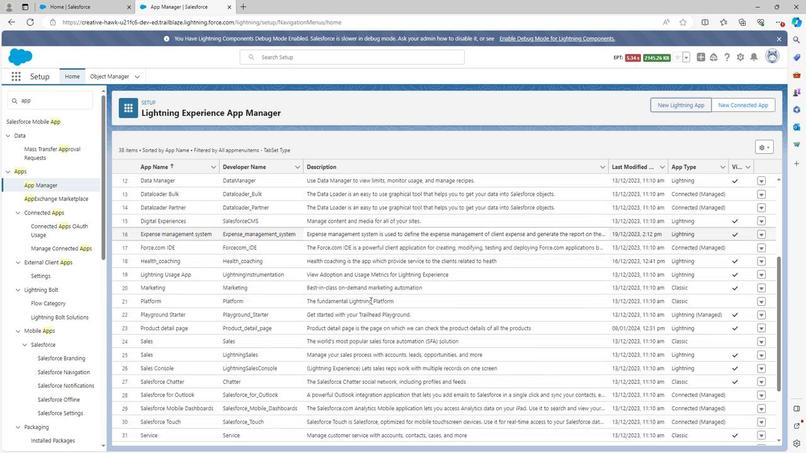 
Action: Mouse scrolled (369, 305) with delta (0, 0)
Screenshot: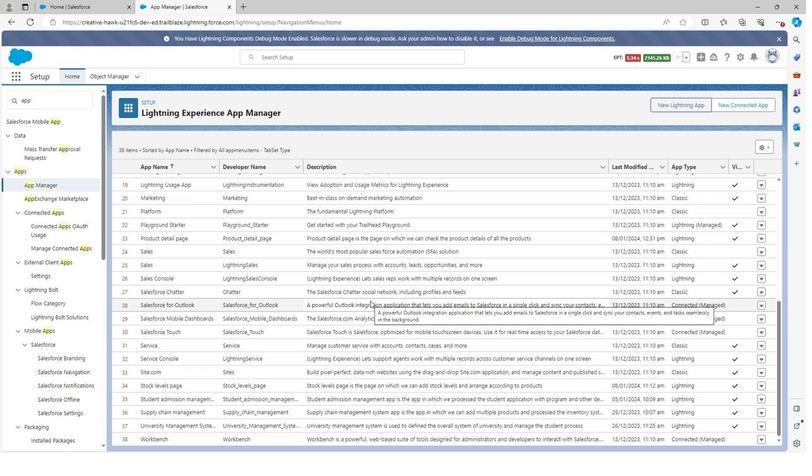 
Action: Mouse scrolled (369, 305) with delta (0, 0)
Screenshot: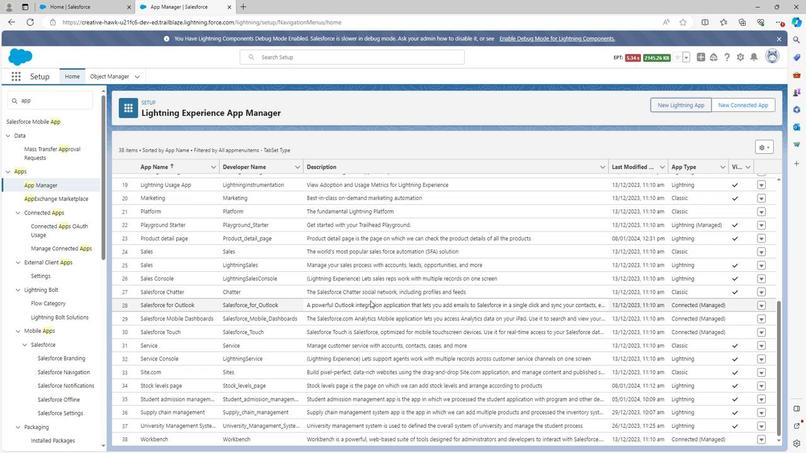 
Action: Mouse scrolled (369, 305) with delta (0, 0)
Screenshot: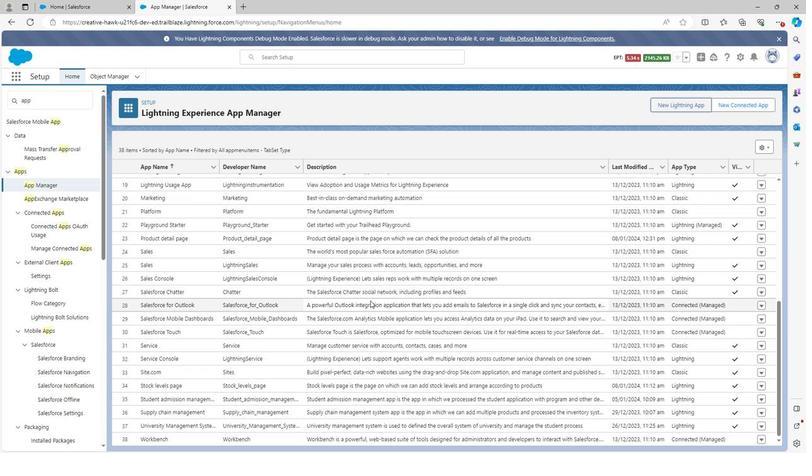 
Action: Mouse moved to (42, 22)
Screenshot: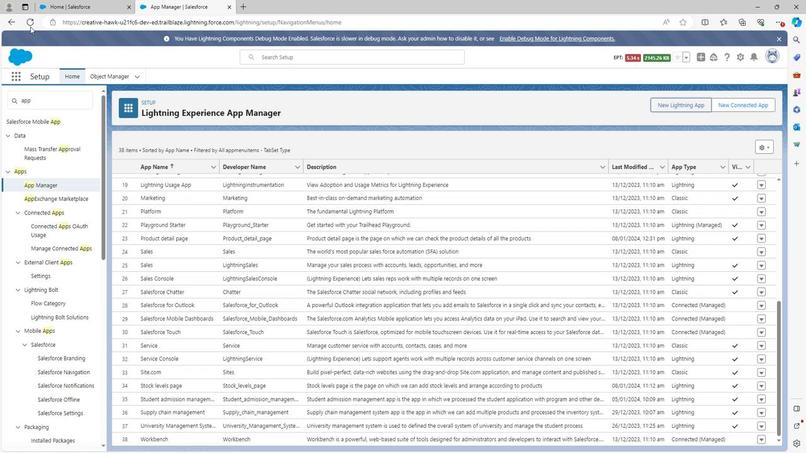 
Action: Mouse pressed left at (42, 22)
Screenshot: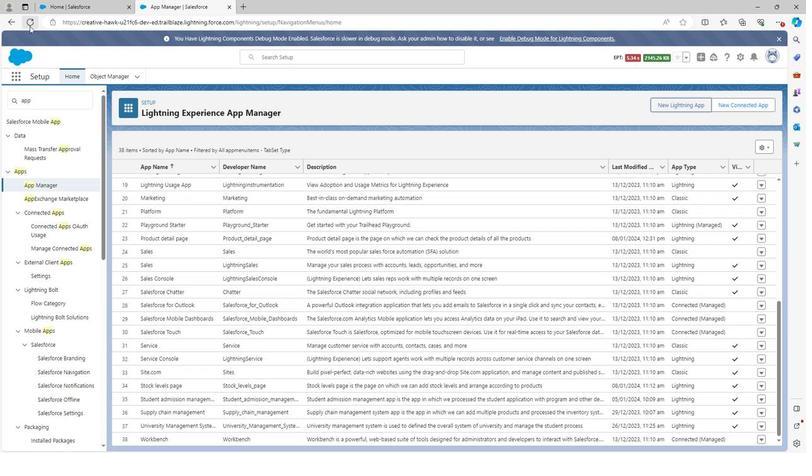 
Action: Mouse moved to (183, 302)
Screenshot: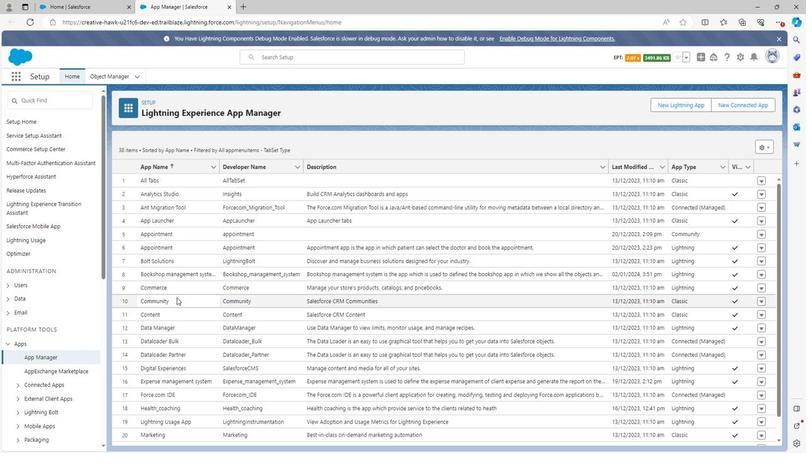 
Action: Mouse scrolled (183, 302) with delta (0, 0)
Screenshot: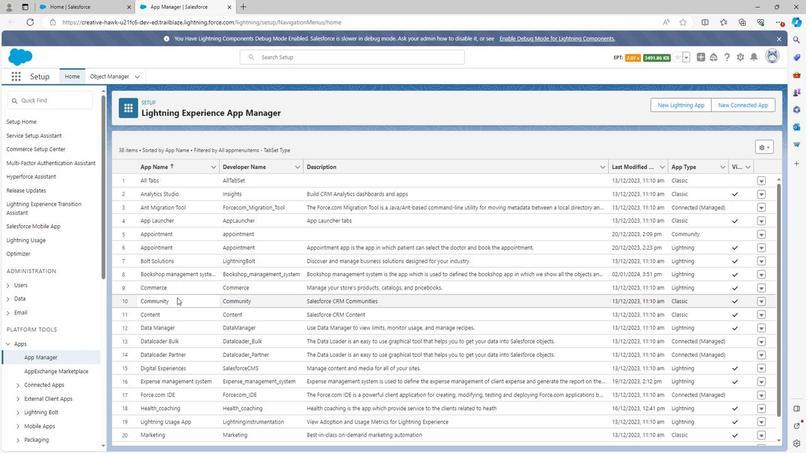 
Action: Mouse scrolled (183, 302) with delta (0, 0)
Screenshot: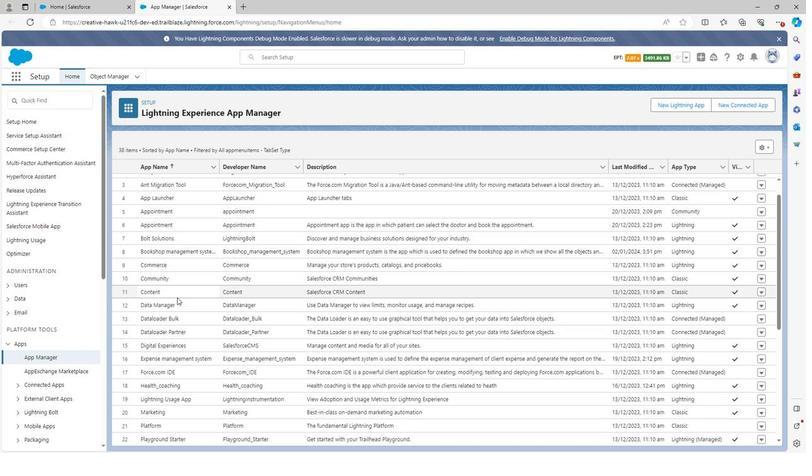 
Action: Mouse scrolled (183, 302) with delta (0, 0)
Screenshot: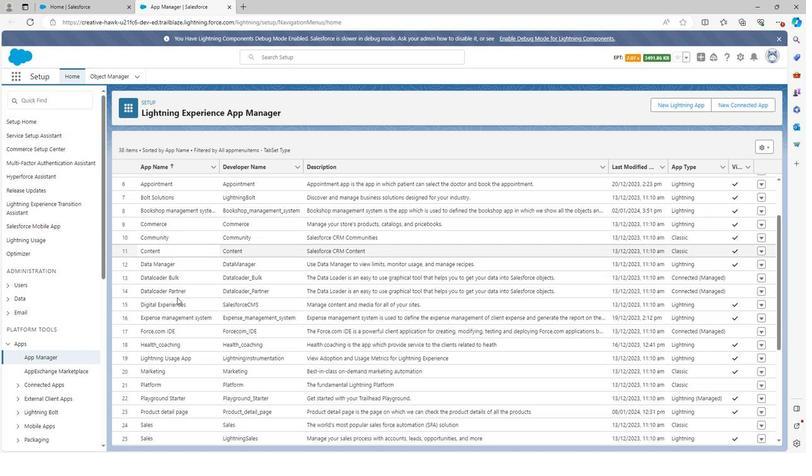 
Action: Mouse scrolled (183, 302) with delta (0, 0)
Screenshot: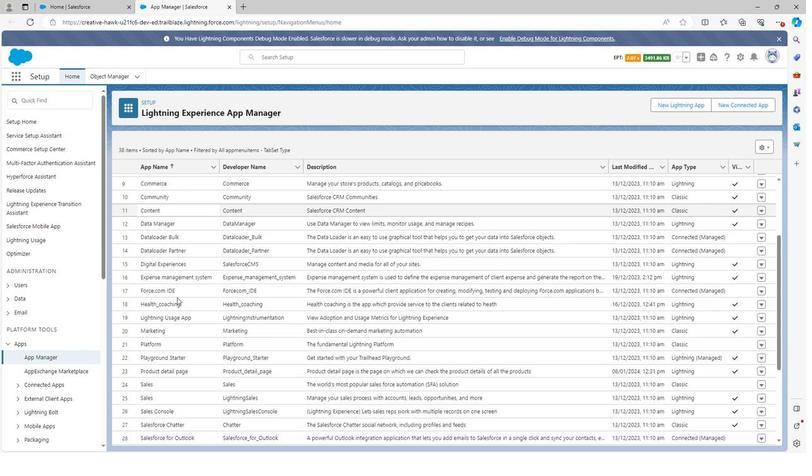
Action: Mouse scrolled (183, 302) with delta (0, 0)
Screenshot: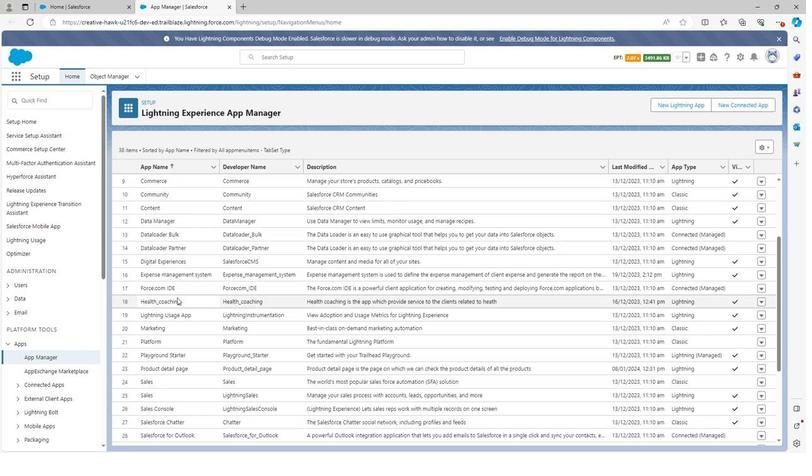 
Action: Mouse scrolled (183, 302) with delta (0, 0)
Screenshot: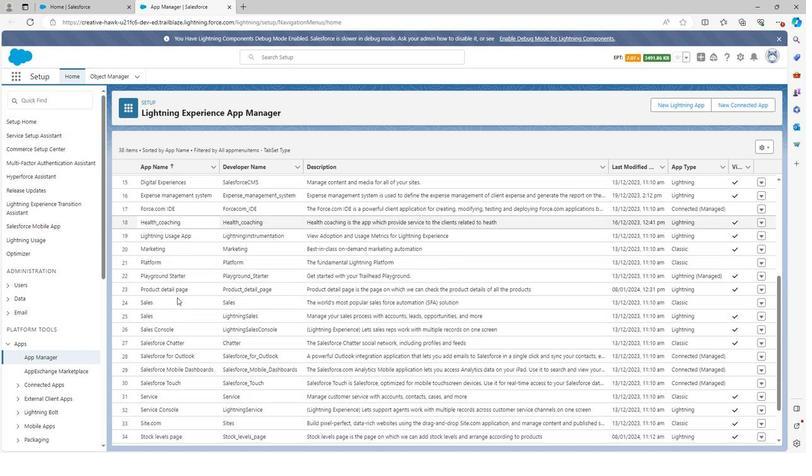 
Action: Mouse scrolled (183, 302) with delta (0, 0)
Screenshot: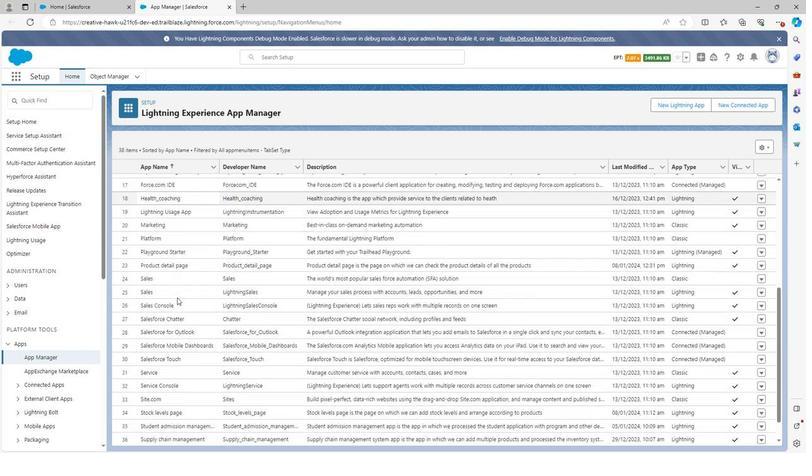 
Action: Mouse scrolled (183, 302) with delta (0, 0)
Screenshot: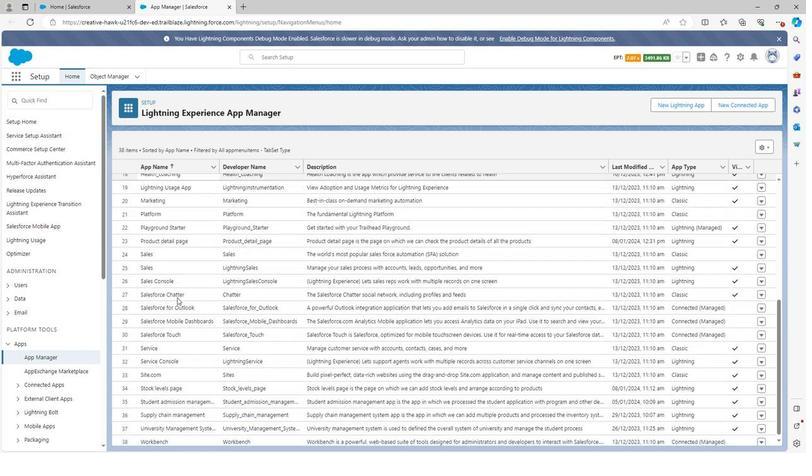 
Action: Mouse scrolled (183, 302) with delta (0, 0)
Screenshot: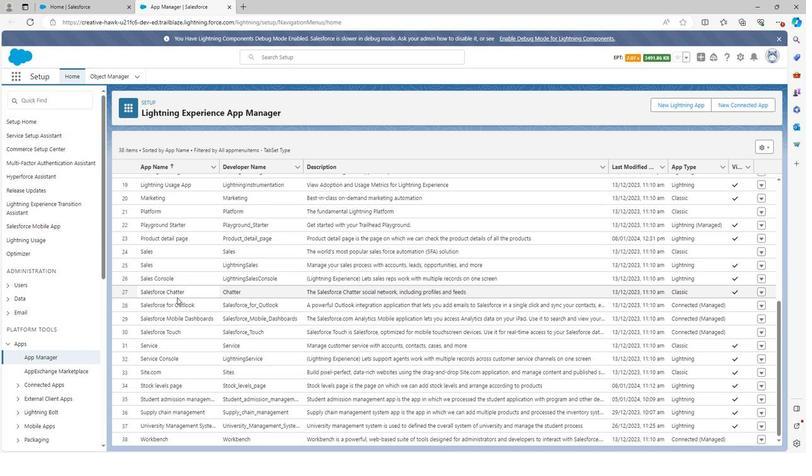 
Action: Mouse moved to (688, 164)
Screenshot: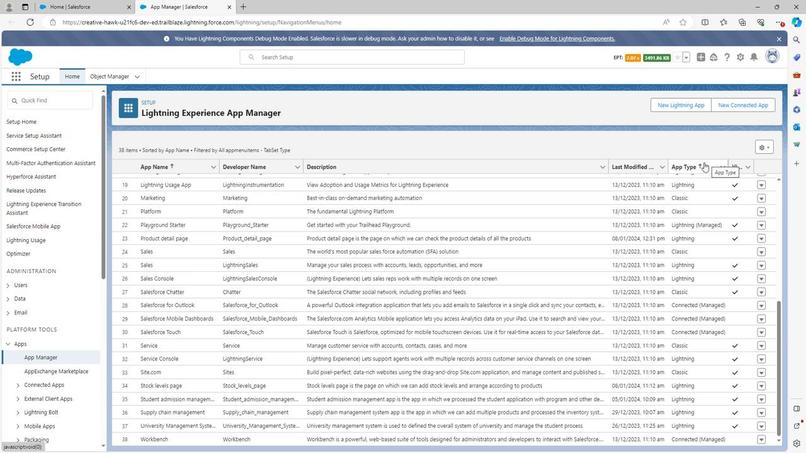 
